 Task: Find connections with filter location Wenceslau Braz with filter topic #inspirationwith filter profile language English with filter current company Tavant with filter school University of Jammu with filter industry Claims Adjusting, Actuarial Services with filter service category Market Strategy with filter keywords title Controller
Action: Mouse moved to (571, 115)
Screenshot: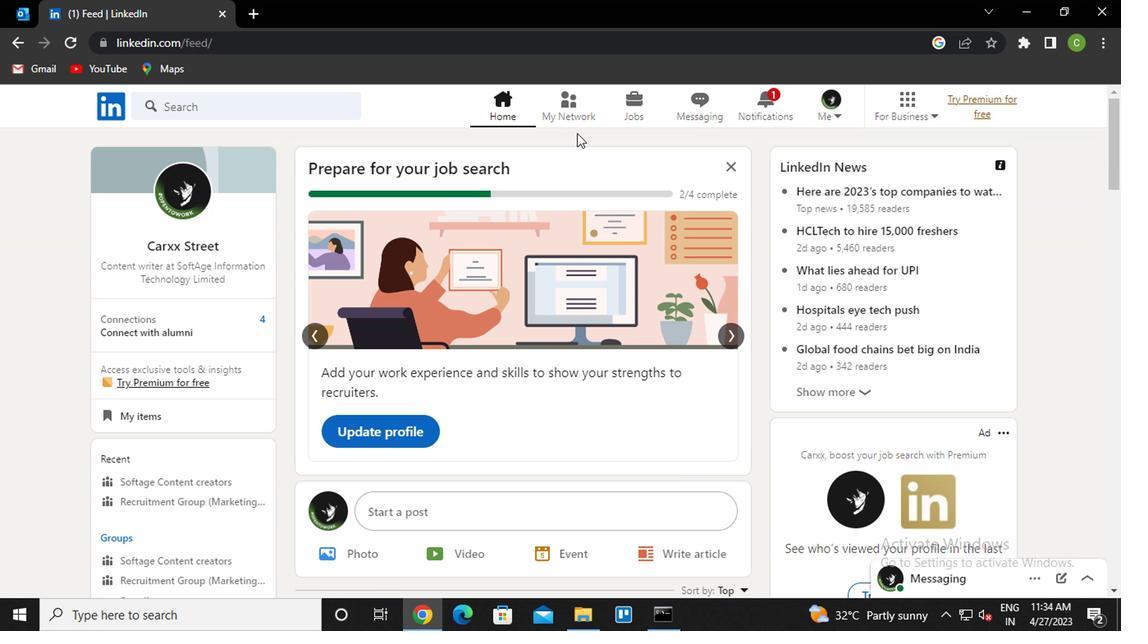 
Action: Mouse pressed left at (571, 115)
Screenshot: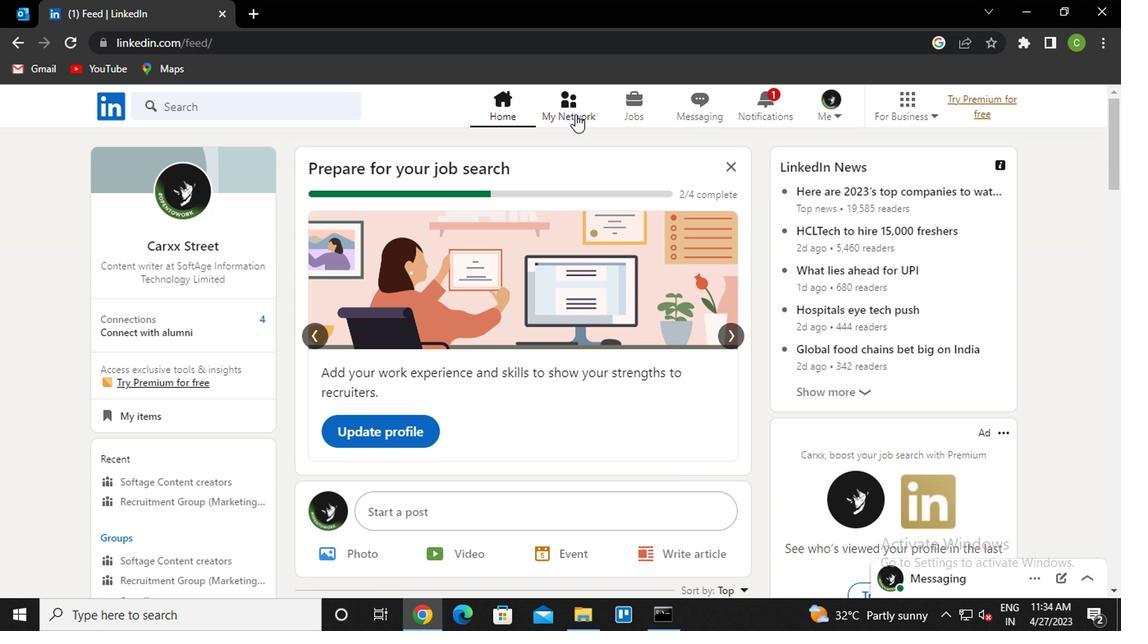 
Action: Mouse moved to (270, 185)
Screenshot: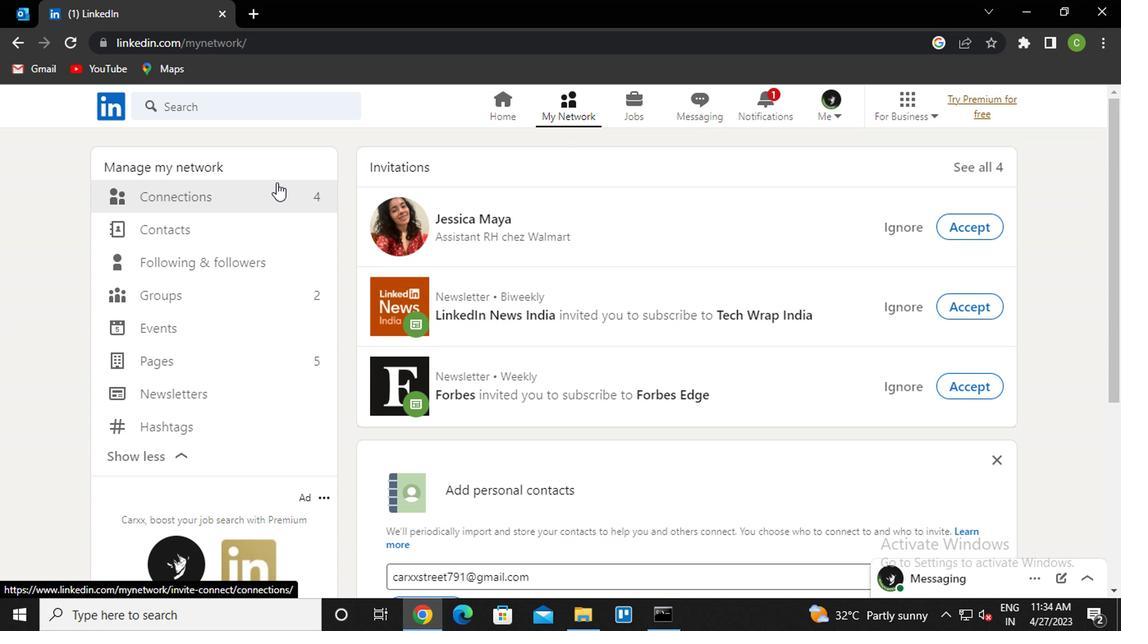 
Action: Mouse pressed left at (270, 185)
Screenshot: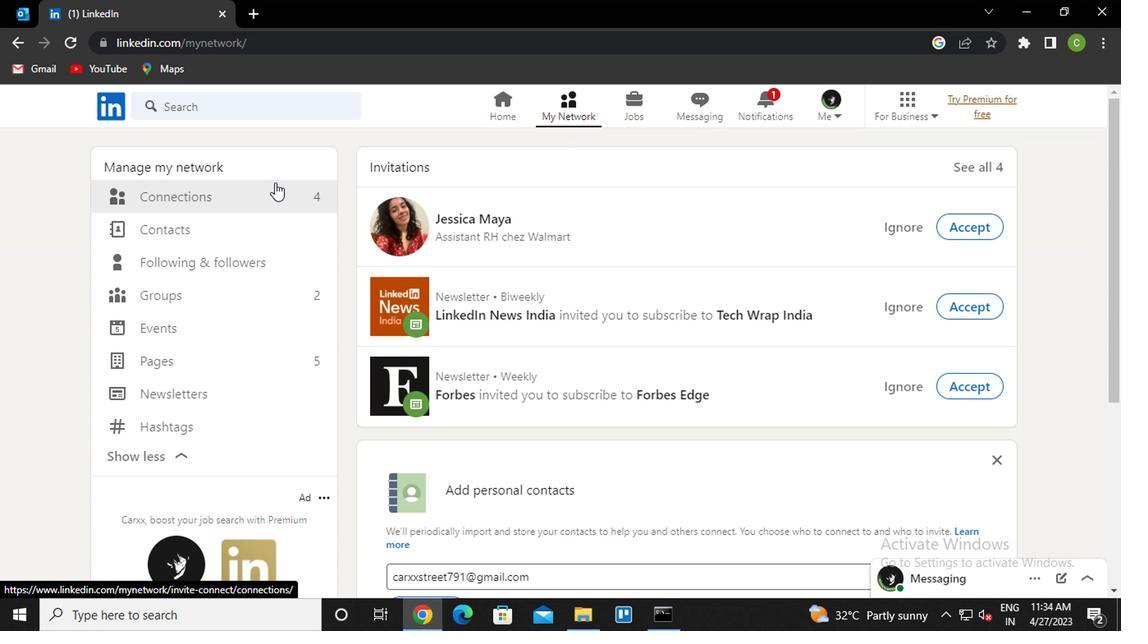 
Action: Mouse moved to (266, 201)
Screenshot: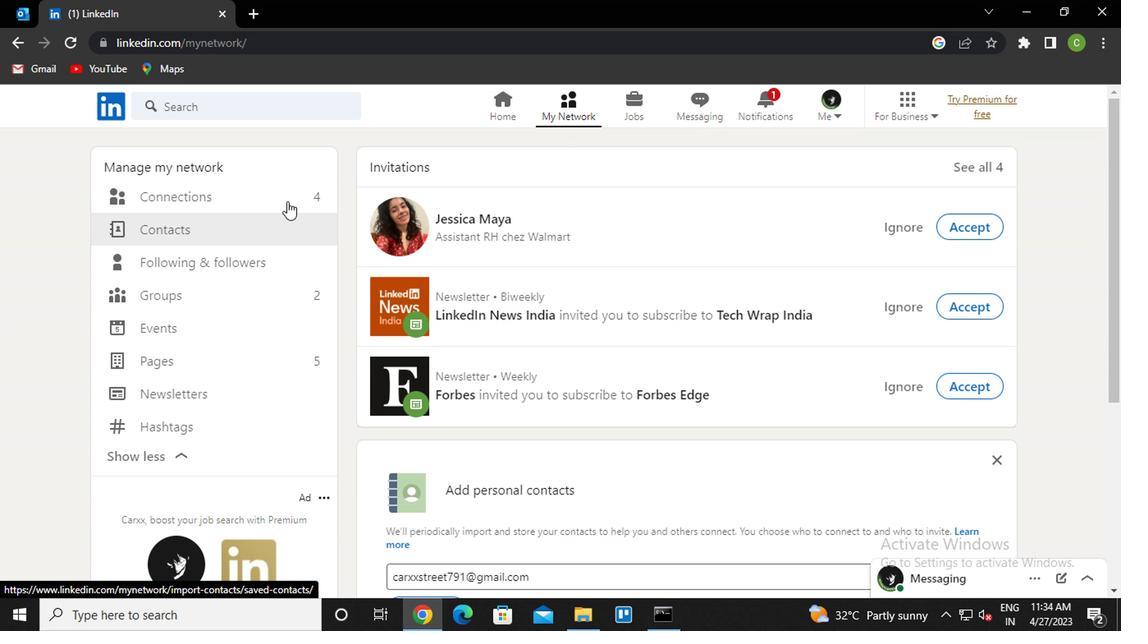 
Action: Mouse pressed left at (266, 201)
Screenshot: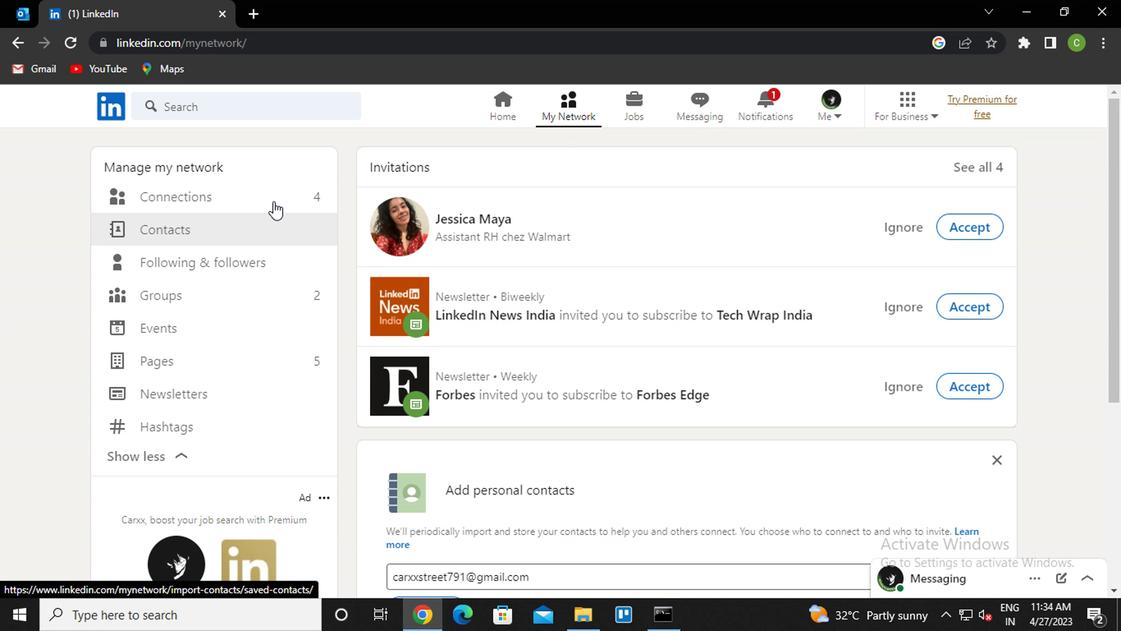 
Action: Mouse moved to (266, 199)
Screenshot: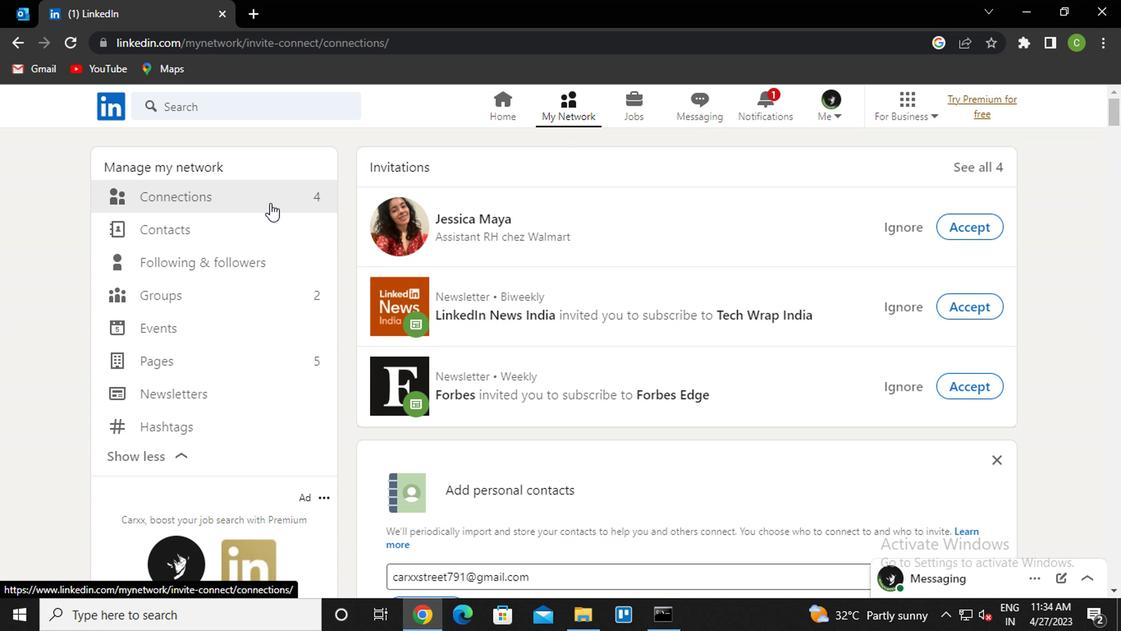 
Action: Mouse pressed left at (266, 199)
Screenshot: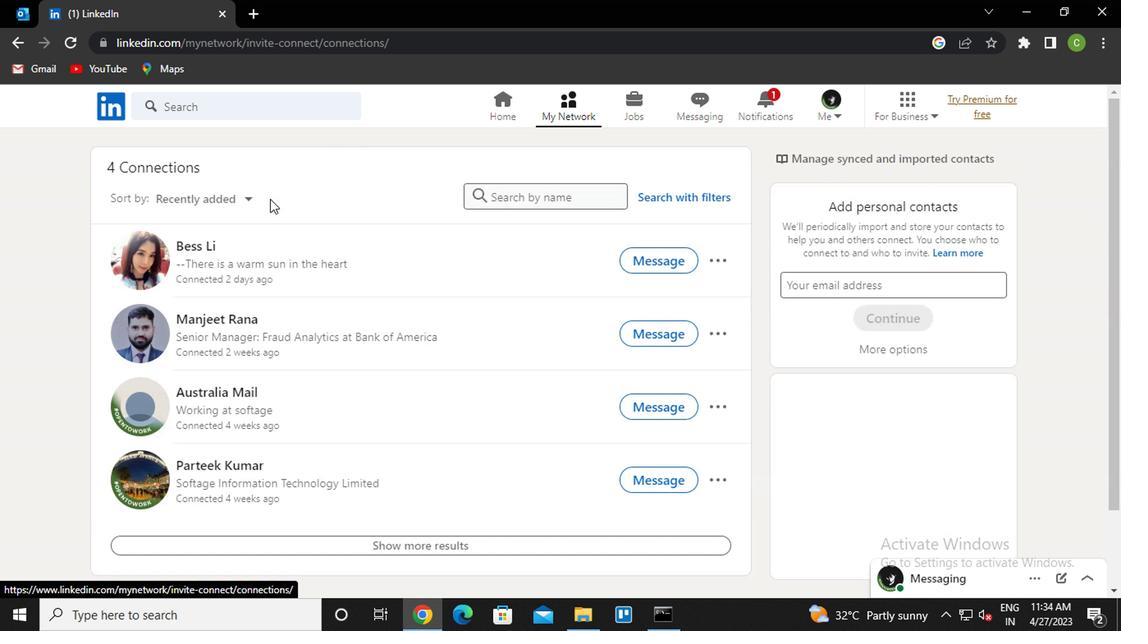 
Action: Mouse moved to (656, 192)
Screenshot: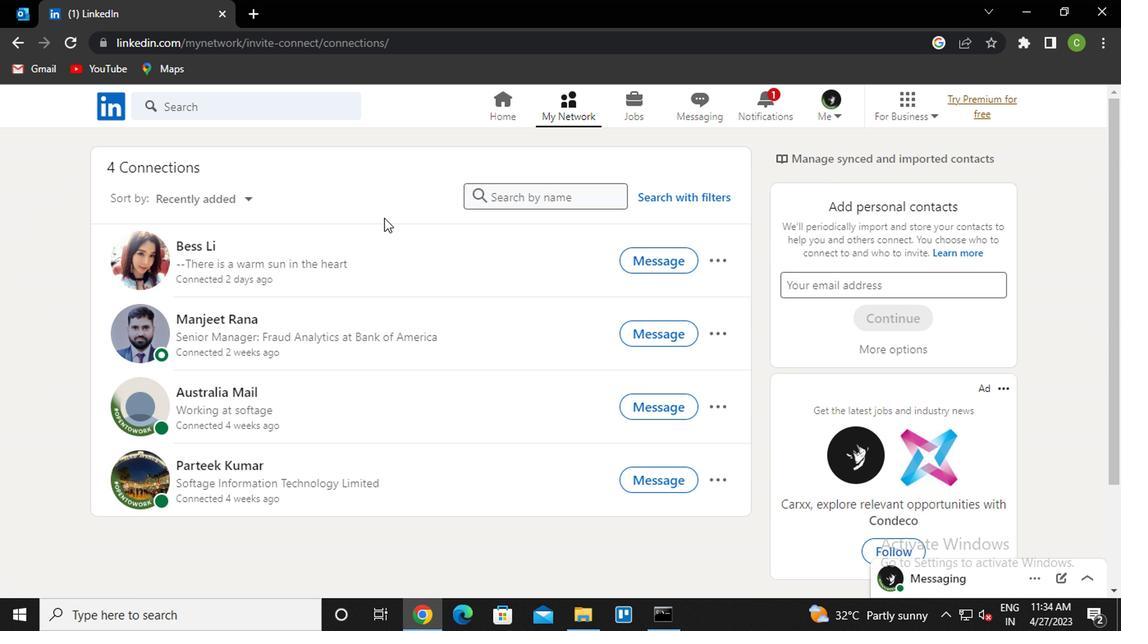 
Action: Mouse pressed left at (656, 192)
Screenshot: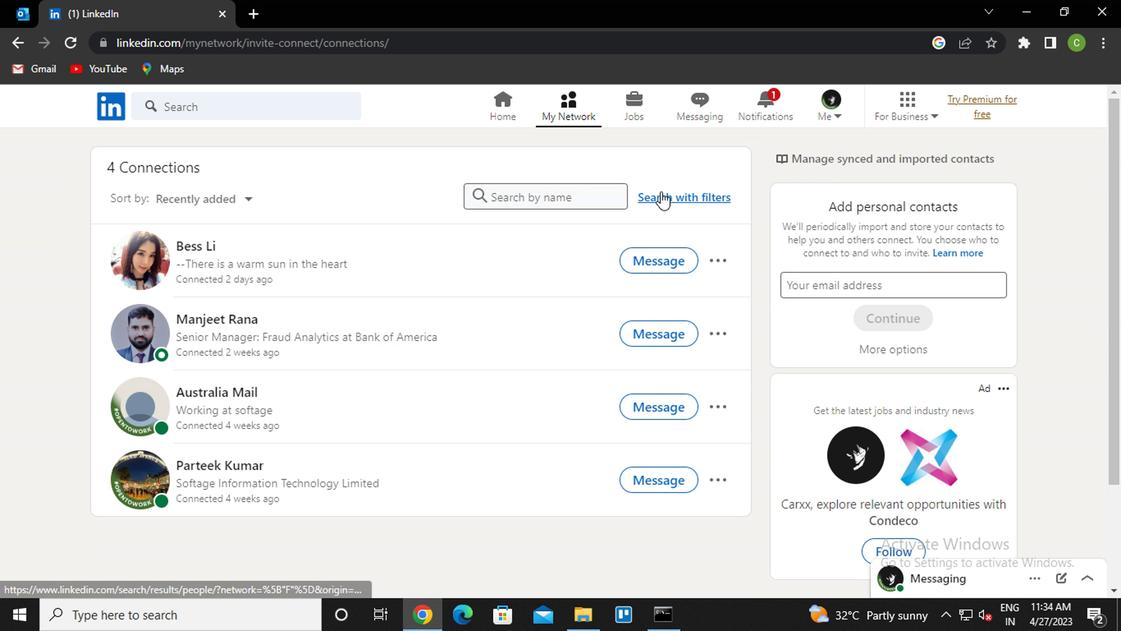 
Action: Mouse moved to (601, 154)
Screenshot: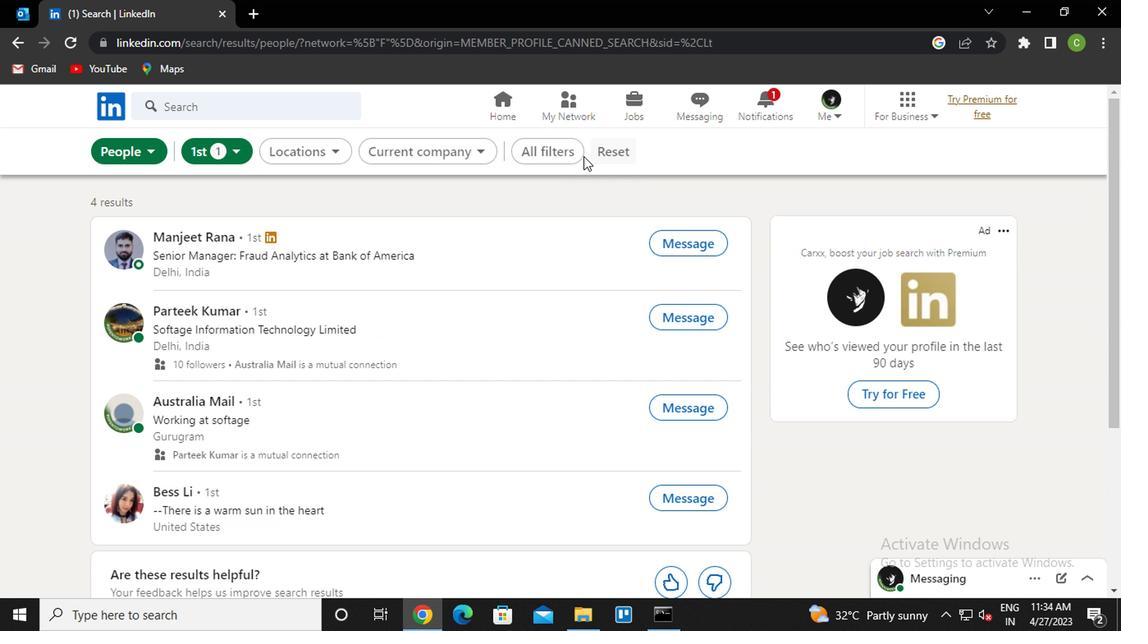 
Action: Mouse pressed left at (601, 154)
Screenshot: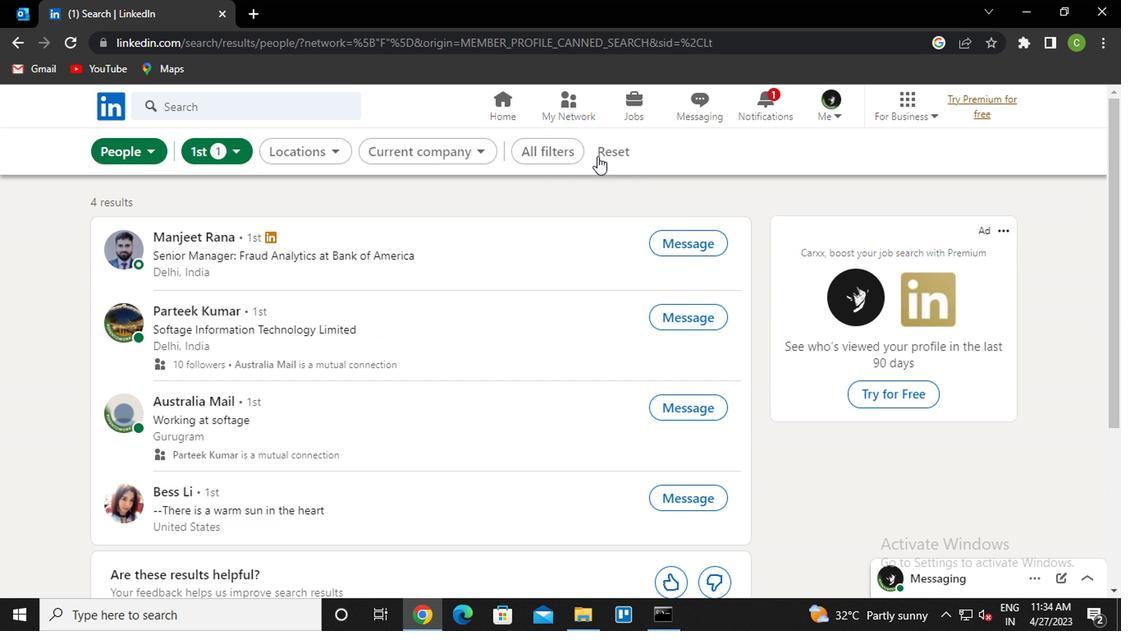 
Action: Mouse moved to (583, 156)
Screenshot: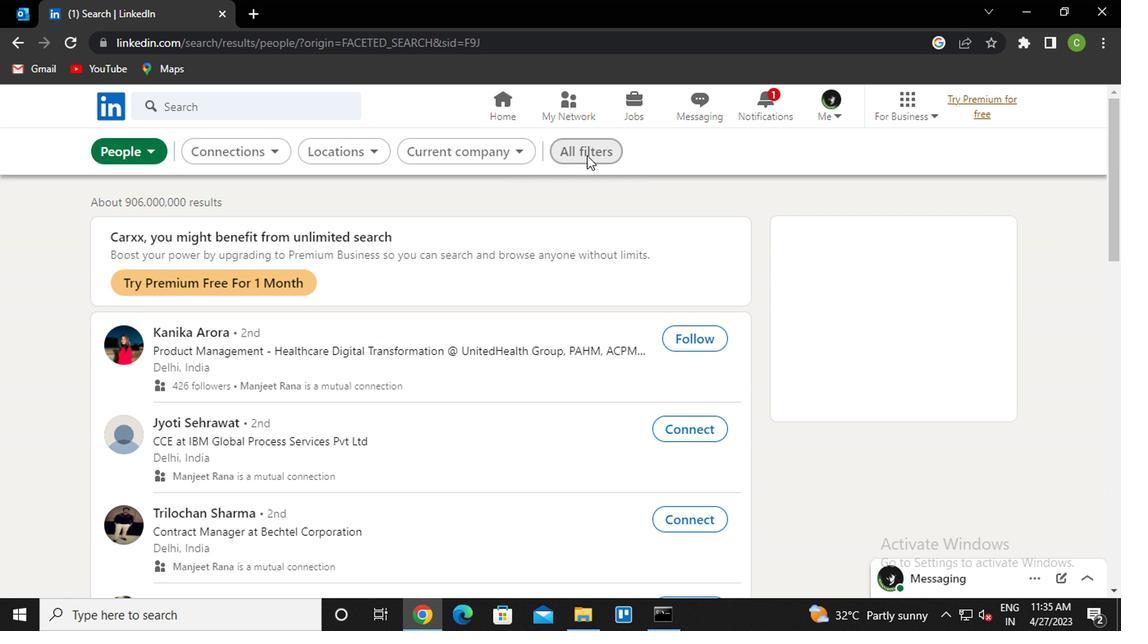 
Action: Mouse pressed left at (583, 156)
Screenshot: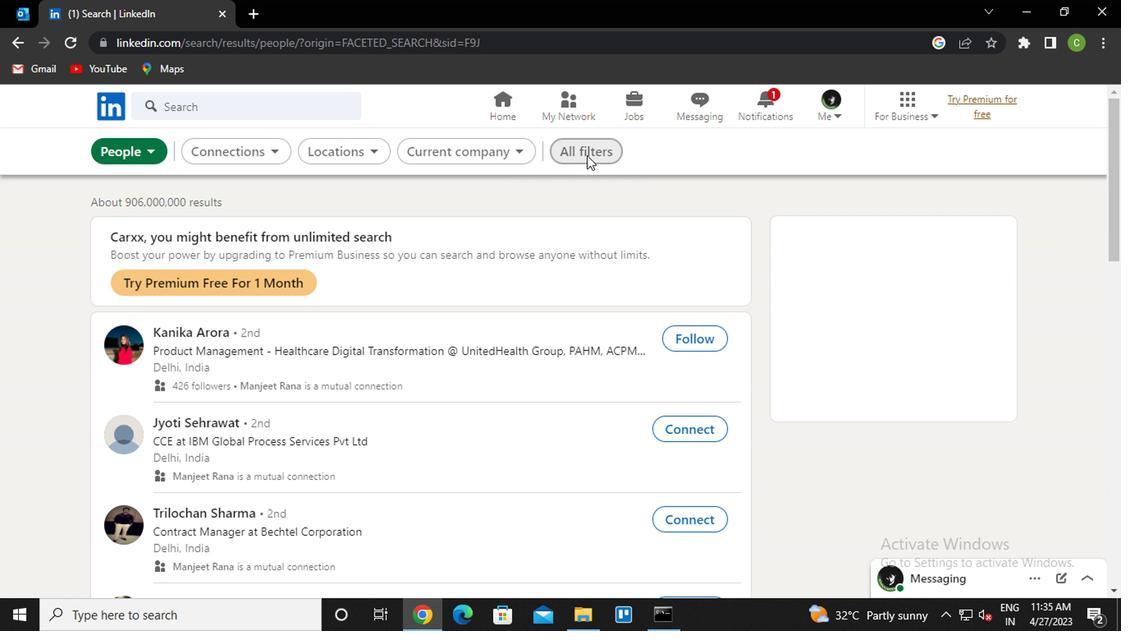 
Action: Mouse moved to (874, 292)
Screenshot: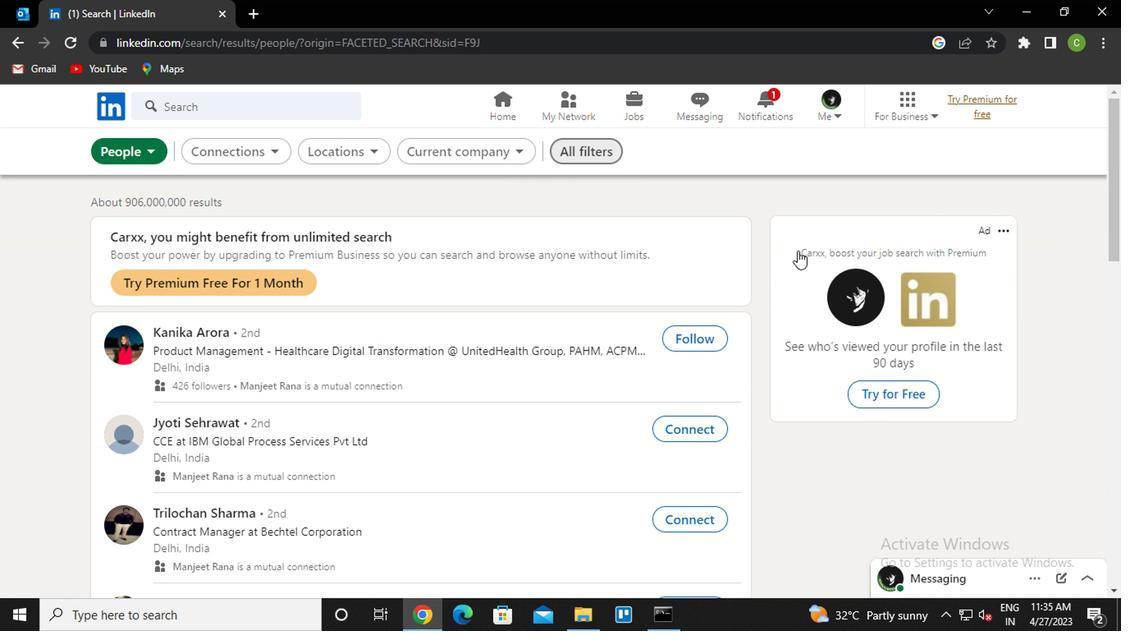 
Action: Mouse scrolled (874, 292) with delta (0, 0)
Screenshot: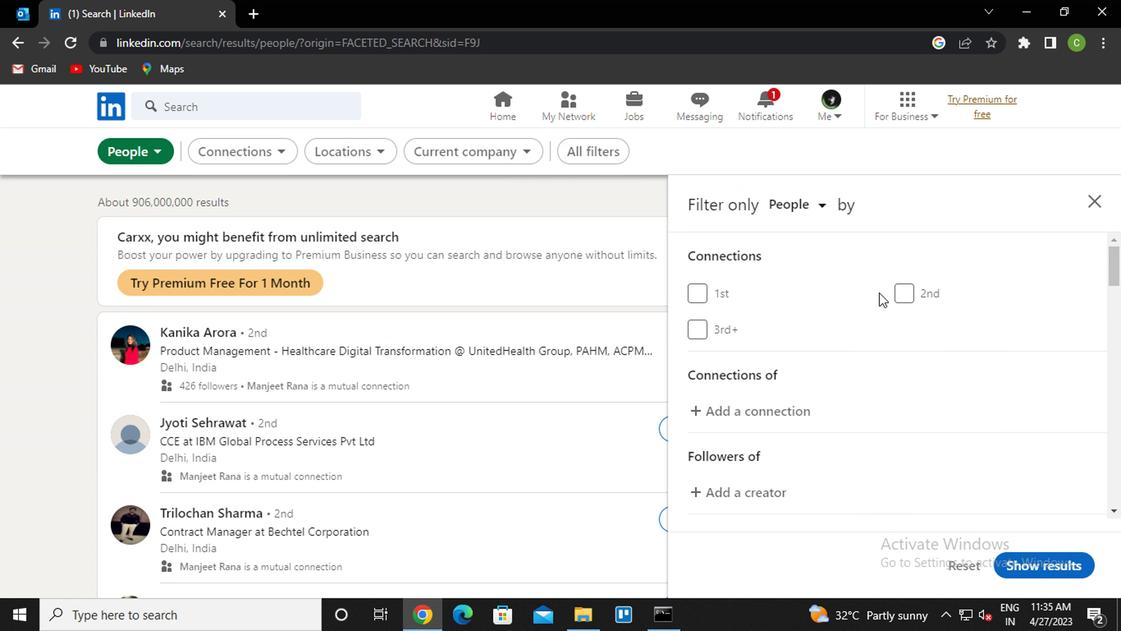 
Action: Mouse scrolled (874, 292) with delta (0, 0)
Screenshot: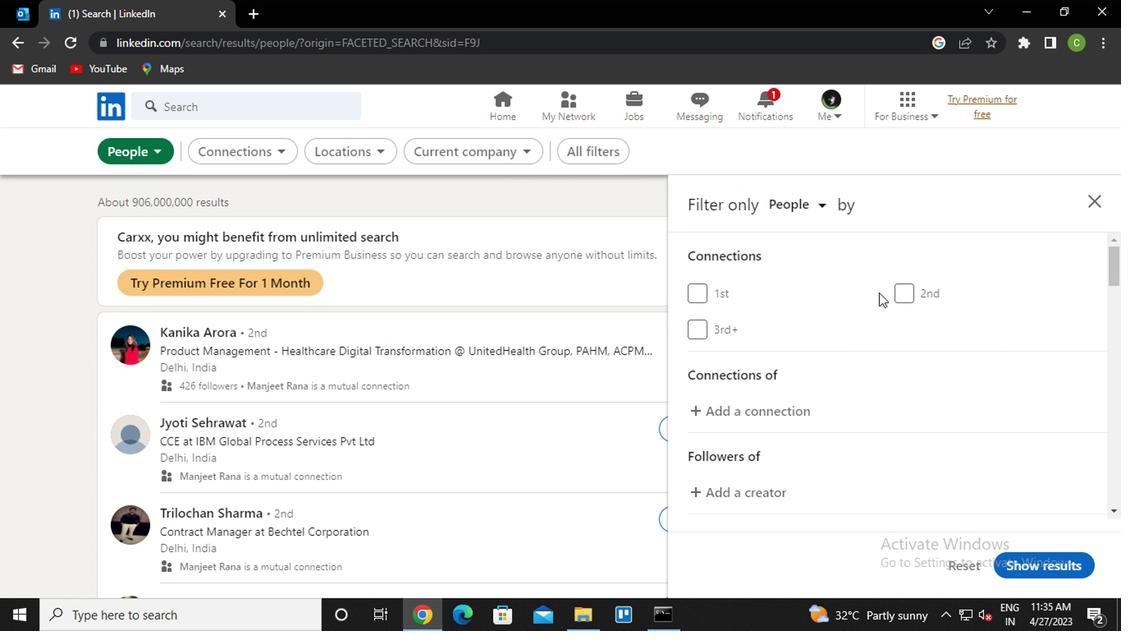 
Action: Mouse scrolled (874, 292) with delta (0, 0)
Screenshot: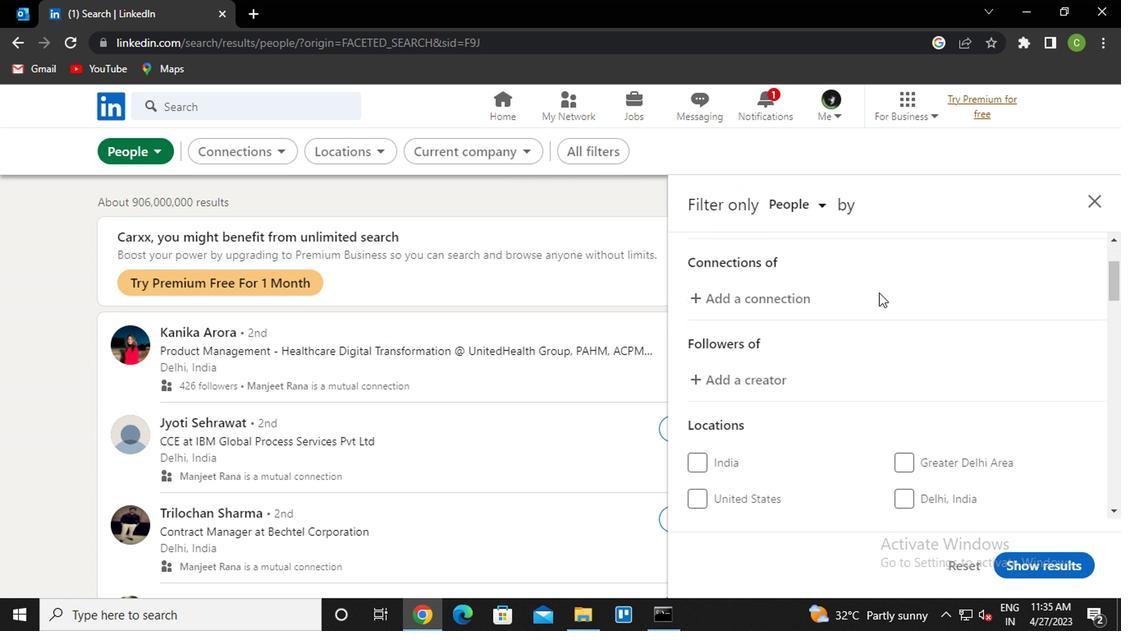 
Action: Mouse scrolled (874, 292) with delta (0, 0)
Screenshot: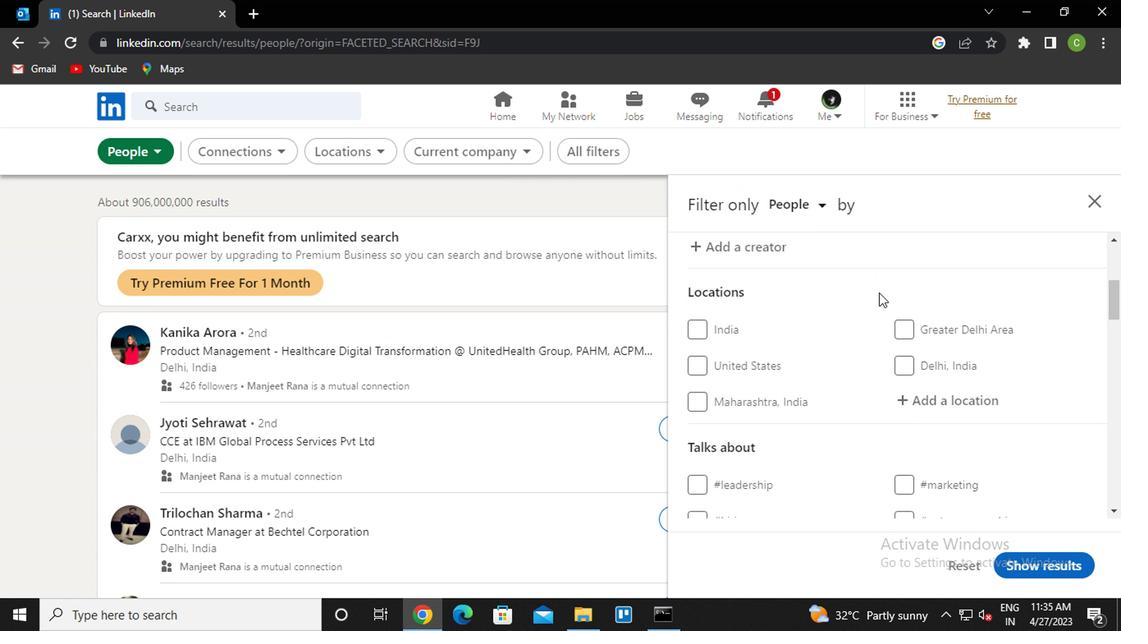 
Action: Mouse moved to (938, 320)
Screenshot: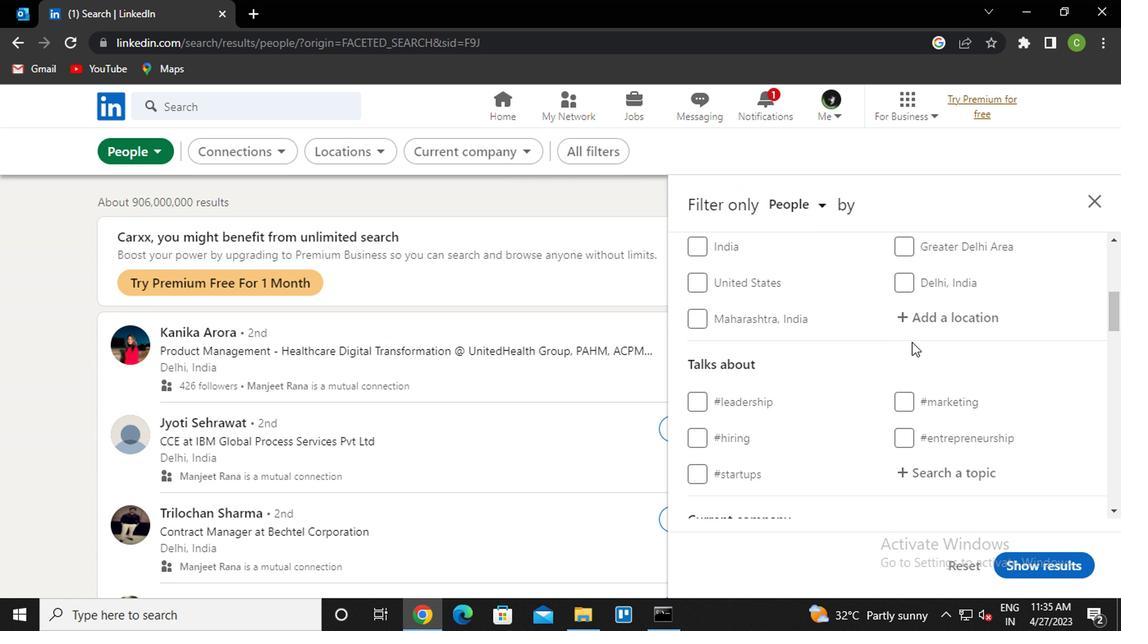 
Action: Mouse pressed left at (938, 320)
Screenshot: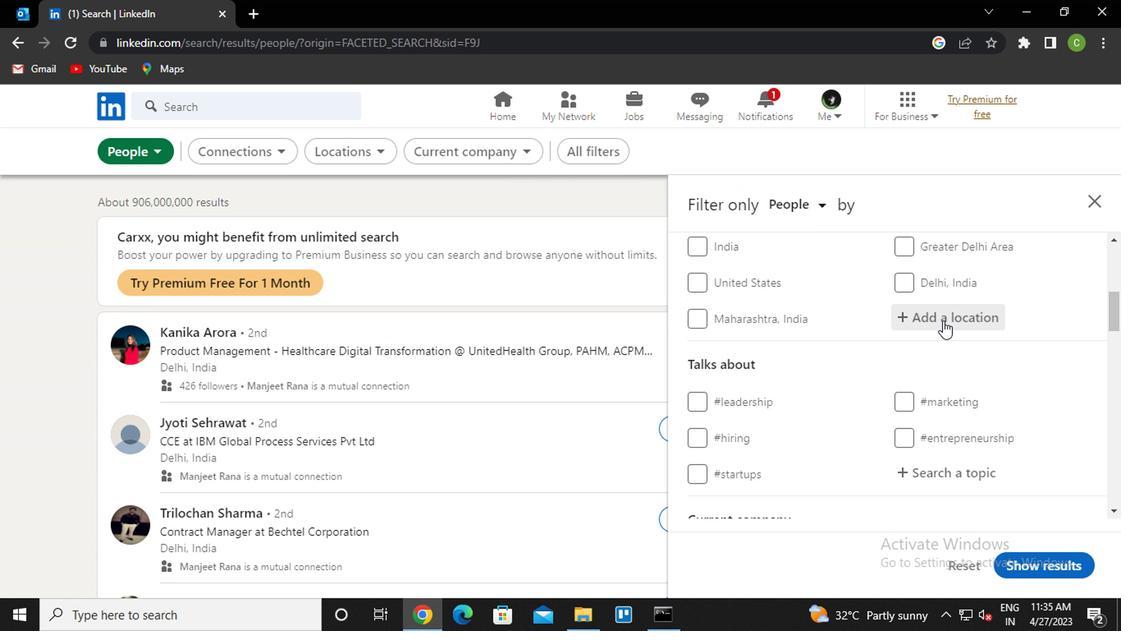 
Action: Mouse moved to (938, 320)
Screenshot: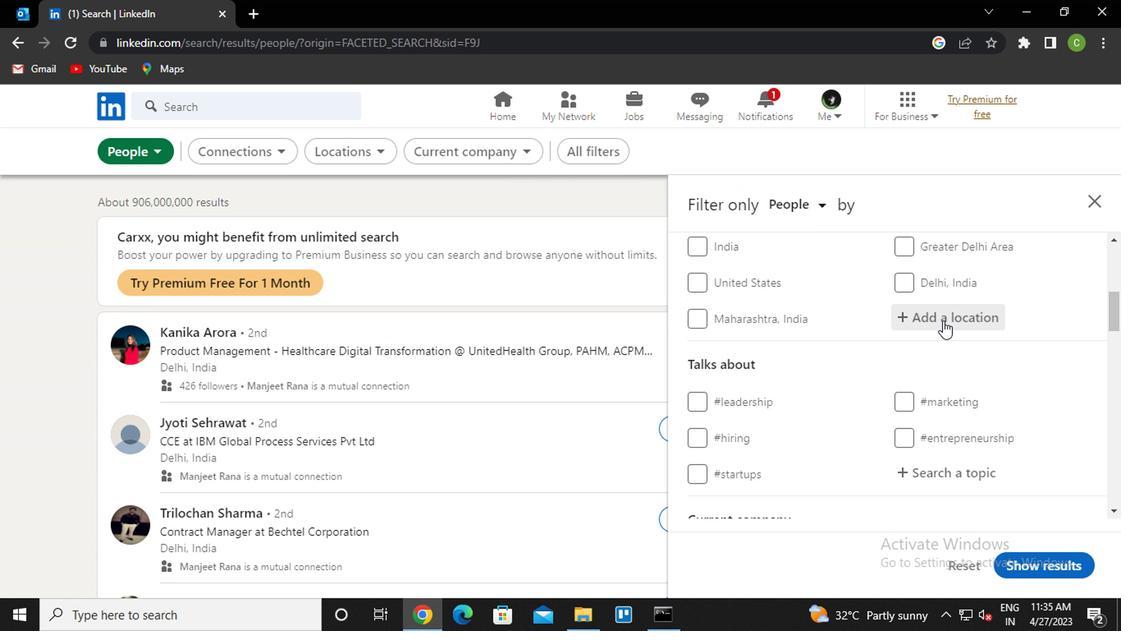 
Action: Key pressed <Key.caps_lock>w<Key.caps_lock>Ences<Key.down><Key.enter>
Screenshot: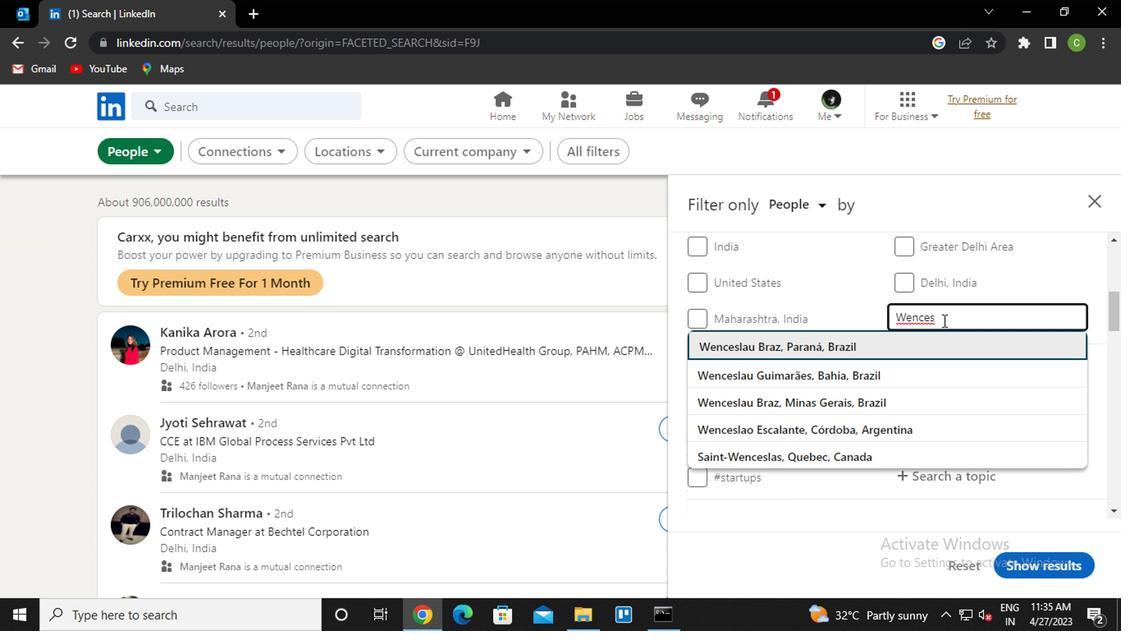 
Action: Mouse scrolled (938, 320) with delta (0, 0)
Screenshot: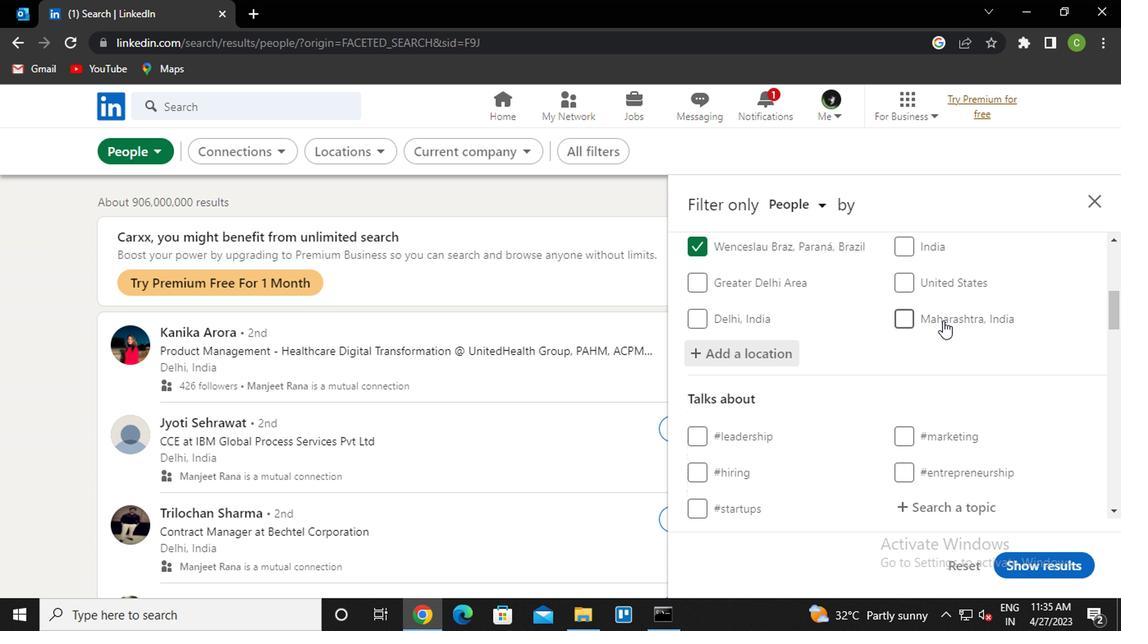 
Action: Mouse scrolled (938, 320) with delta (0, 0)
Screenshot: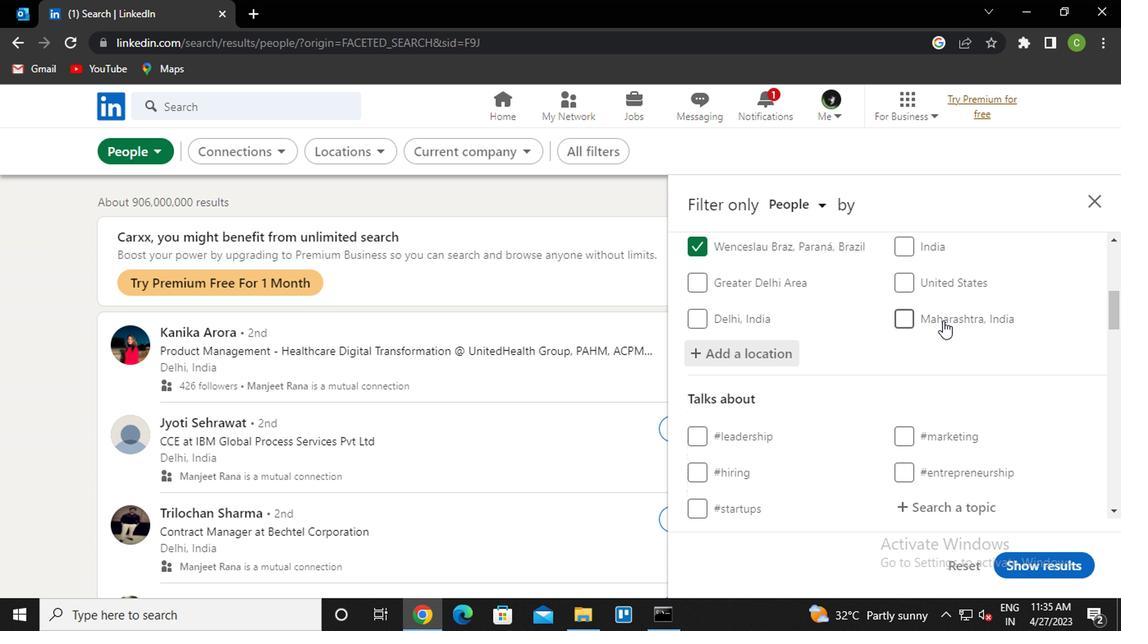 
Action: Mouse scrolled (938, 320) with delta (0, 0)
Screenshot: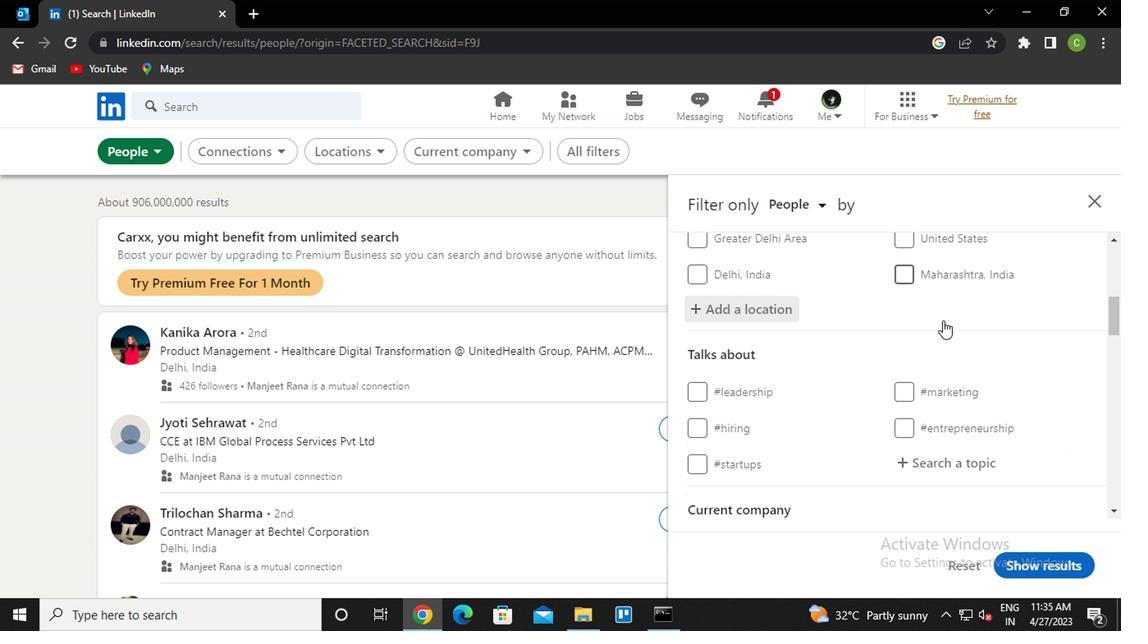 
Action: Mouse moved to (972, 304)
Screenshot: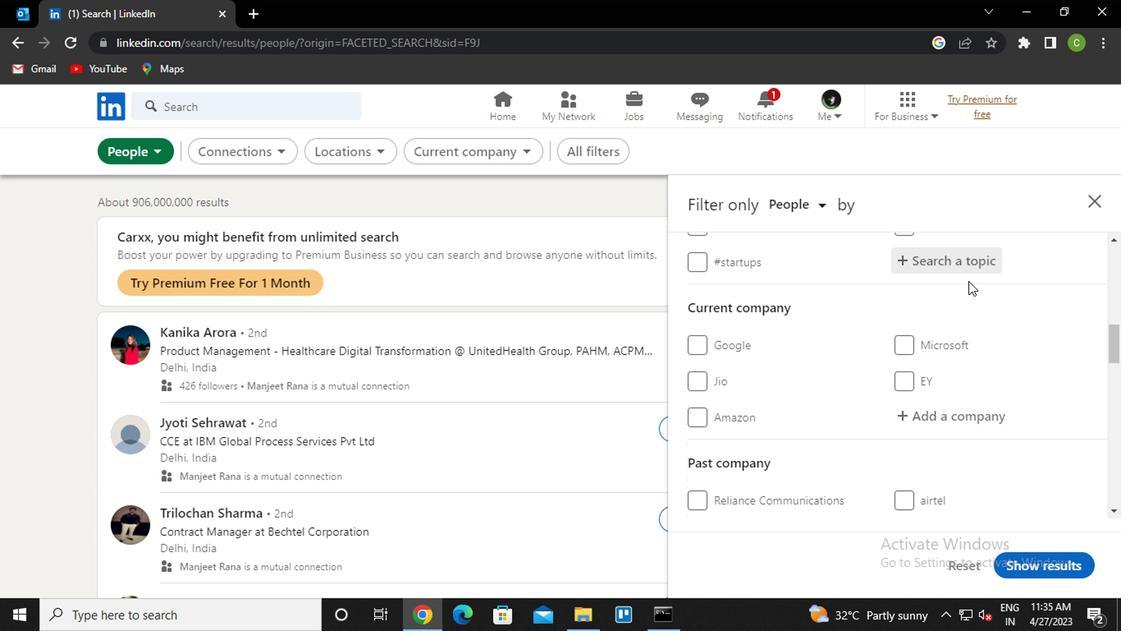 
Action: Mouse scrolled (972, 306) with delta (0, 1)
Screenshot: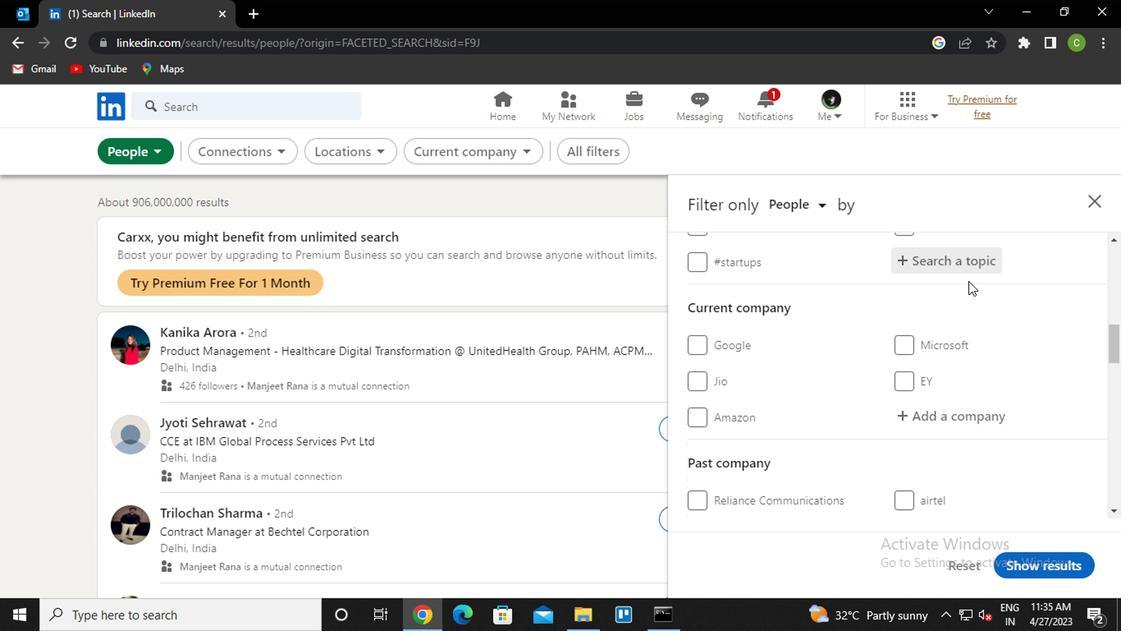 
Action: Mouse moved to (969, 341)
Screenshot: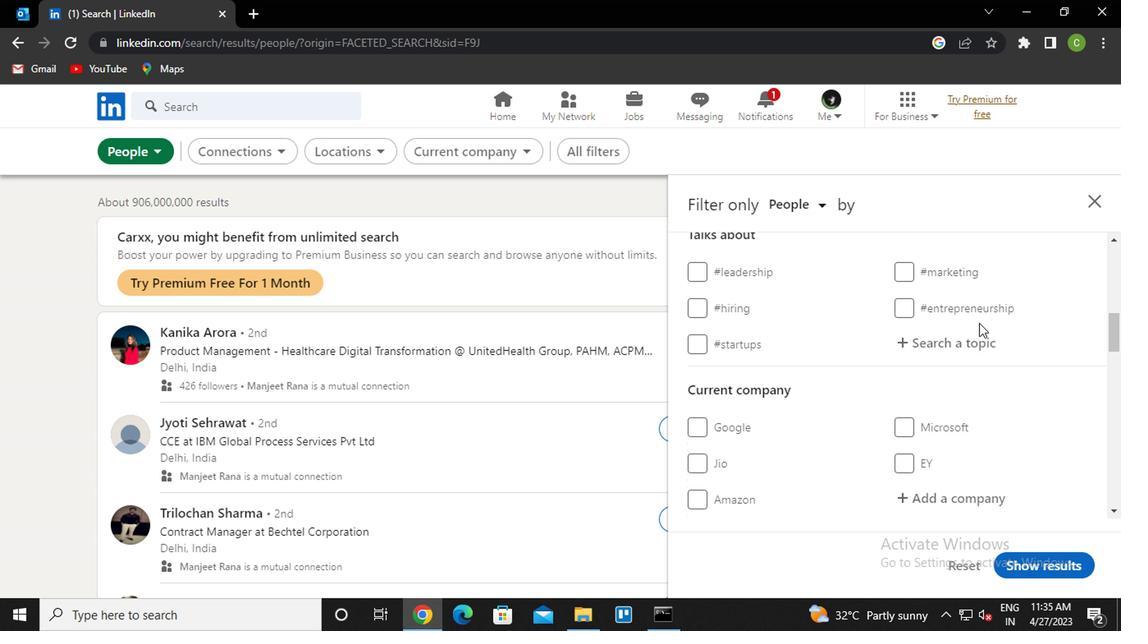 
Action: Mouse pressed left at (969, 341)
Screenshot: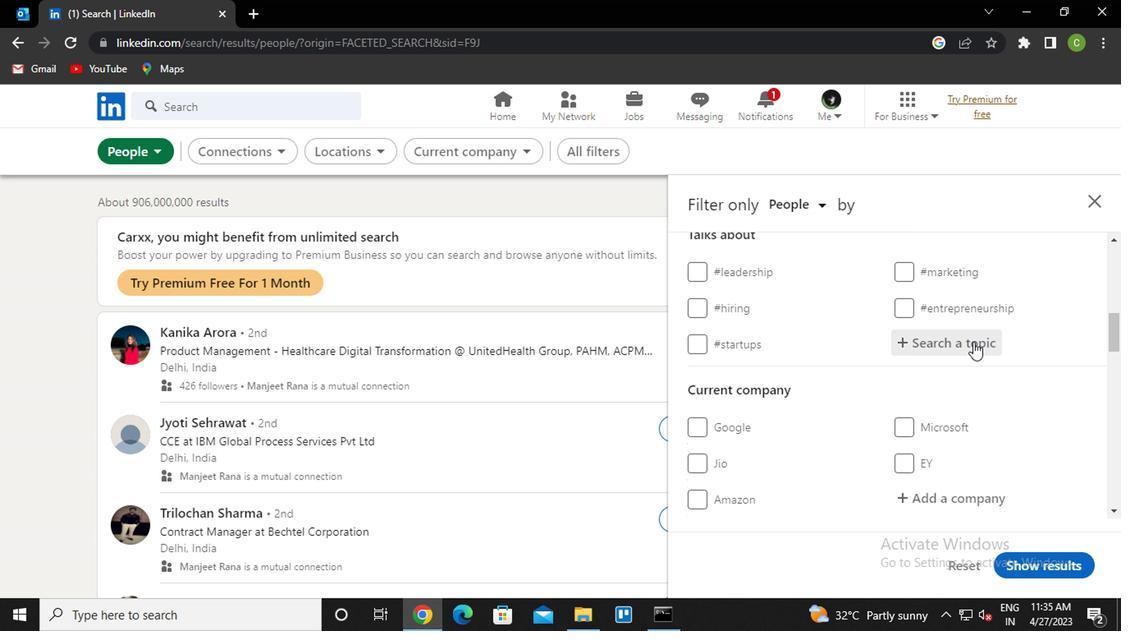 
Action: Key pressed <Key.caps_lock><Key.caps_lock>inspi
Screenshot: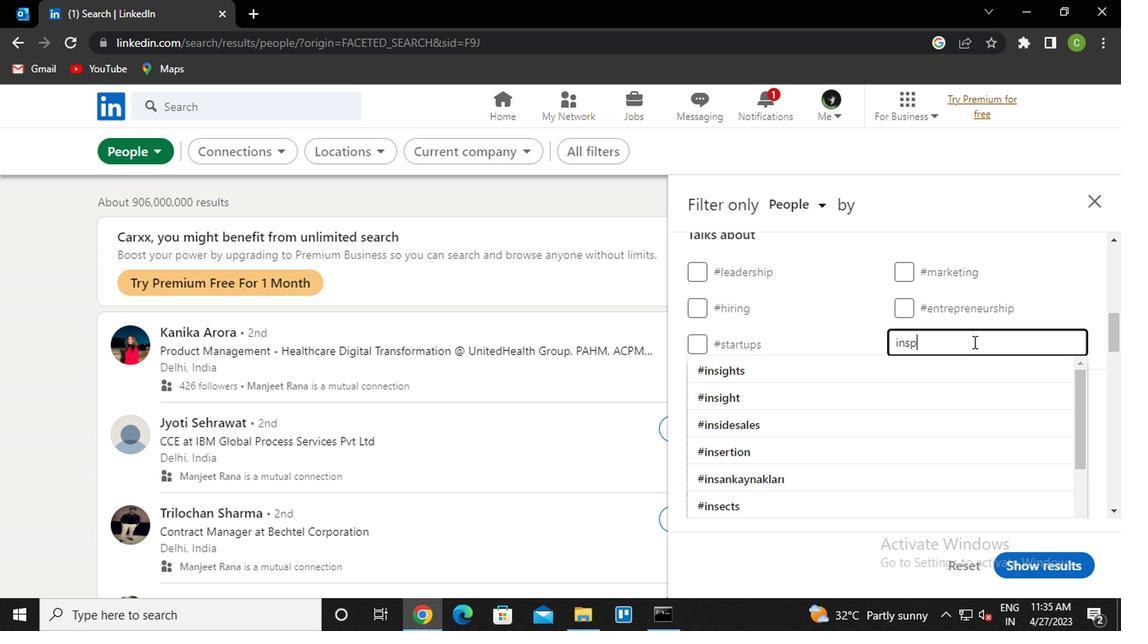 
Action: Mouse moved to (969, 341)
Screenshot: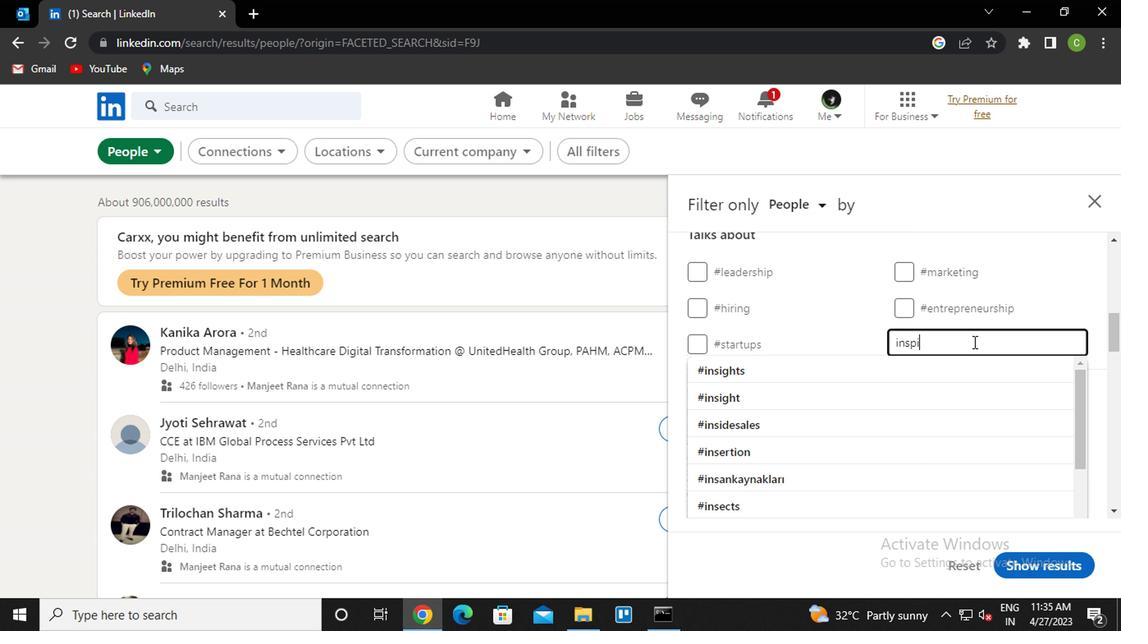 
Action: Key pressed rat<Key.down><Key.enter>
Screenshot: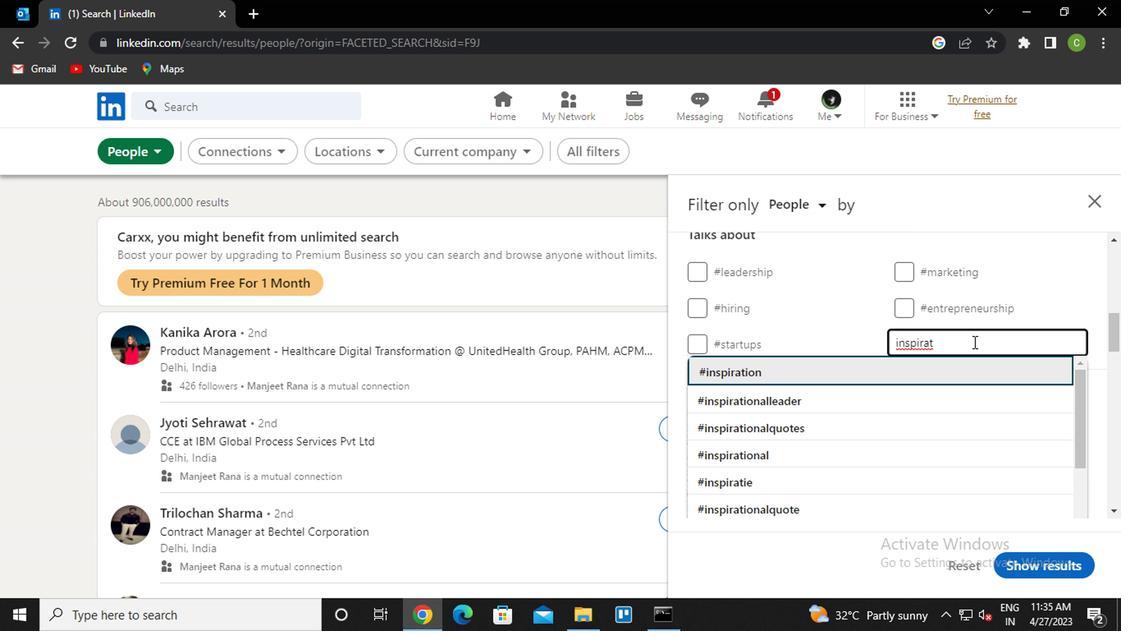 
Action: Mouse scrolled (969, 341) with delta (0, 0)
Screenshot: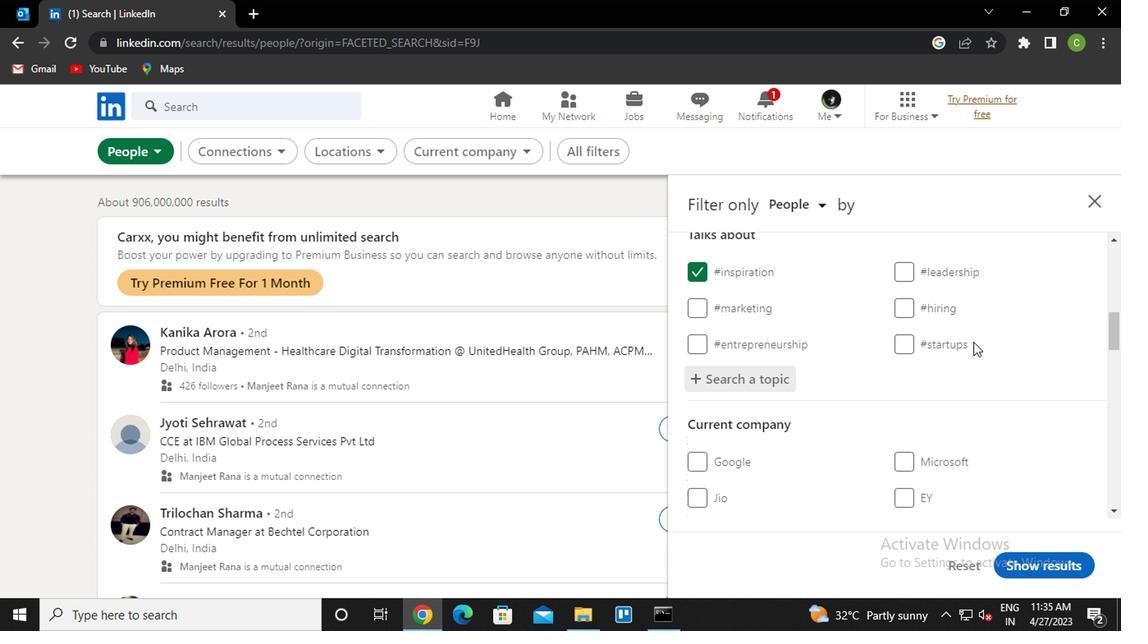 
Action: Mouse scrolled (969, 341) with delta (0, 0)
Screenshot: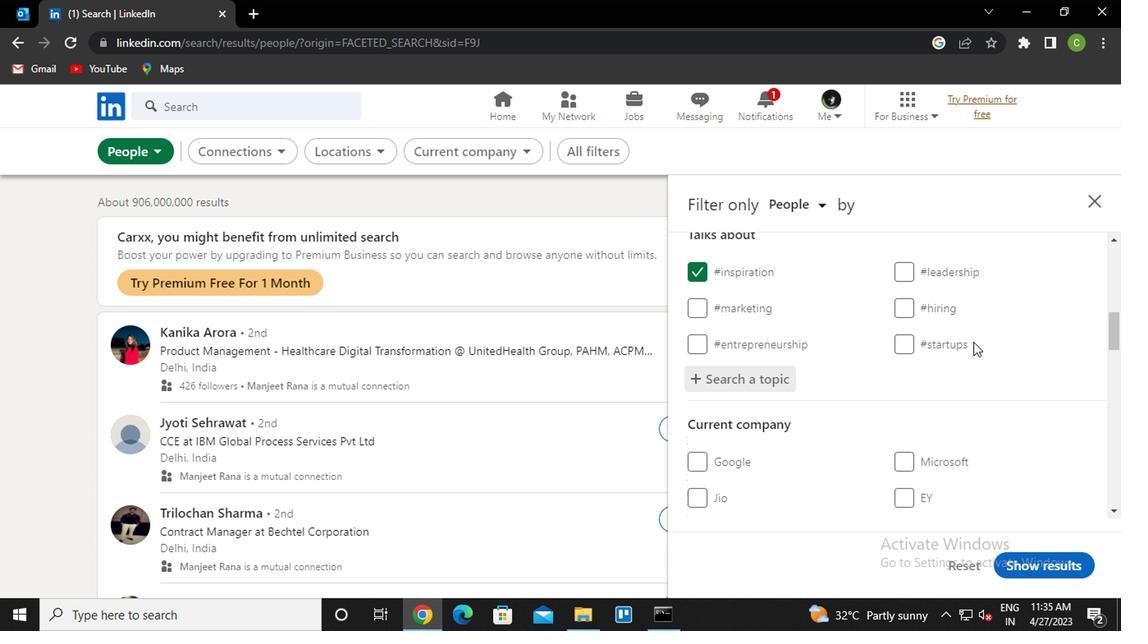 
Action: Mouse scrolled (969, 341) with delta (0, 0)
Screenshot: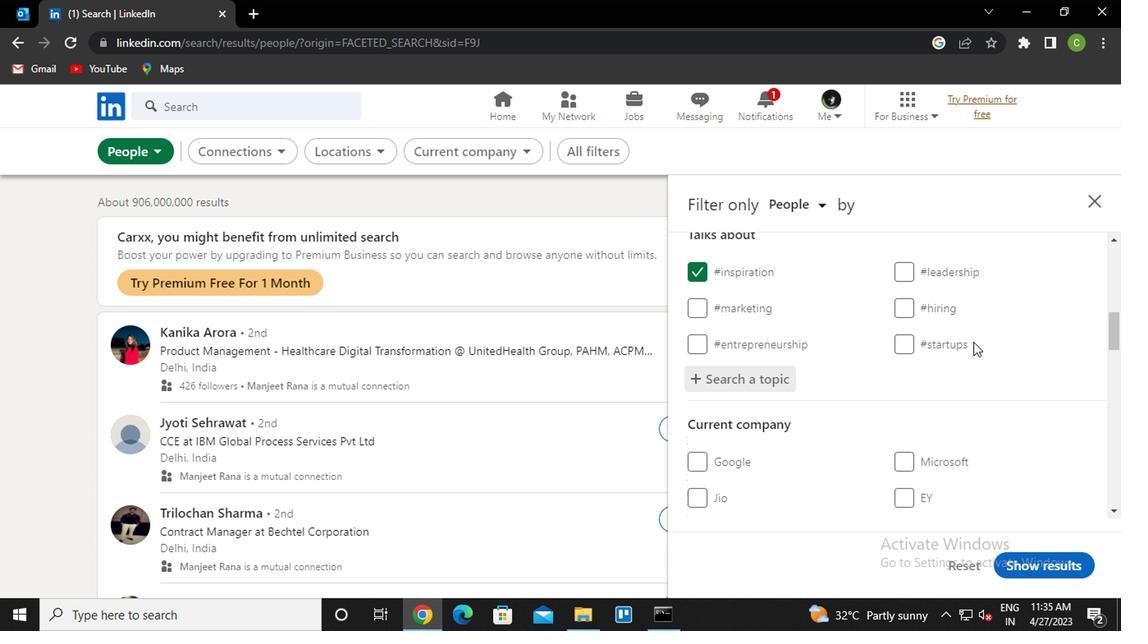 
Action: Mouse scrolled (969, 341) with delta (0, 0)
Screenshot: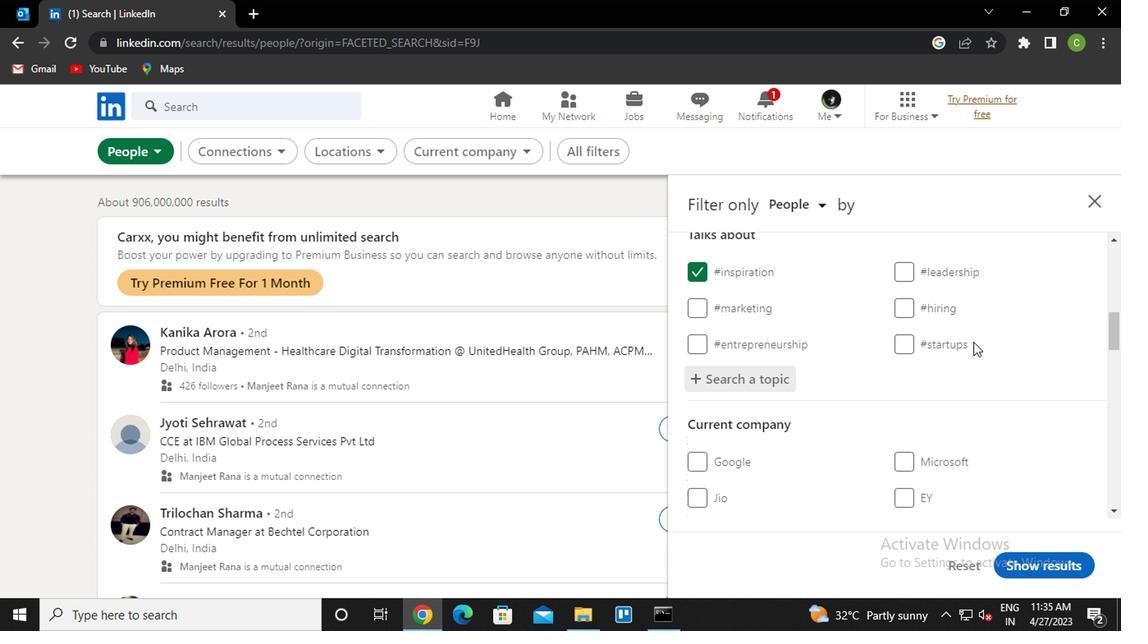 
Action: Mouse scrolled (969, 341) with delta (0, 0)
Screenshot: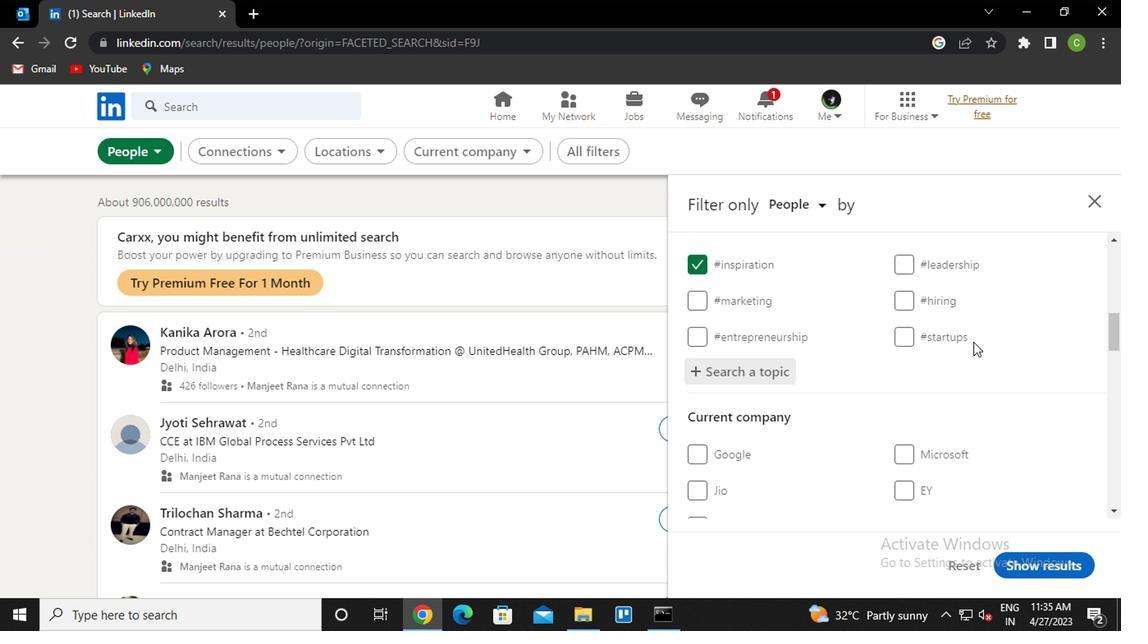 
Action: Mouse scrolled (969, 341) with delta (0, 0)
Screenshot: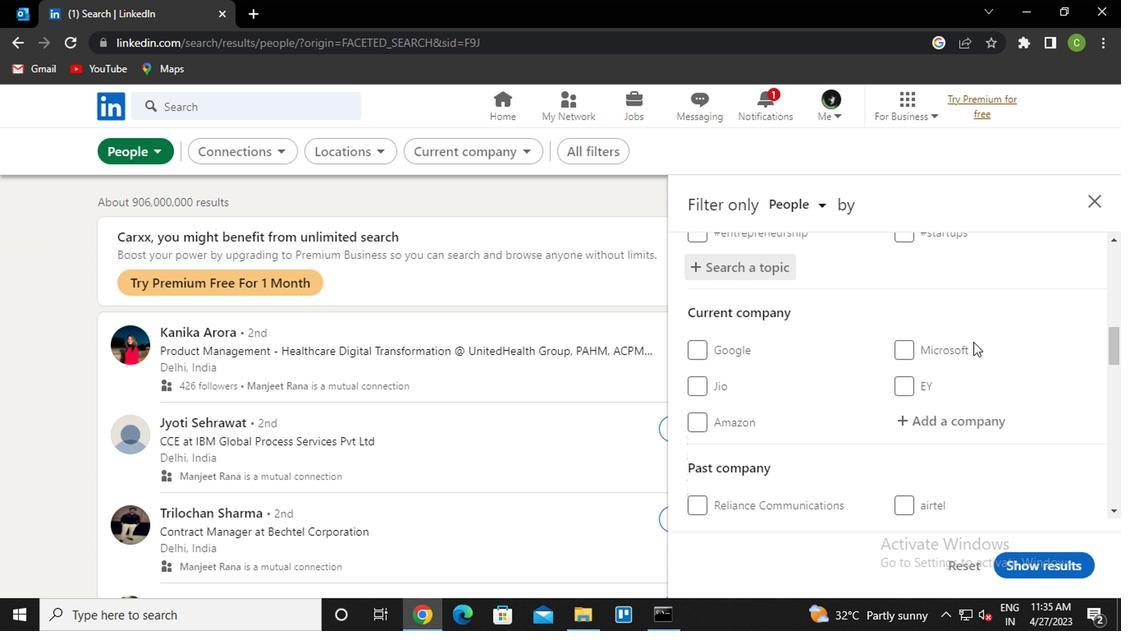 
Action: Mouse moved to (778, 412)
Screenshot: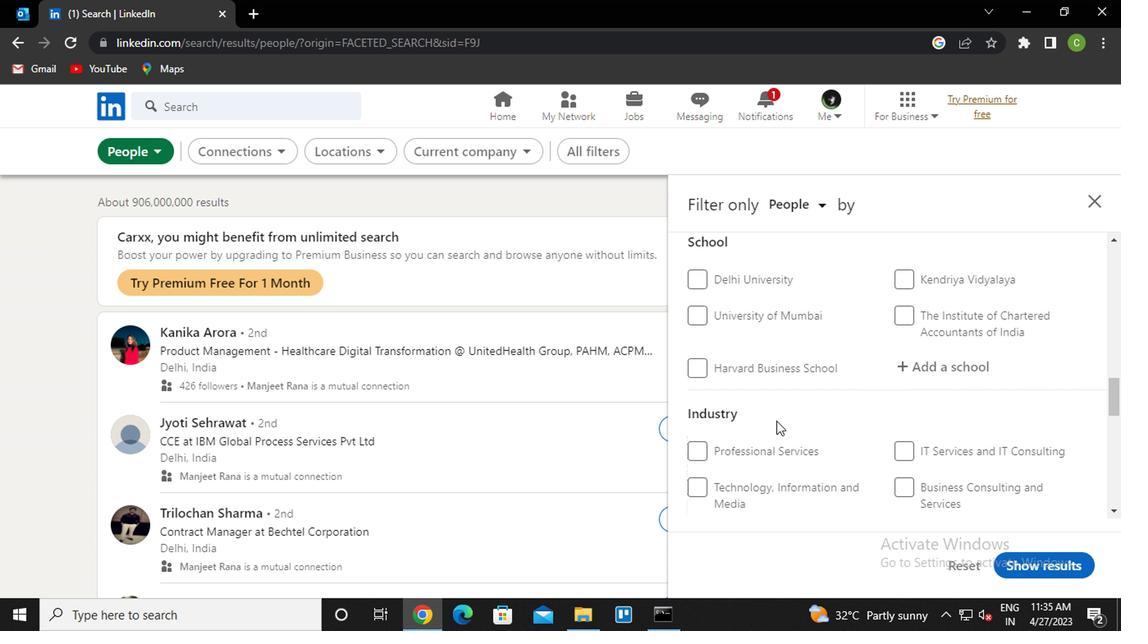 
Action: Mouse scrolled (778, 413) with delta (0, 0)
Screenshot: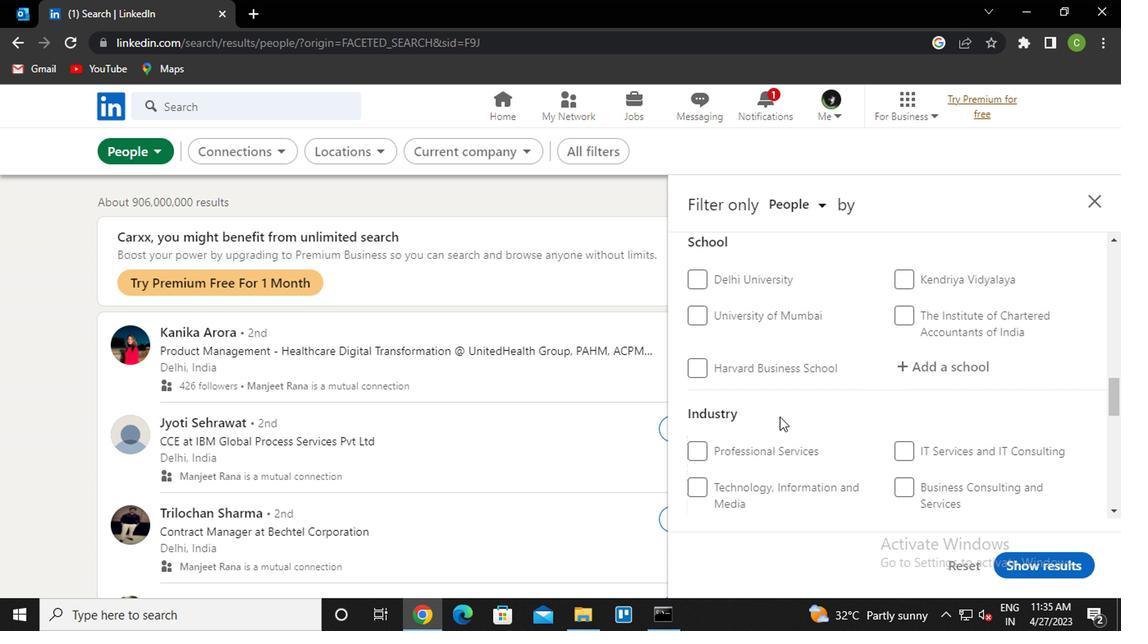
Action: Mouse scrolled (778, 413) with delta (0, 0)
Screenshot: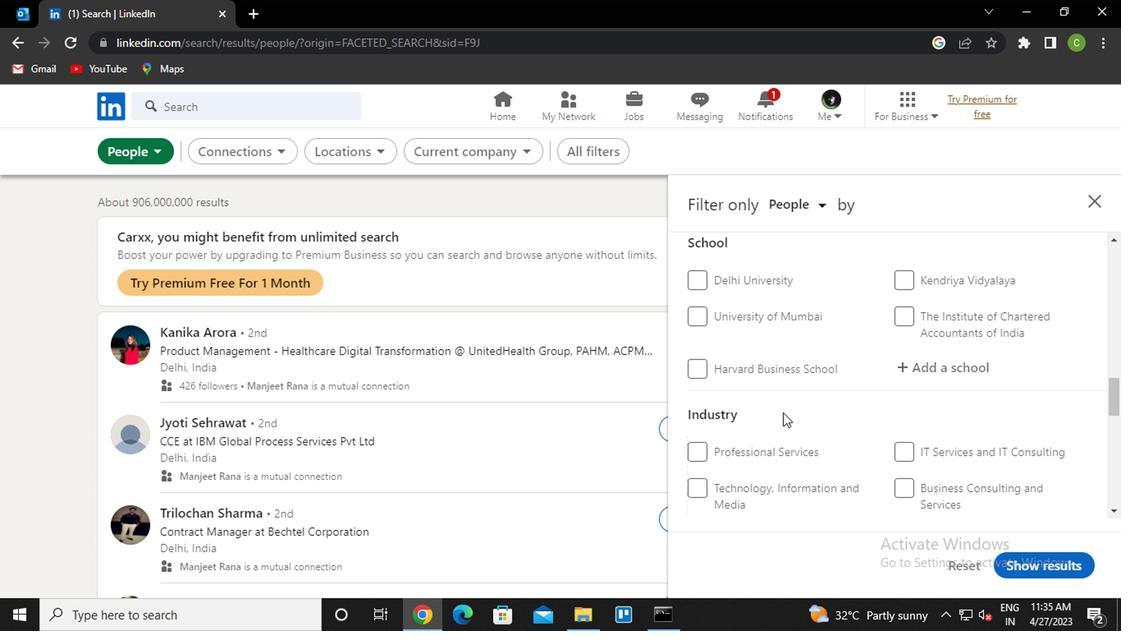 
Action: Mouse scrolled (778, 413) with delta (0, 0)
Screenshot: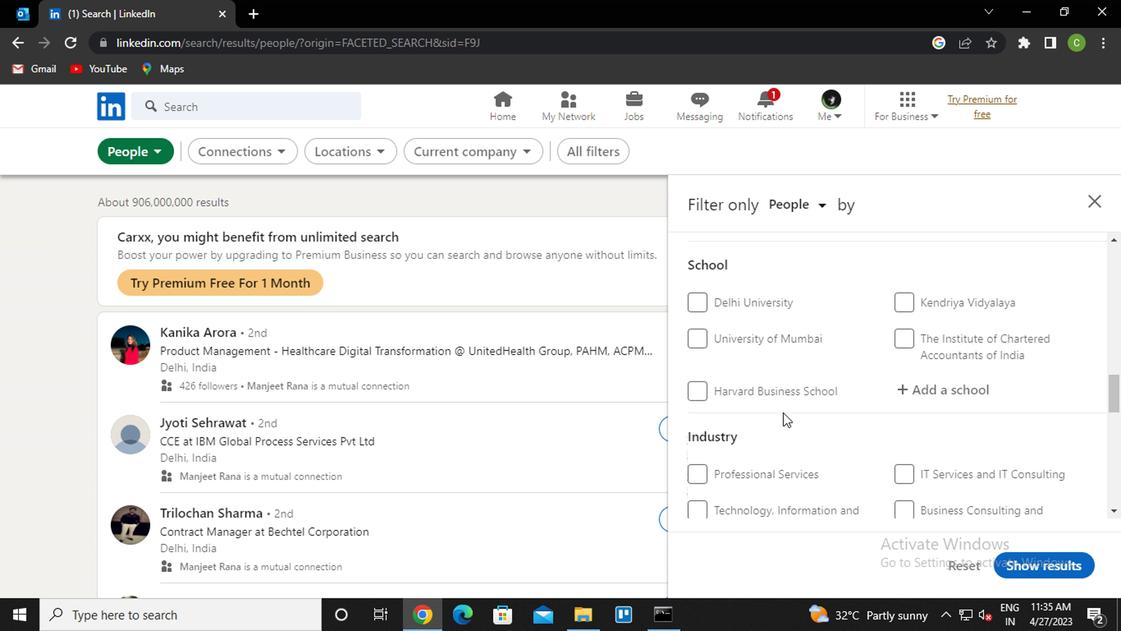 
Action: Mouse scrolled (778, 411) with delta (0, -1)
Screenshot: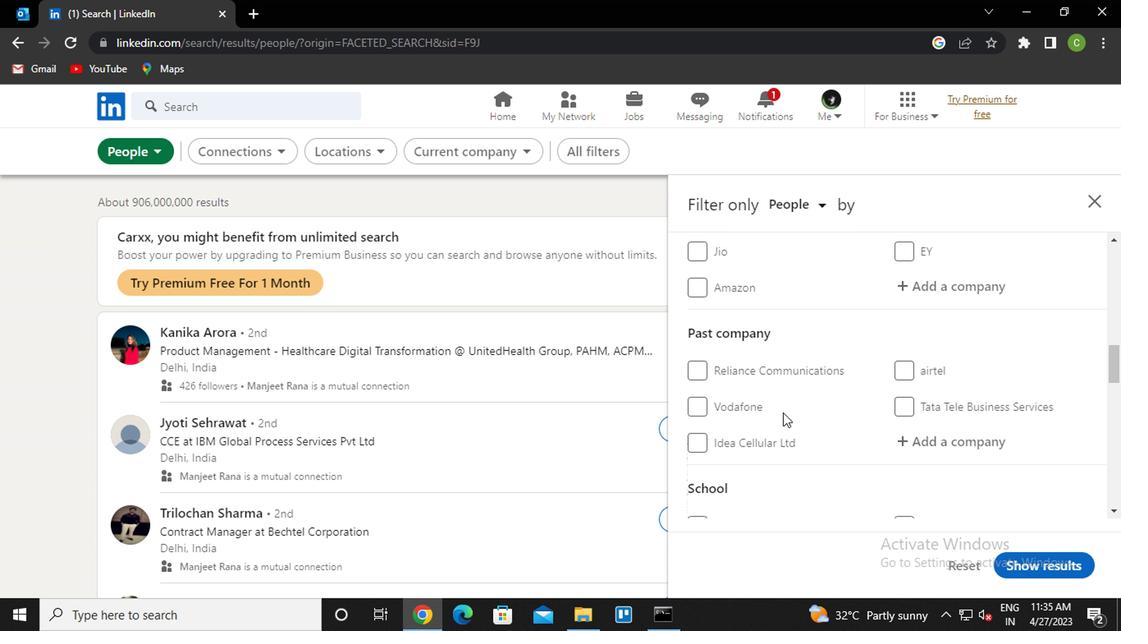 
Action: Mouse scrolled (778, 411) with delta (0, -1)
Screenshot: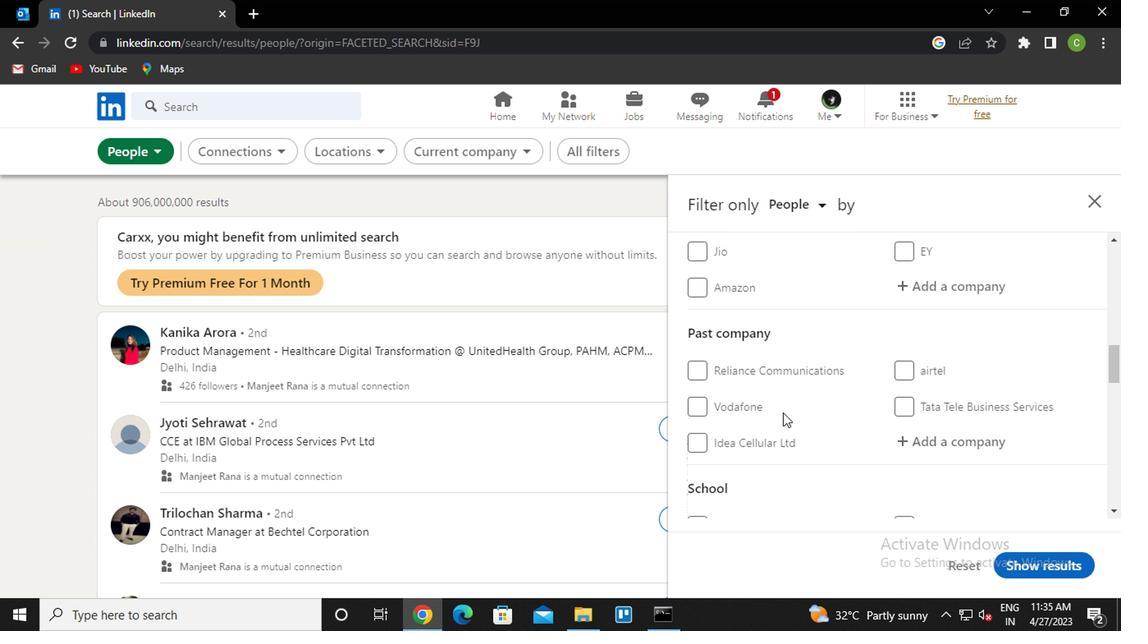 
Action: Mouse scrolled (778, 411) with delta (0, -1)
Screenshot: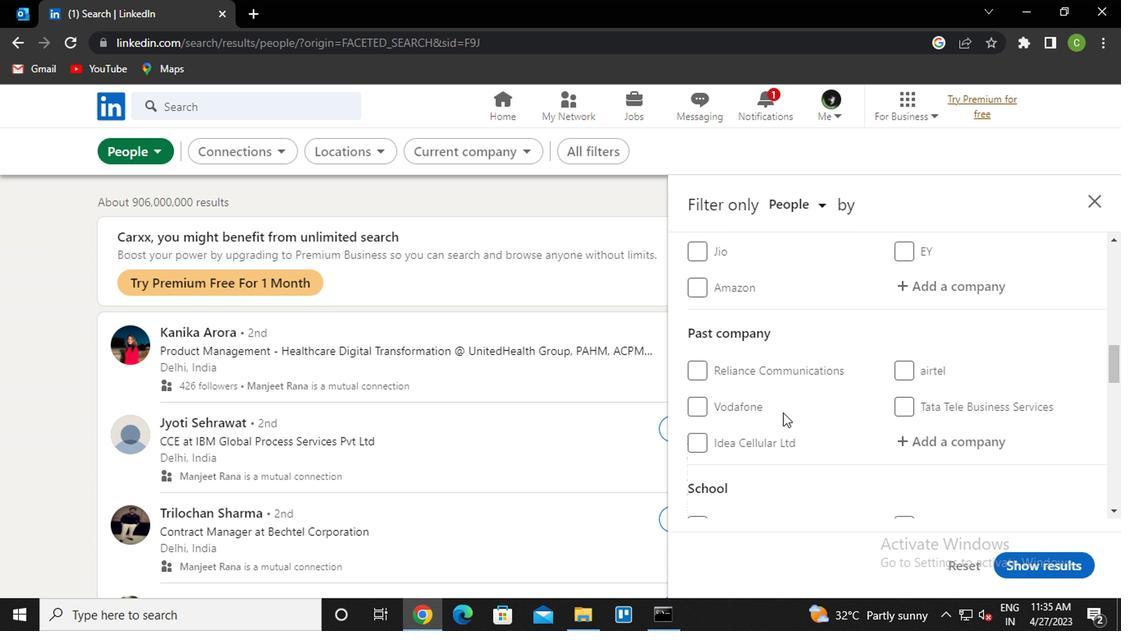 
Action: Mouse scrolled (778, 411) with delta (0, -1)
Screenshot: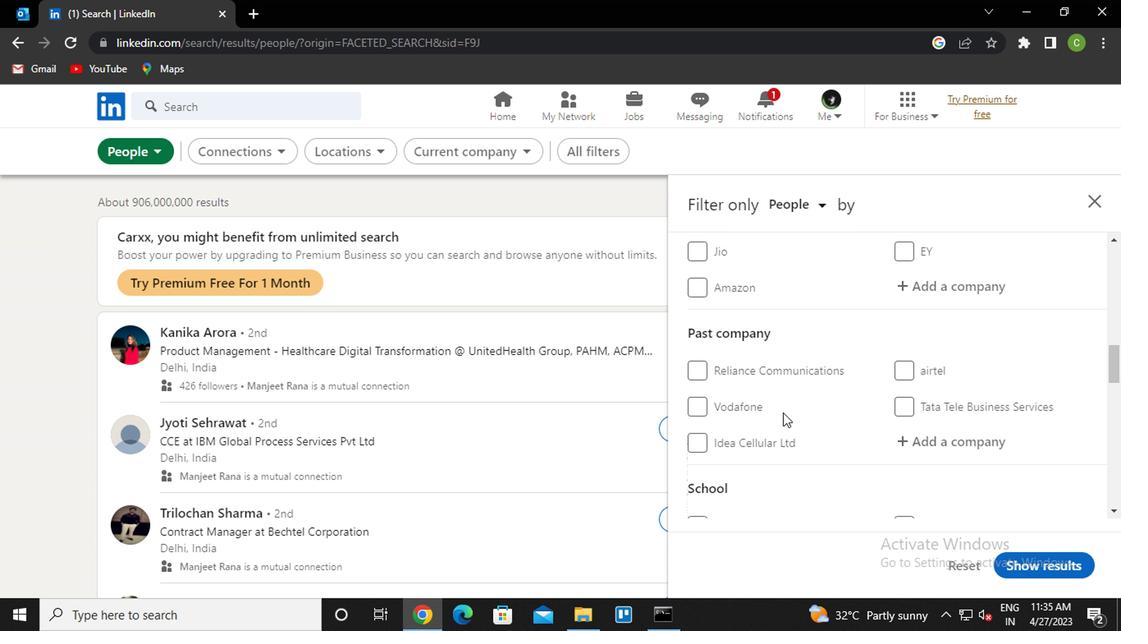 
Action: Mouse scrolled (778, 411) with delta (0, -1)
Screenshot: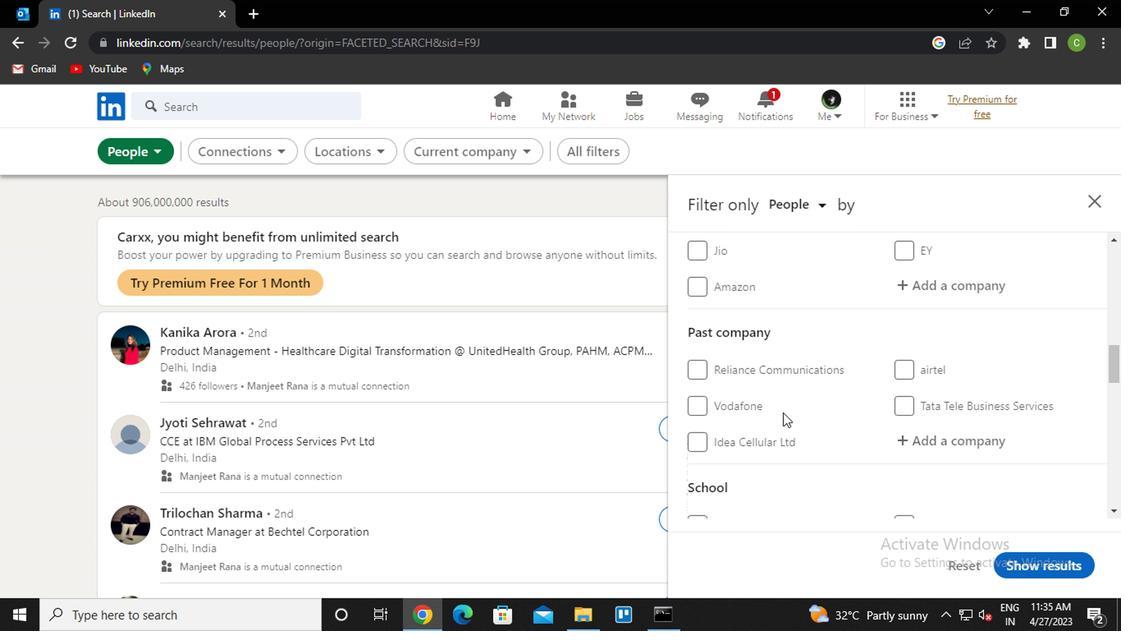 
Action: Mouse scrolled (778, 411) with delta (0, -1)
Screenshot: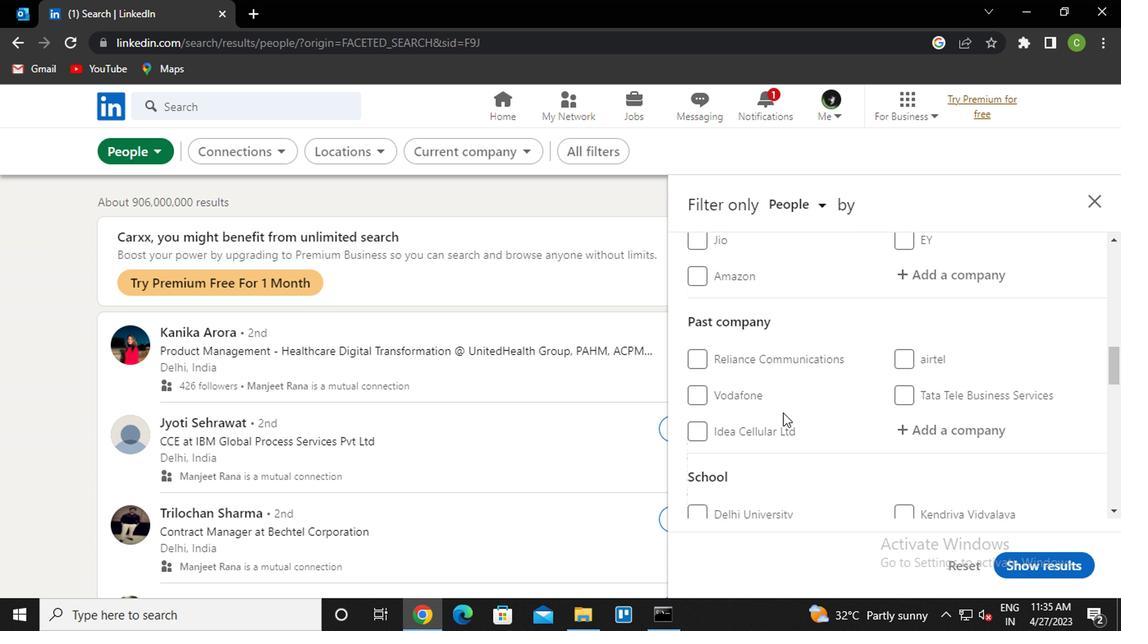 
Action: Mouse moved to (699, 373)
Screenshot: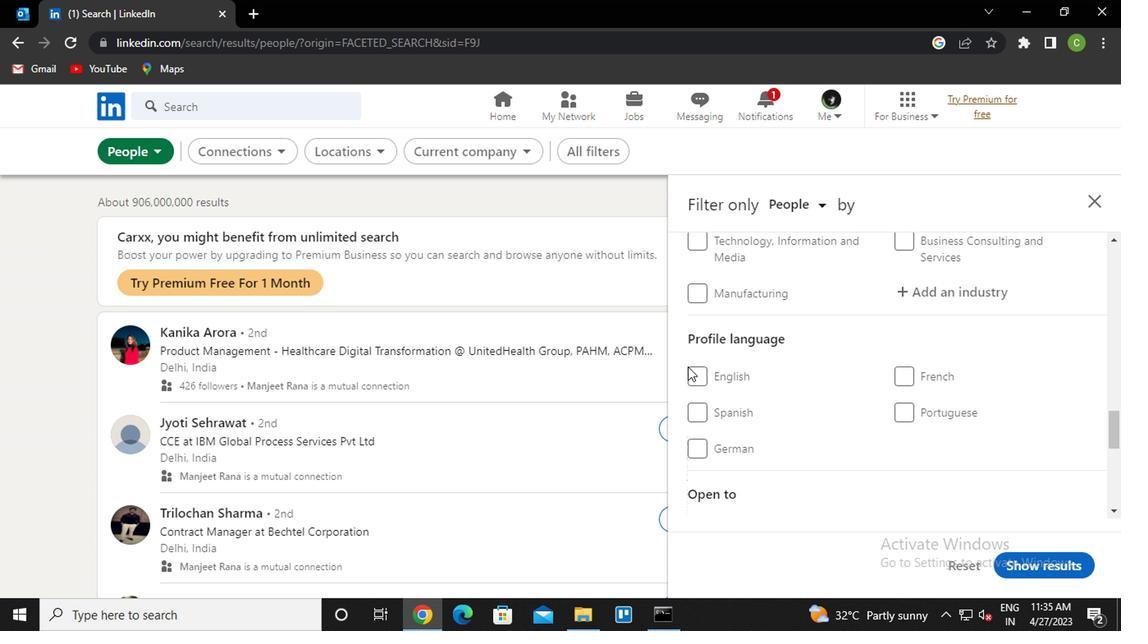 
Action: Mouse pressed left at (699, 373)
Screenshot: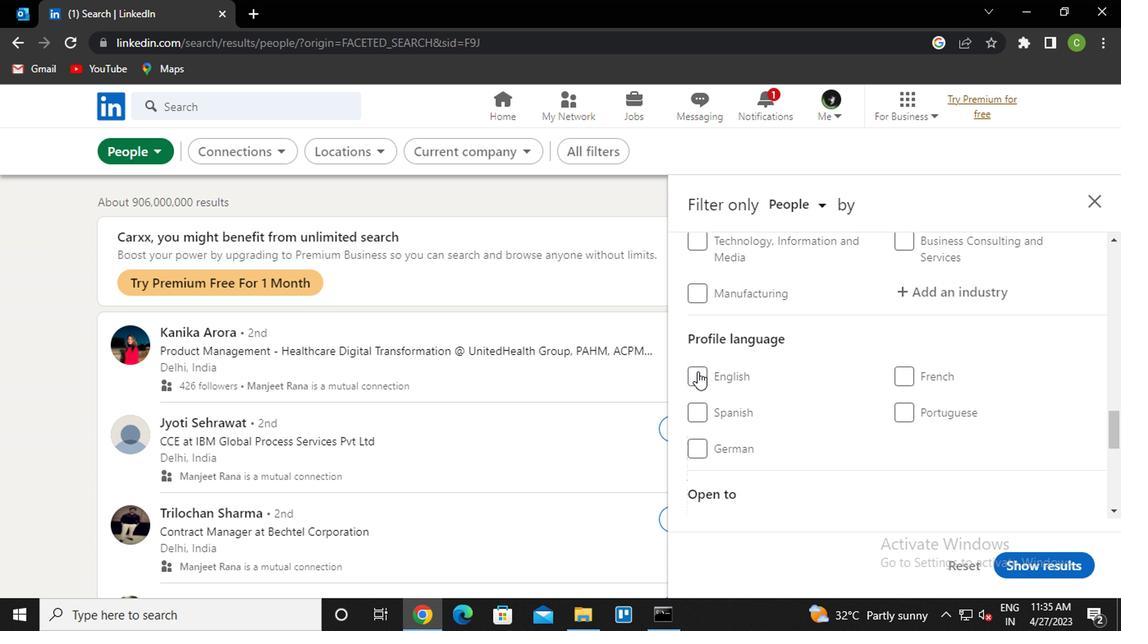 
Action: Mouse moved to (1114, 385)
Screenshot: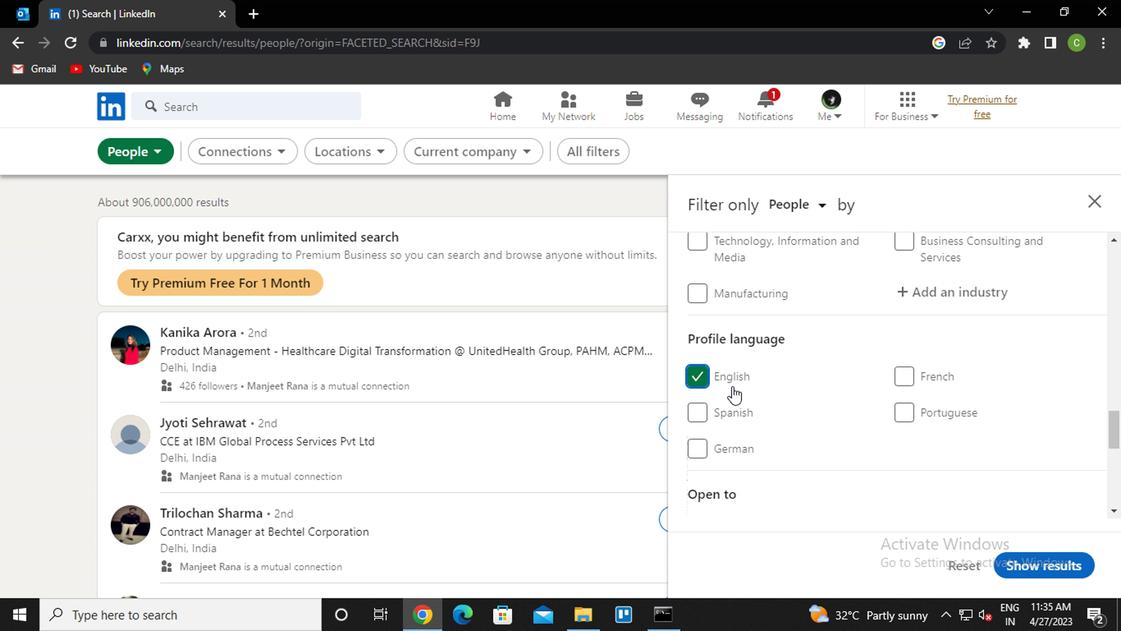 
Action: Mouse scrolled (1114, 386) with delta (0, 0)
Screenshot: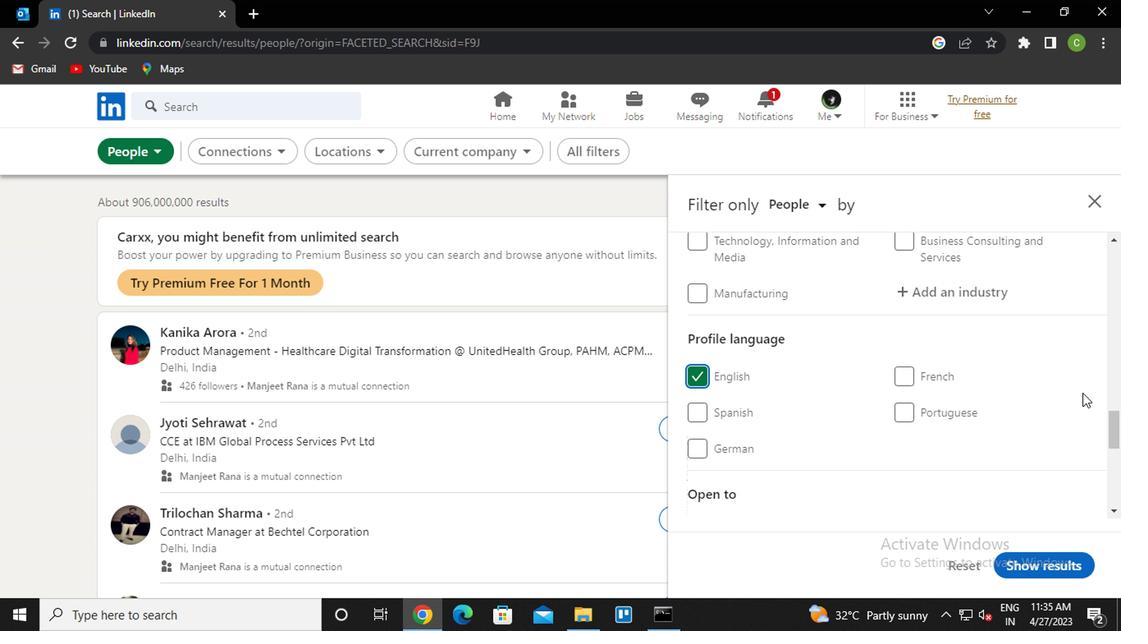 
Action: Mouse scrolled (1114, 386) with delta (0, 0)
Screenshot: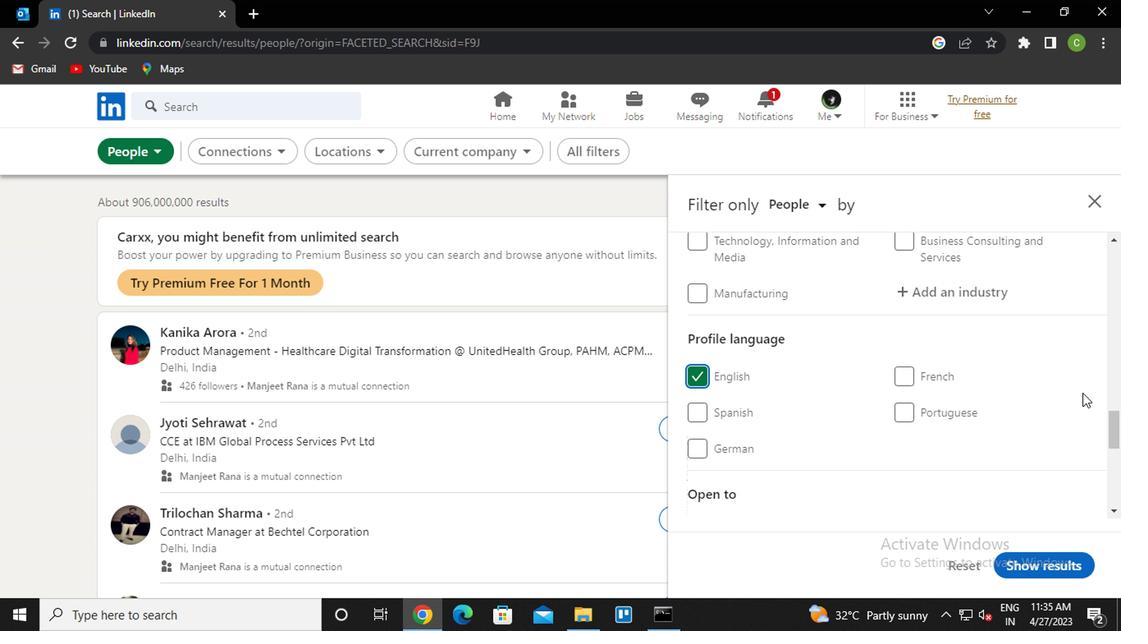 
Action: Mouse scrolled (1114, 386) with delta (0, 0)
Screenshot: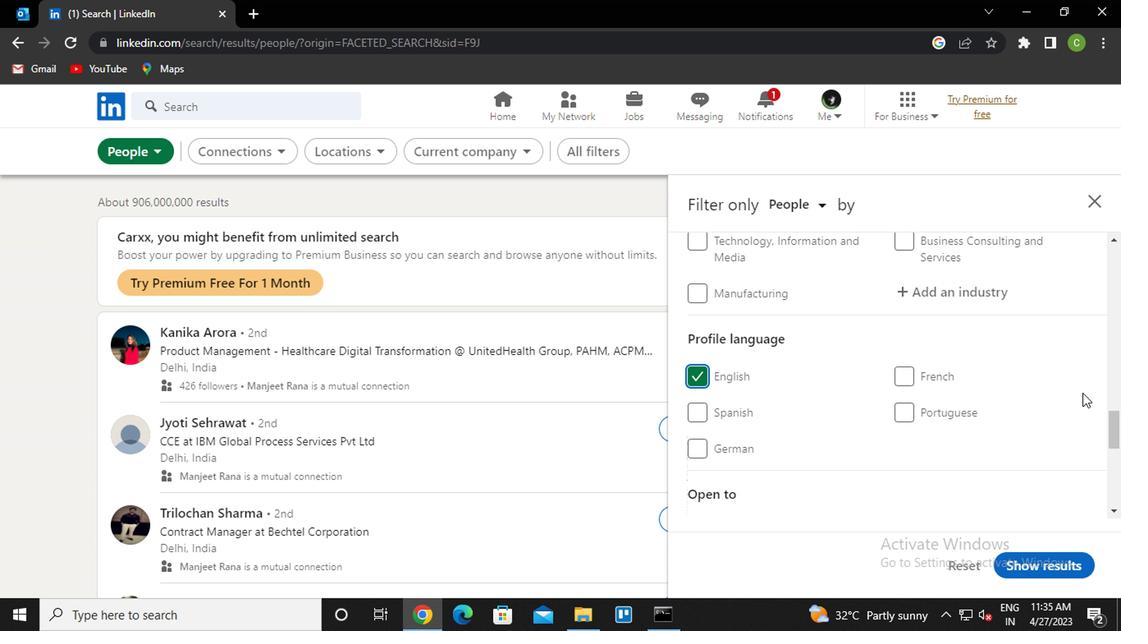 
Action: Mouse scrolled (1114, 386) with delta (0, 0)
Screenshot: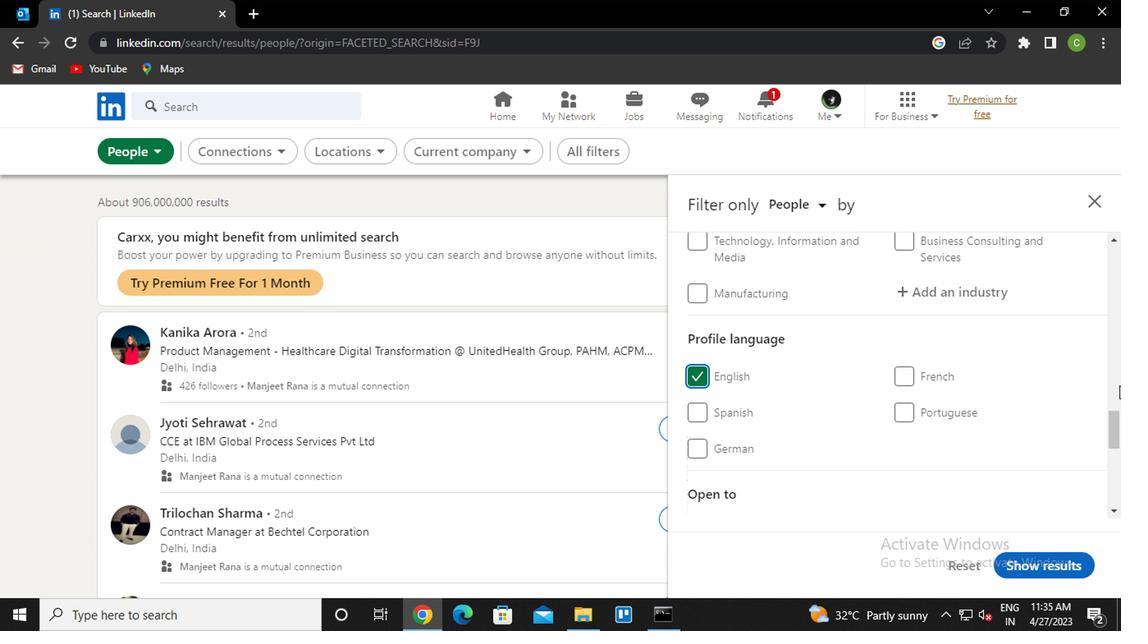 
Action: Mouse scrolled (1114, 386) with delta (0, 0)
Screenshot: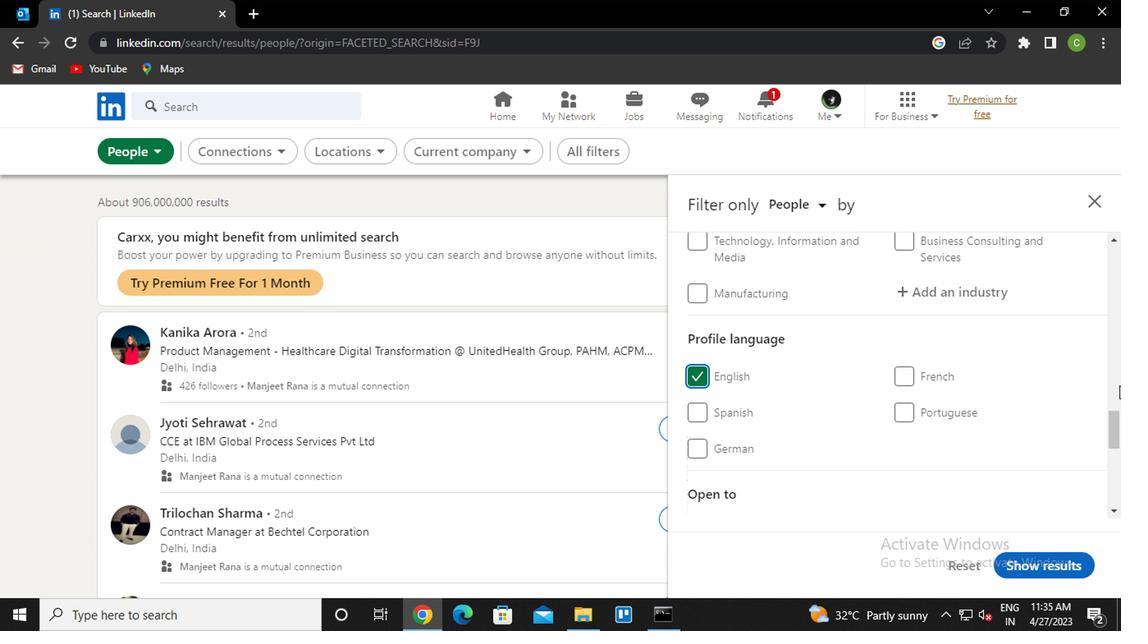 
Action: Mouse scrolled (1114, 386) with delta (0, 0)
Screenshot: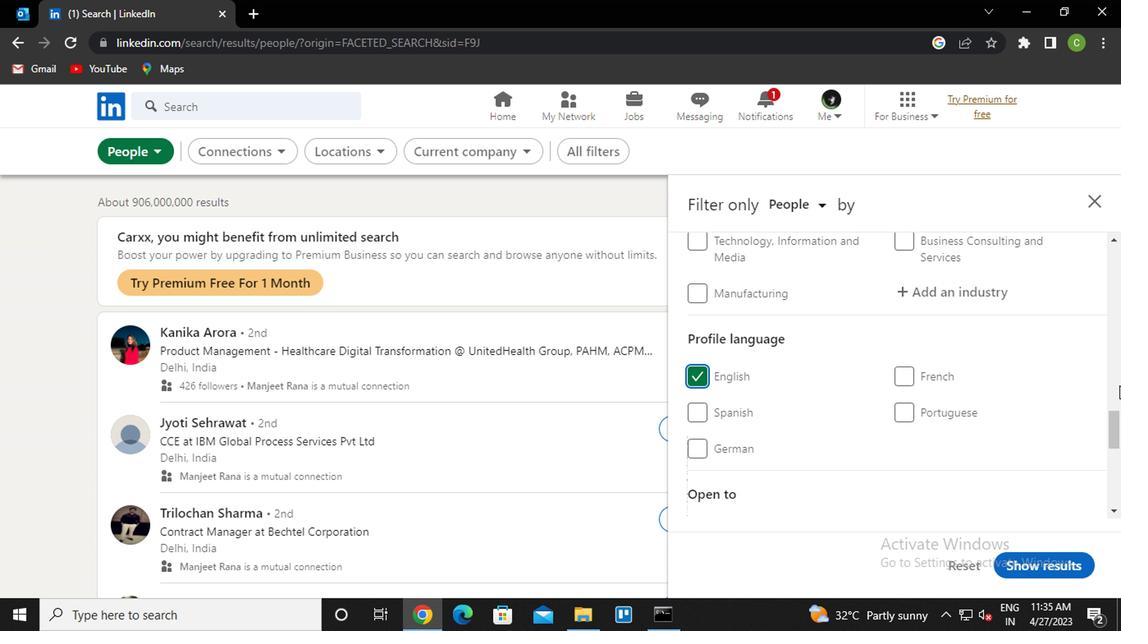 
Action: Mouse moved to (943, 423)
Screenshot: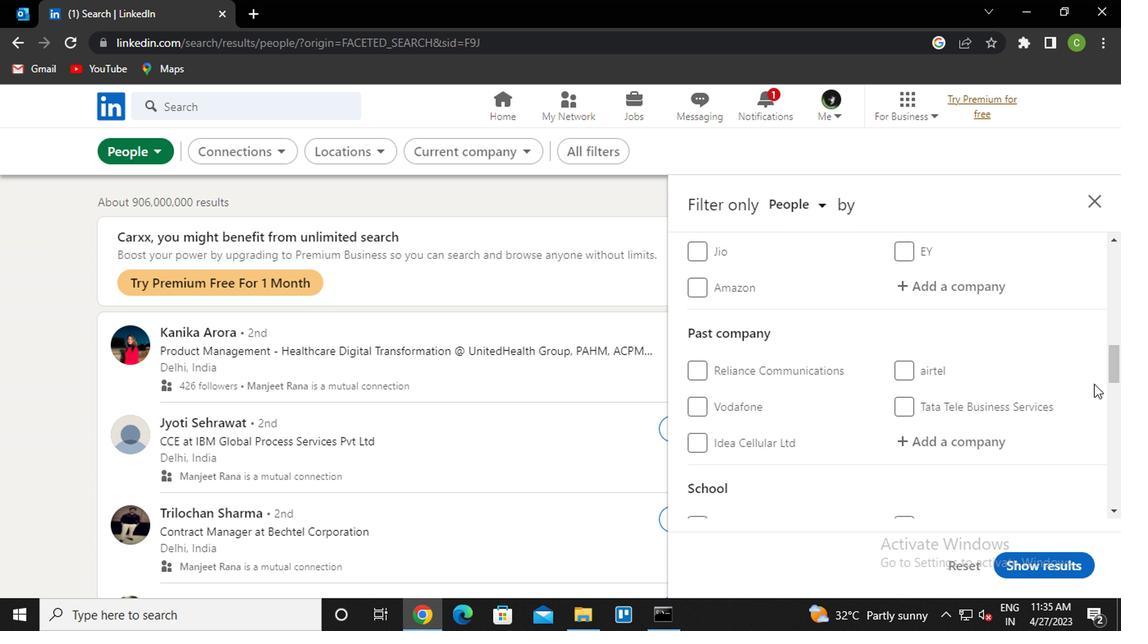 
Action: Mouse scrolled (943, 424) with delta (0, 1)
Screenshot: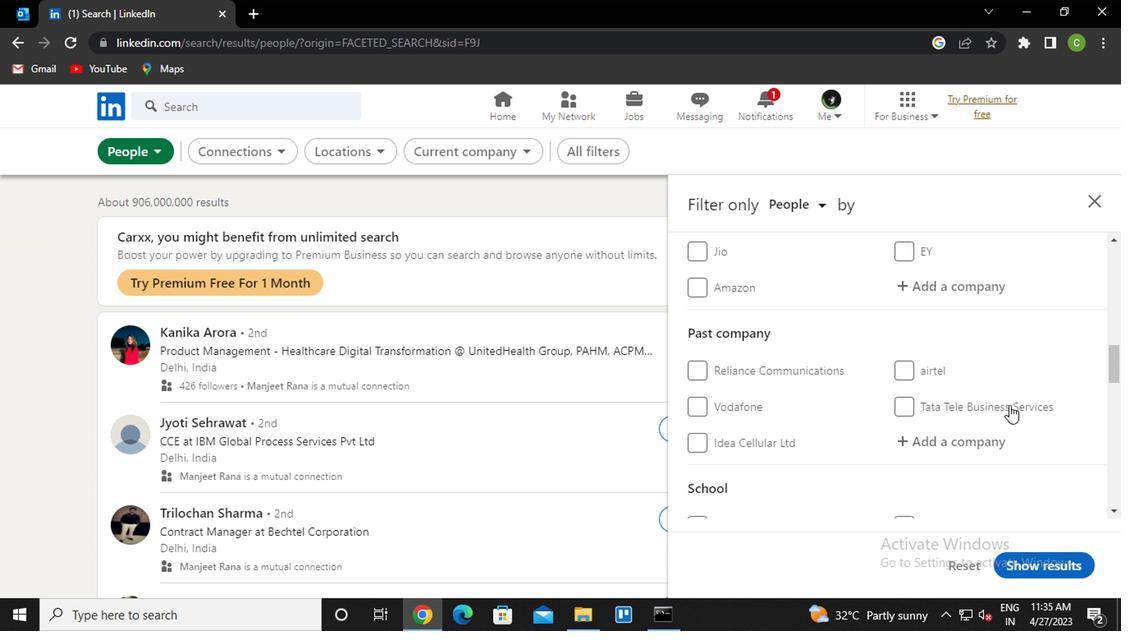 
Action: Mouse scrolled (943, 424) with delta (0, 1)
Screenshot: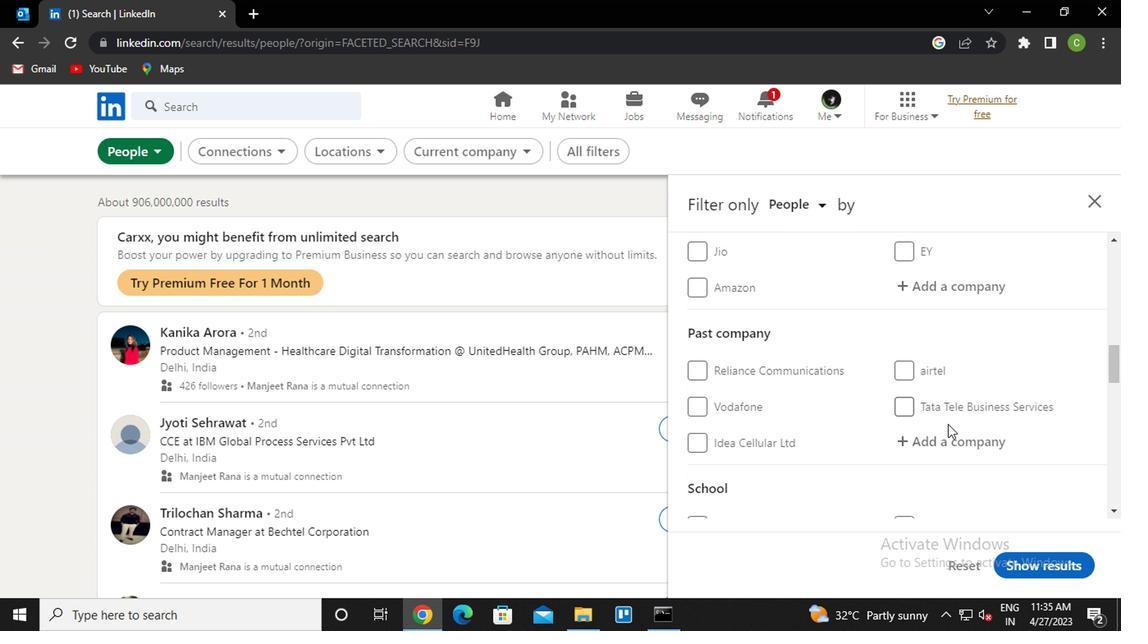 
Action: Mouse moved to (941, 446)
Screenshot: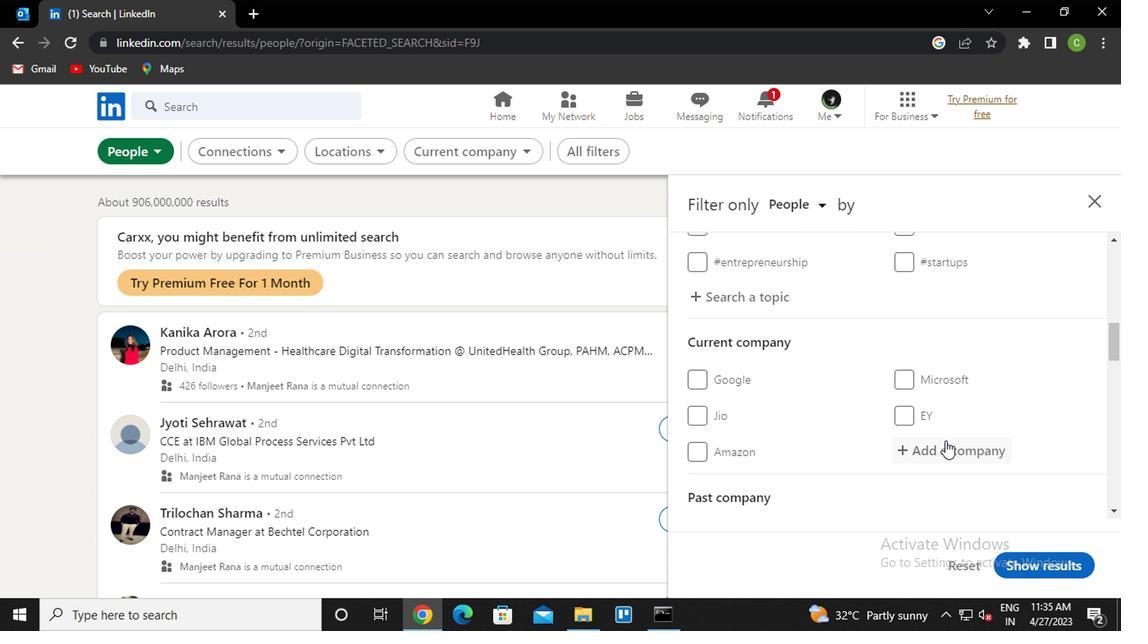 
Action: Mouse pressed left at (941, 446)
Screenshot: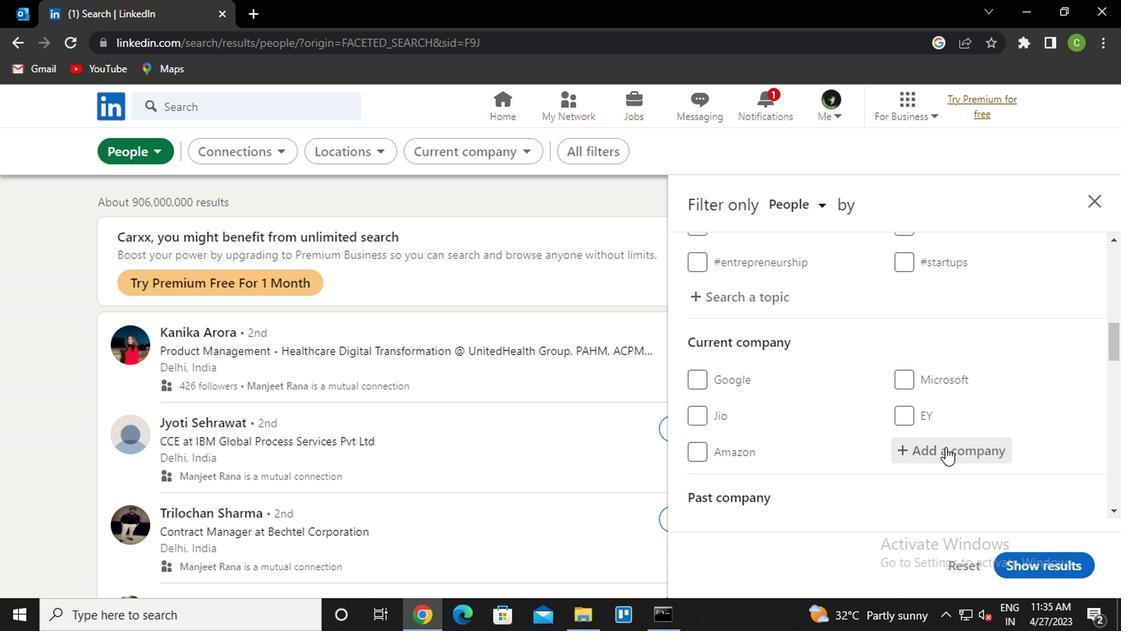 
Action: Key pressed <Key.caps_lock>t<Key.caps_lock>avant<Key.down><Key.enter>
Screenshot: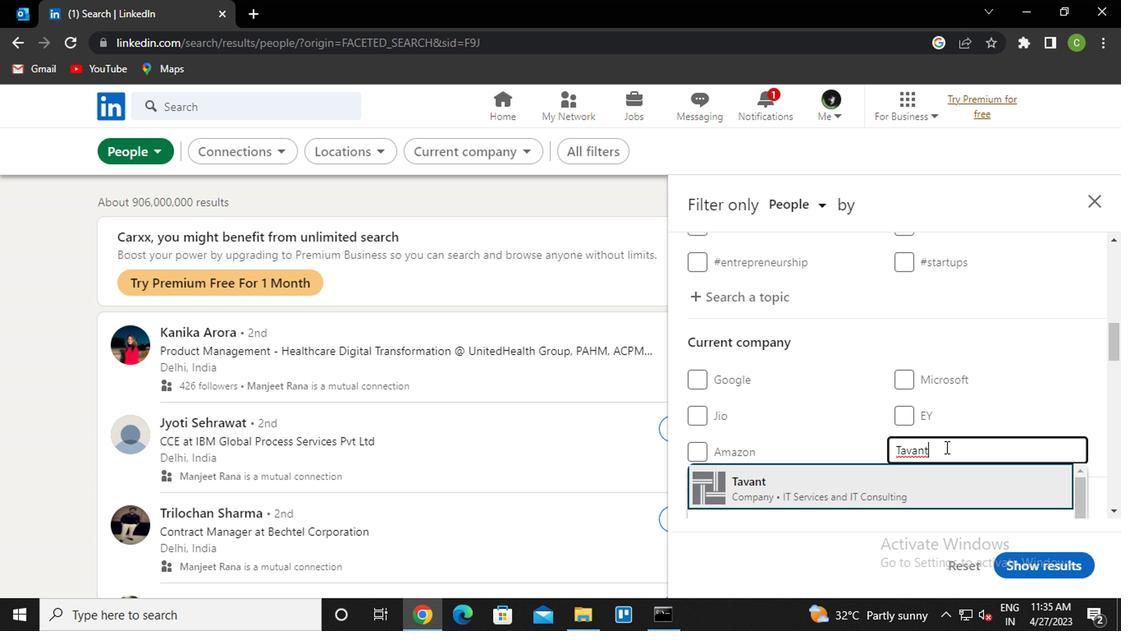 
Action: Mouse scrolled (941, 445) with delta (0, 0)
Screenshot: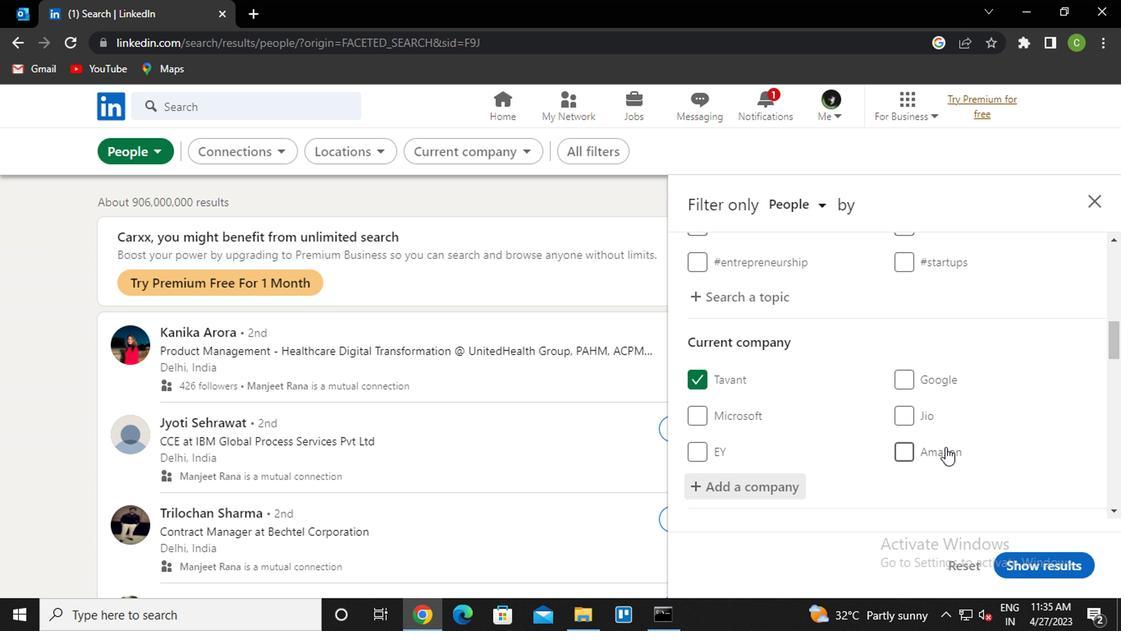 
Action: Mouse scrolled (941, 445) with delta (0, 0)
Screenshot: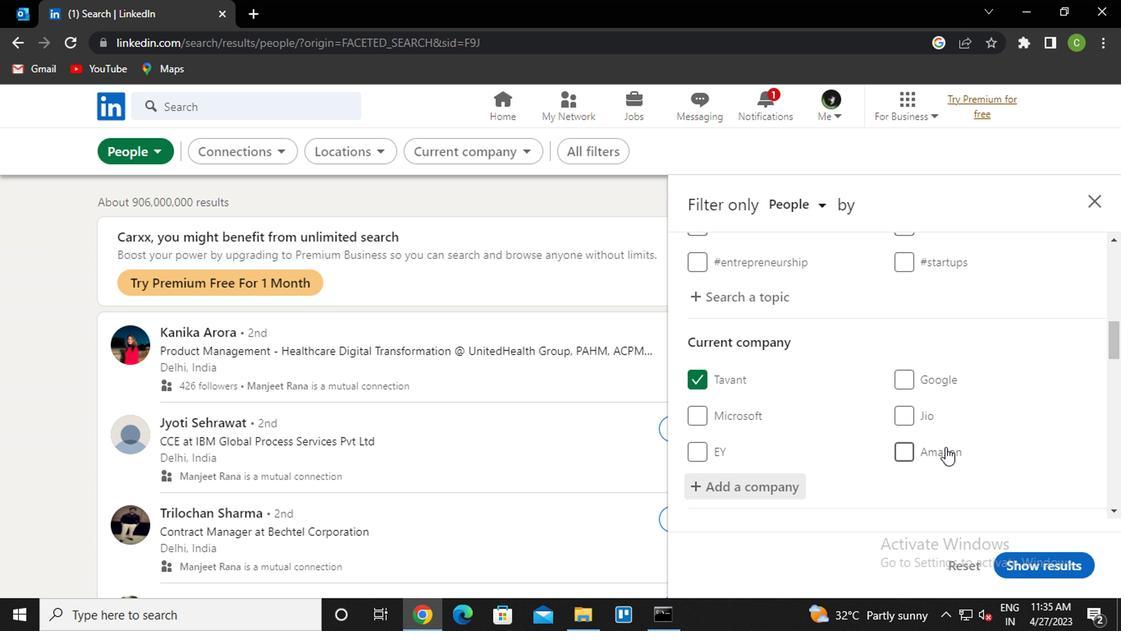 
Action: Mouse scrolled (941, 445) with delta (0, 0)
Screenshot: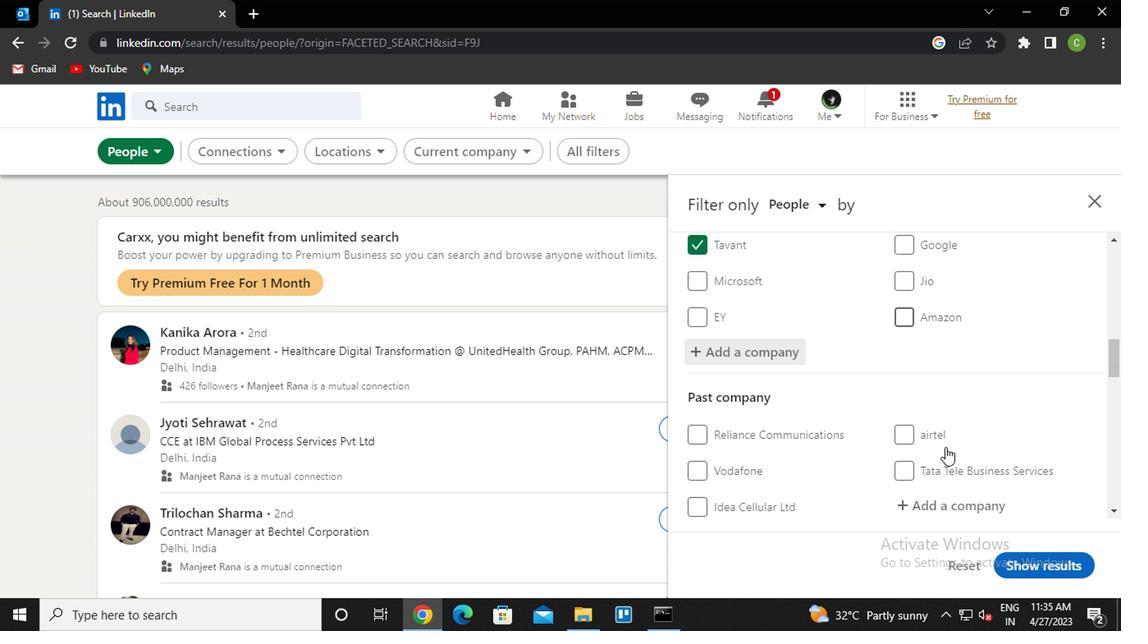 
Action: Mouse moved to (936, 439)
Screenshot: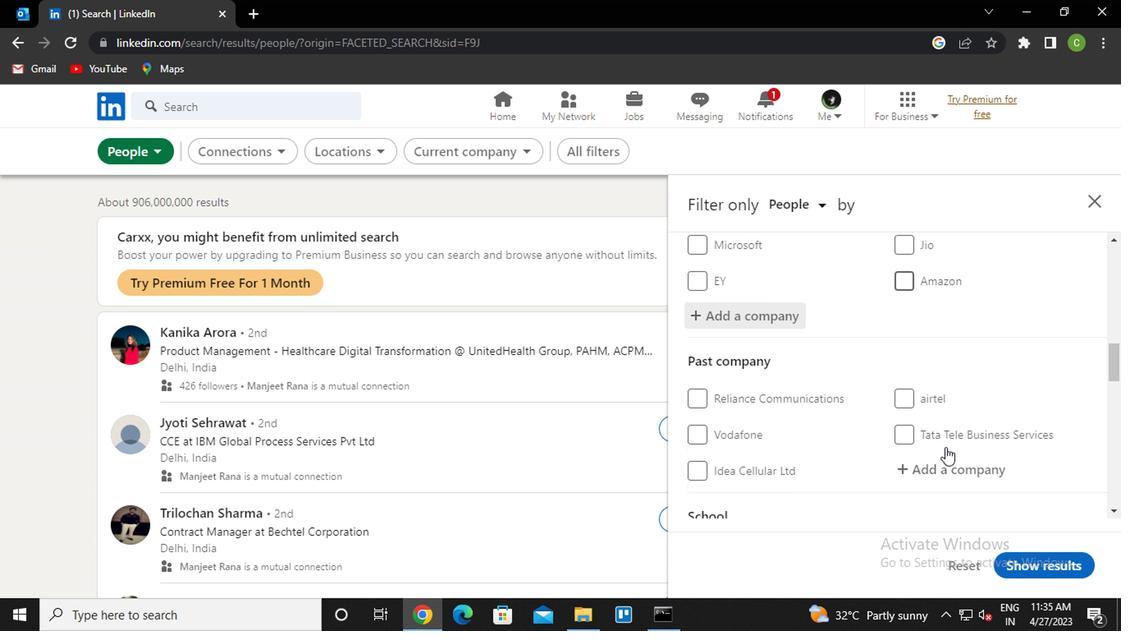 
Action: Mouse scrolled (936, 439) with delta (0, 0)
Screenshot: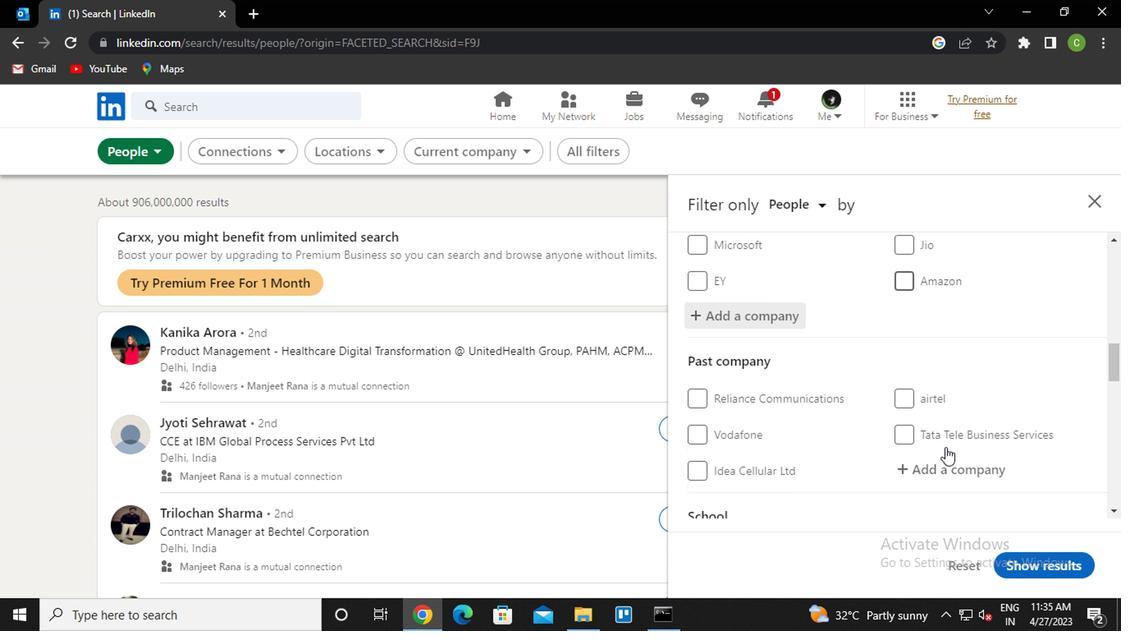 
Action: Mouse moved to (831, 448)
Screenshot: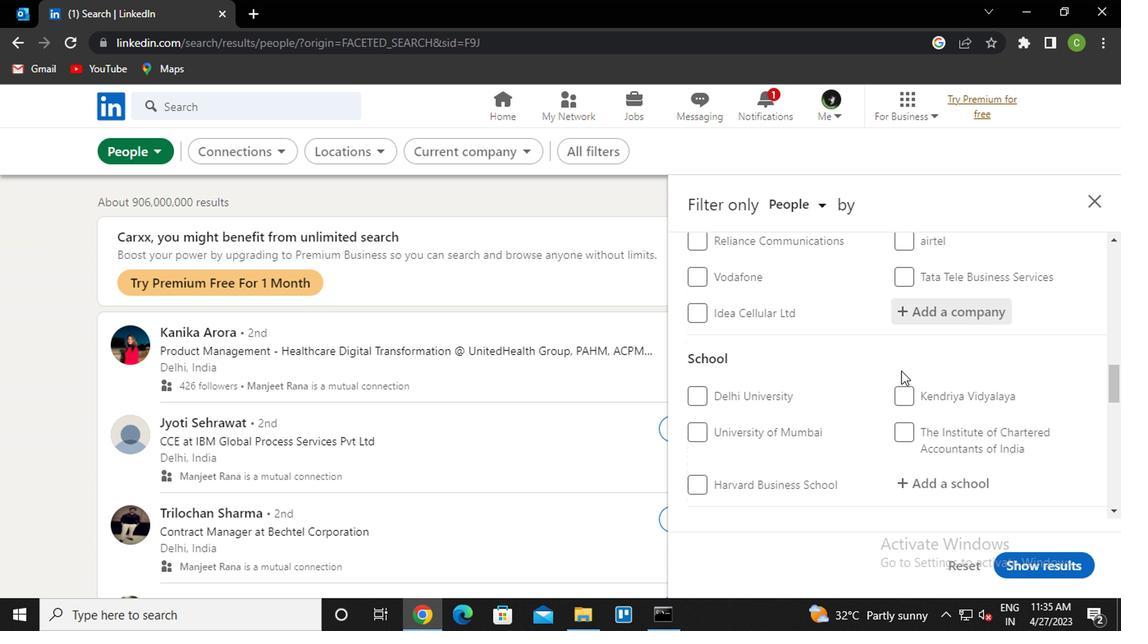 
Action: Mouse scrolled (831, 449) with delta (0, 1)
Screenshot: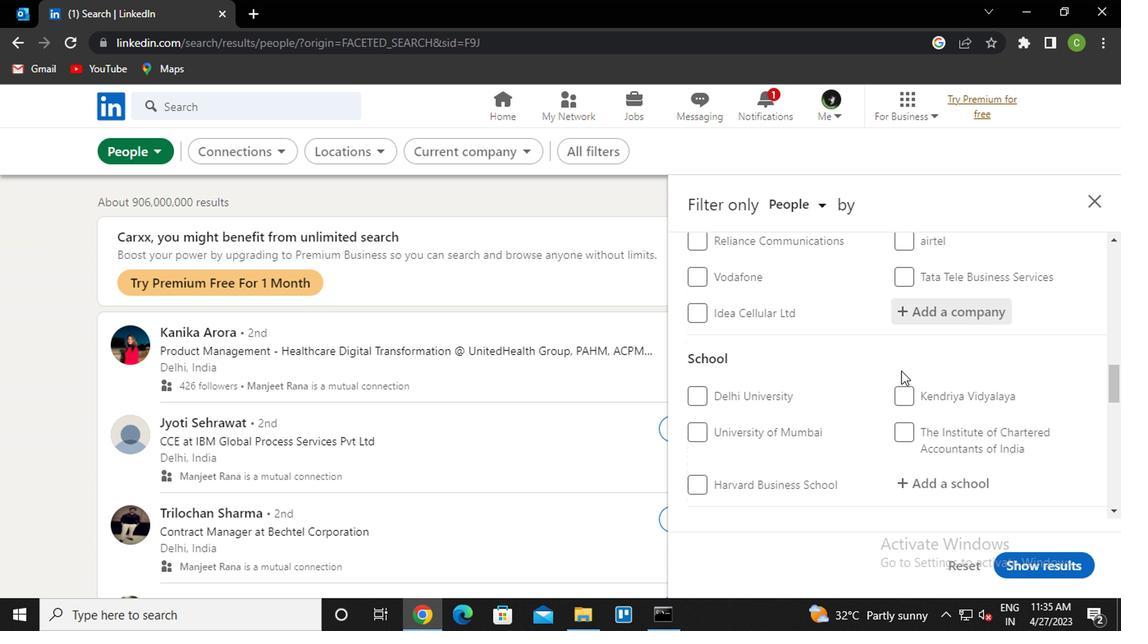 
Action: Mouse moved to (833, 449)
Screenshot: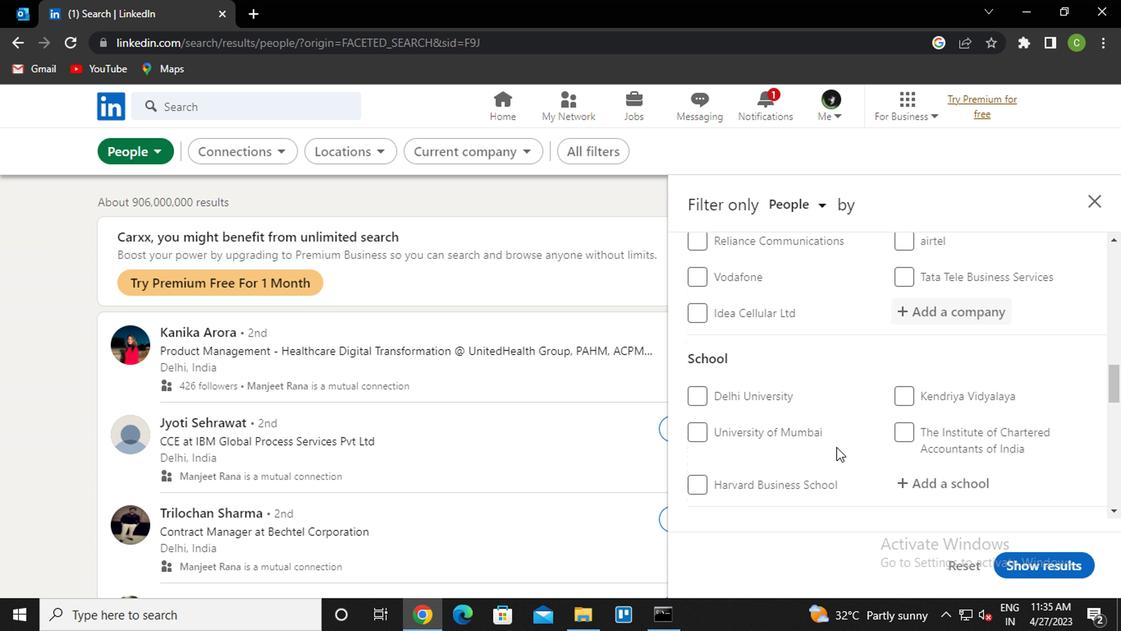 
Action: Mouse scrolled (833, 448) with delta (0, -1)
Screenshot: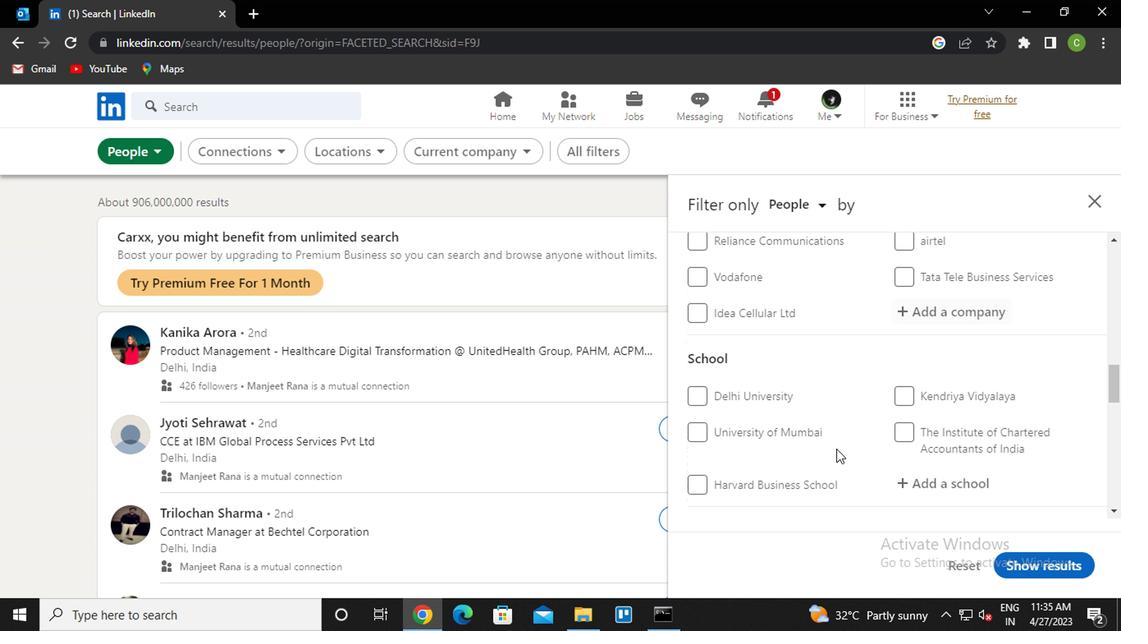 
Action: Mouse scrolled (833, 448) with delta (0, -1)
Screenshot: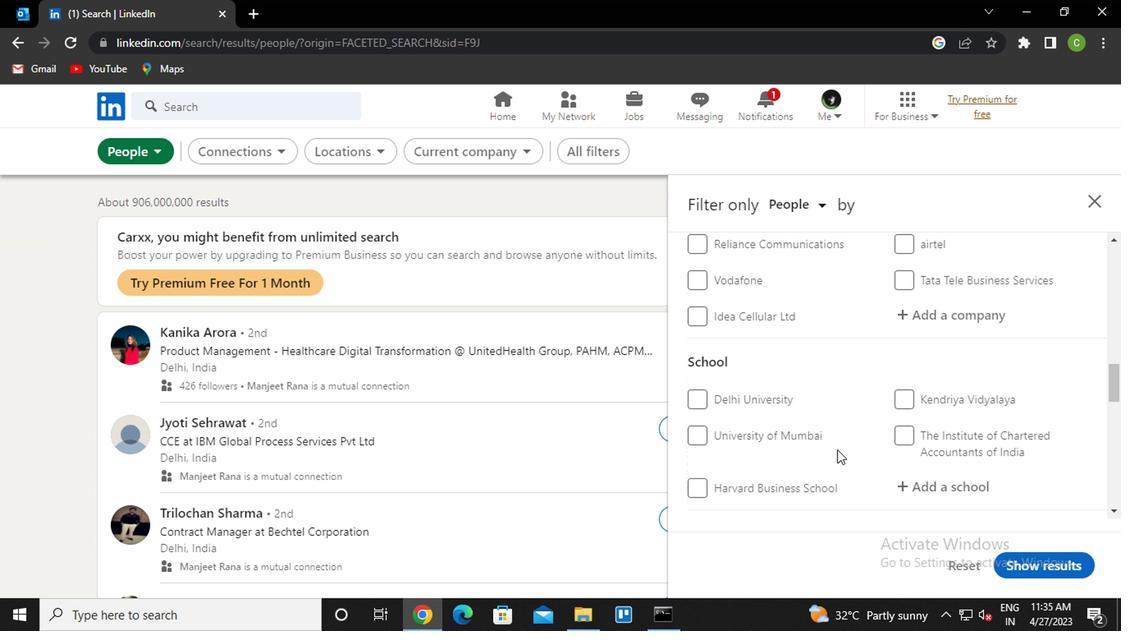 
Action: Mouse moved to (954, 397)
Screenshot: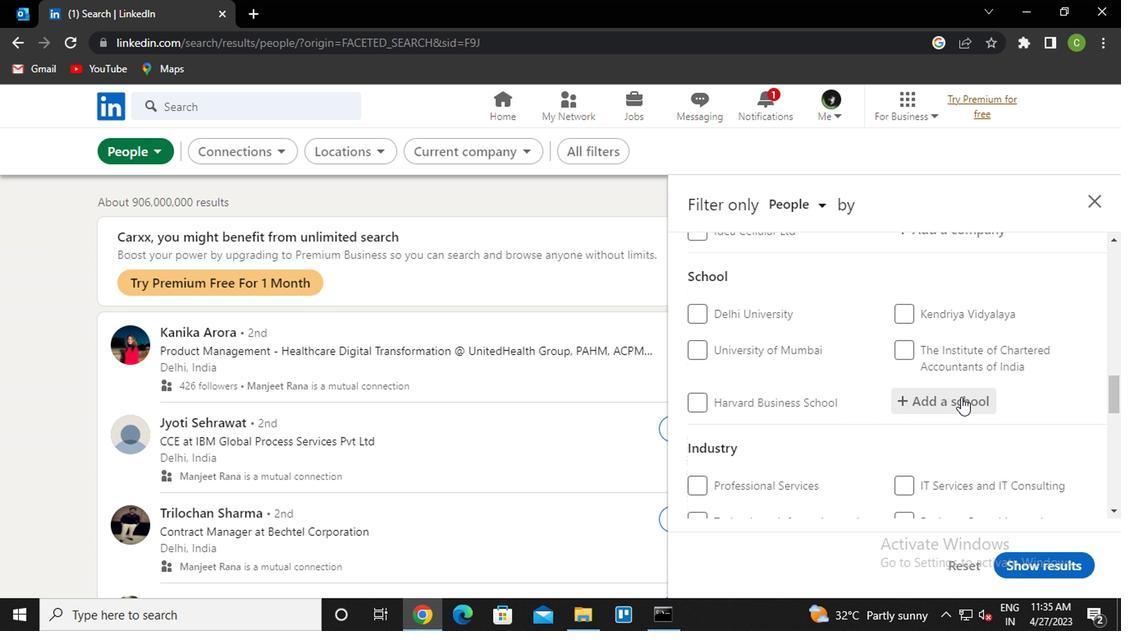 
Action: Mouse scrolled (954, 396) with delta (0, -1)
Screenshot: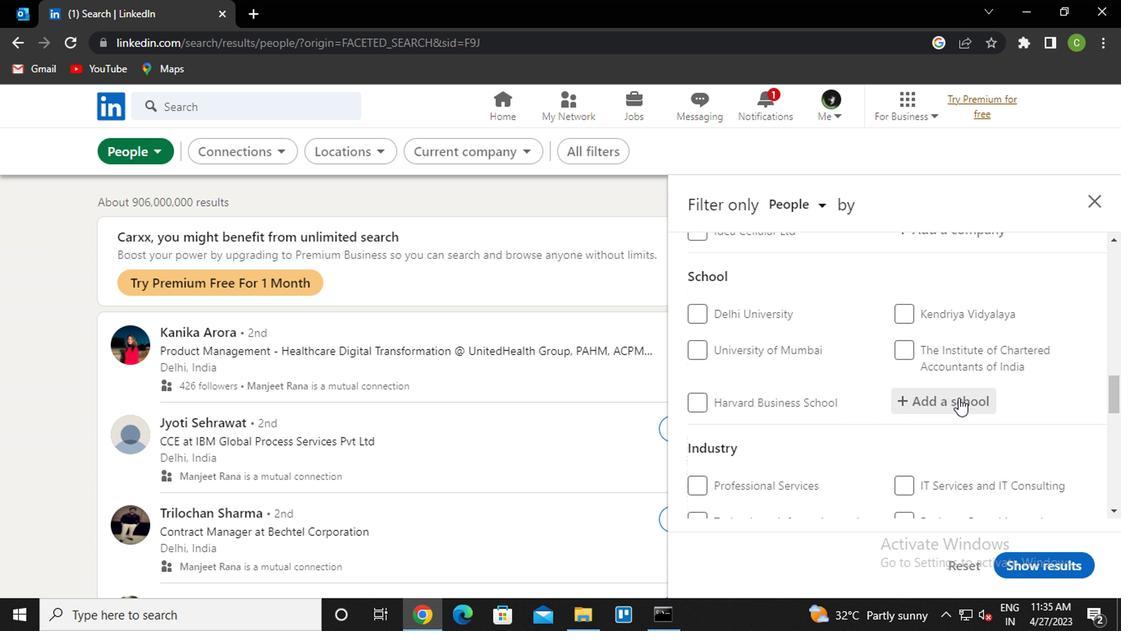 
Action: Mouse moved to (955, 324)
Screenshot: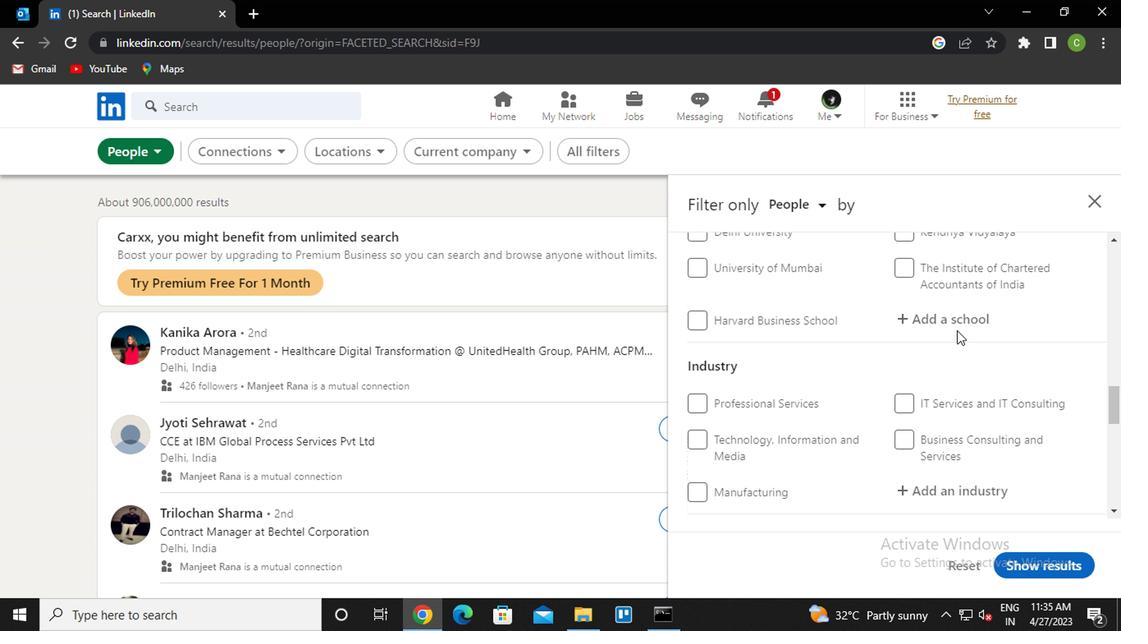 
Action: Mouse pressed left at (955, 324)
Screenshot: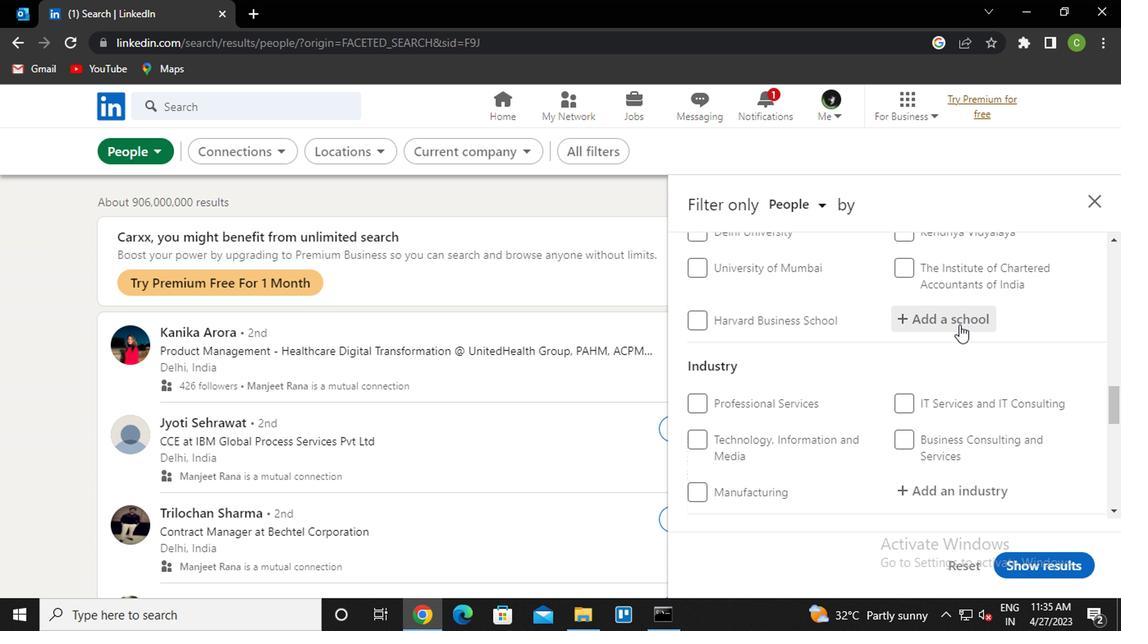 
Action: Key pressed <Key.caps_lock>u<Key.caps_lock>niversity<Key.space>of<Key.space><Key.caps_lock>j<Key.caps_lock>ammu<Key.down><Key.enter>
Screenshot: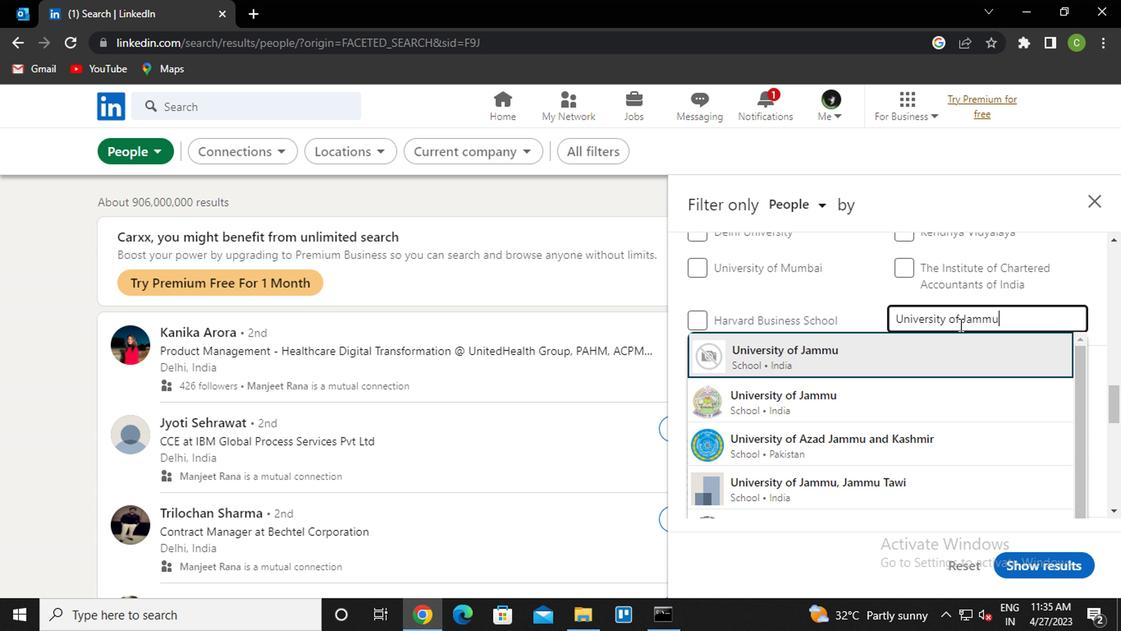 
Action: Mouse scrolled (955, 324) with delta (0, 0)
Screenshot: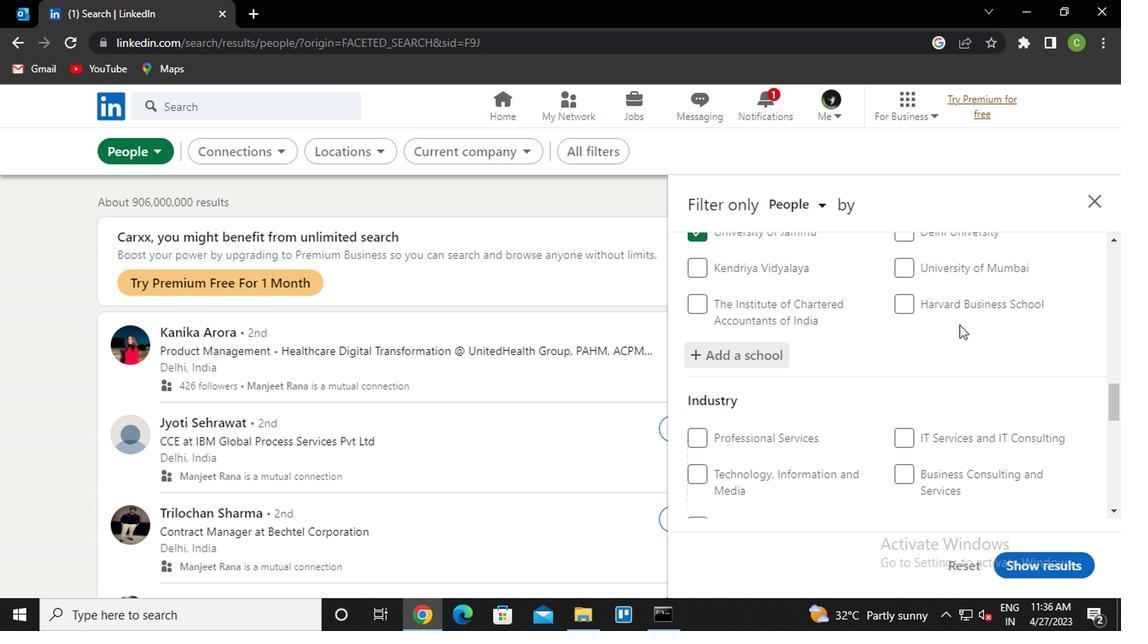 
Action: Mouse scrolled (955, 324) with delta (0, 0)
Screenshot: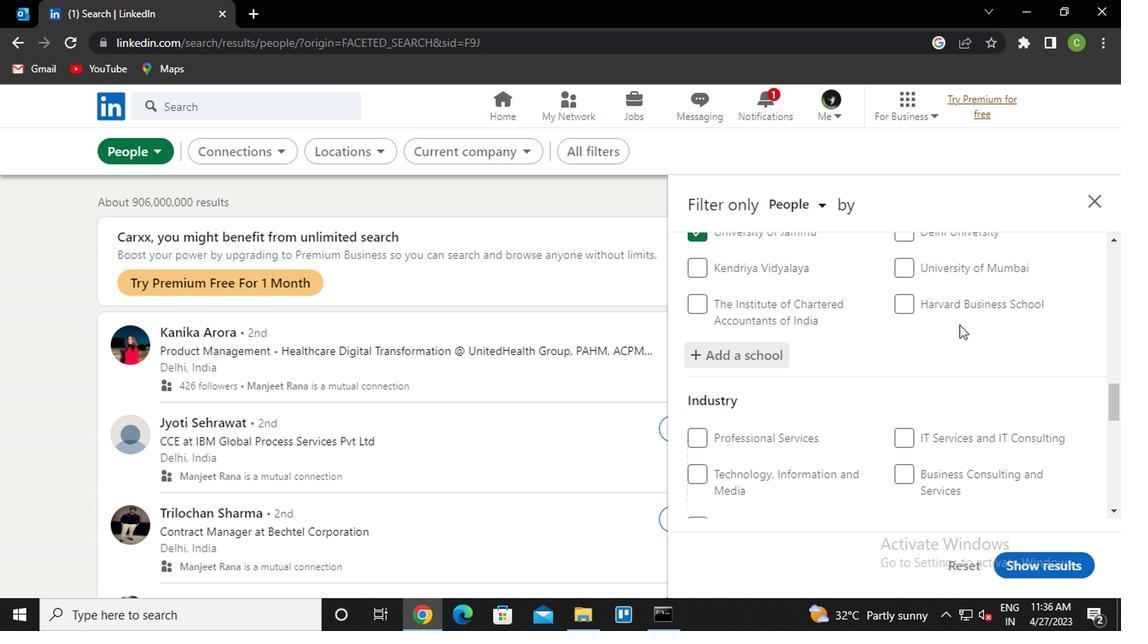
Action: Mouse moved to (965, 367)
Screenshot: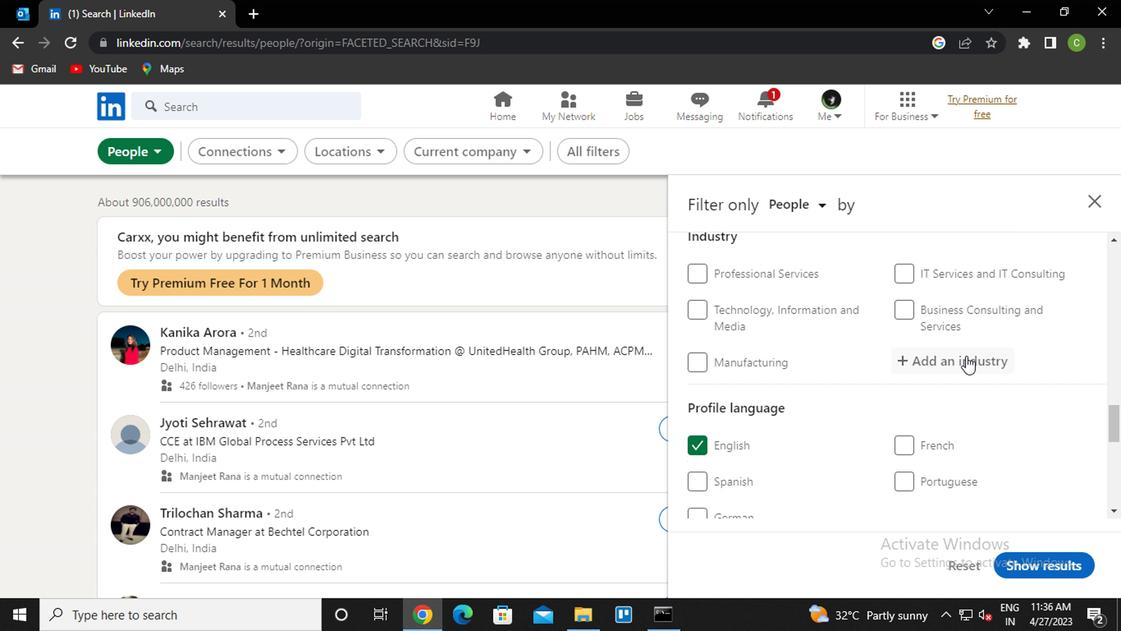 
Action: Mouse pressed left at (965, 367)
Screenshot: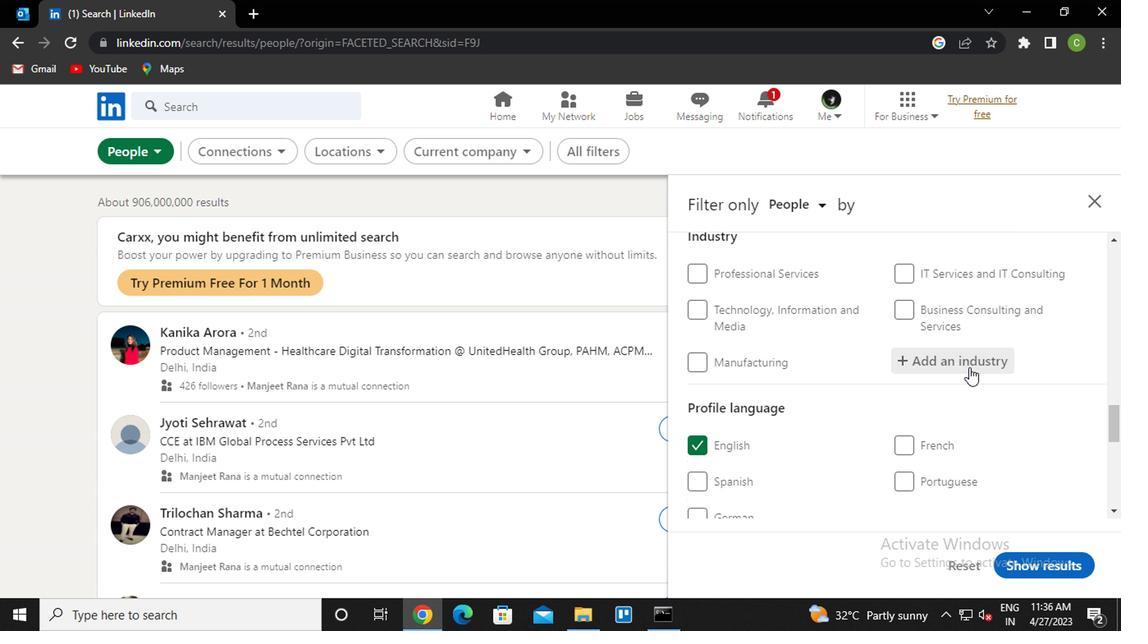 
Action: Key pressed <Key.caps_lock>c<Key.caps_lock>lais<Key.backspace>ms<Key.space><Key.down><Key.enter>
Screenshot: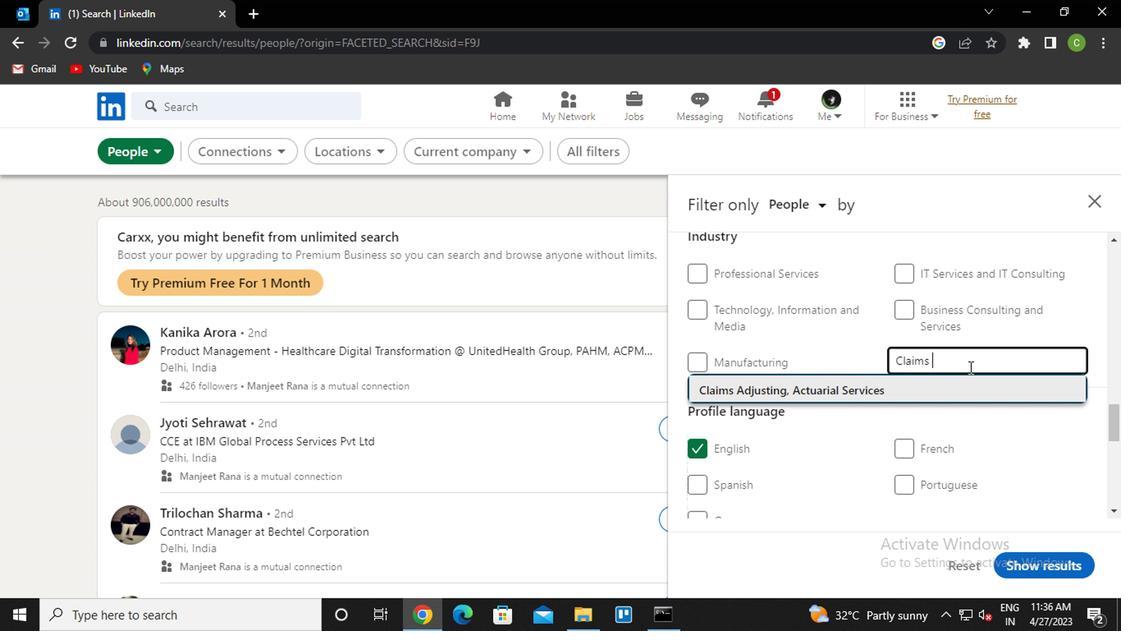 
Action: Mouse scrolled (965, 366) with delta (0, -1)
Screenshot: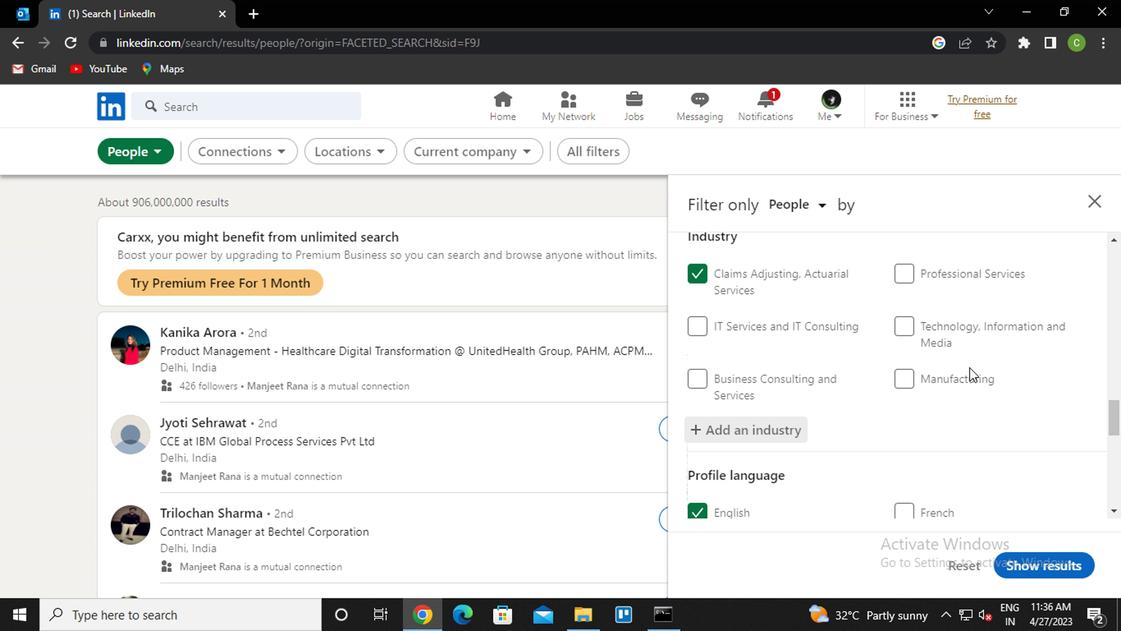 
Action: Mouse scrolled (965, 366) with delta (0, -1)
Screenshot: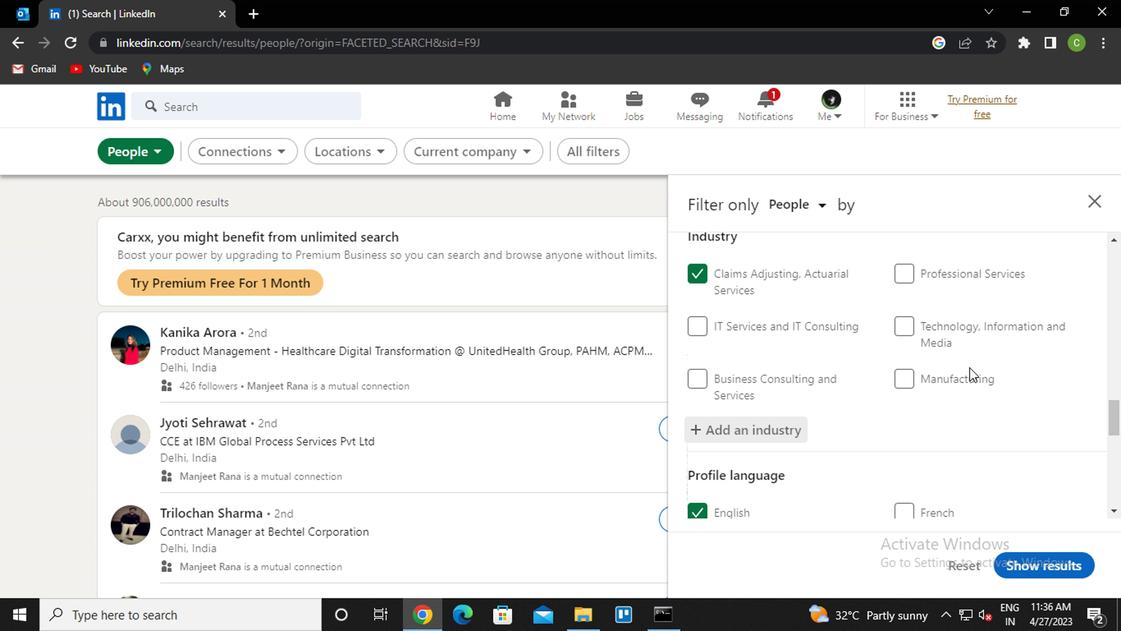 
Action: Mouse scrolled (965, 366) with delta (0, -1)
Screenshot: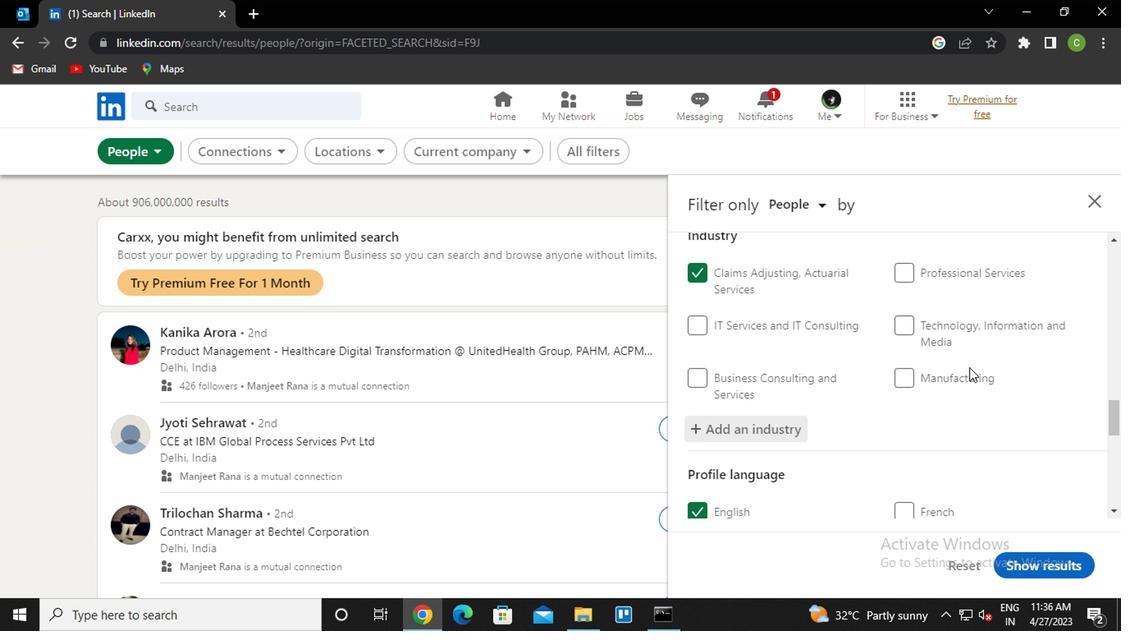 
Action: Mouse scrolled (965, 366) with delta (0, -1)
Screenshot: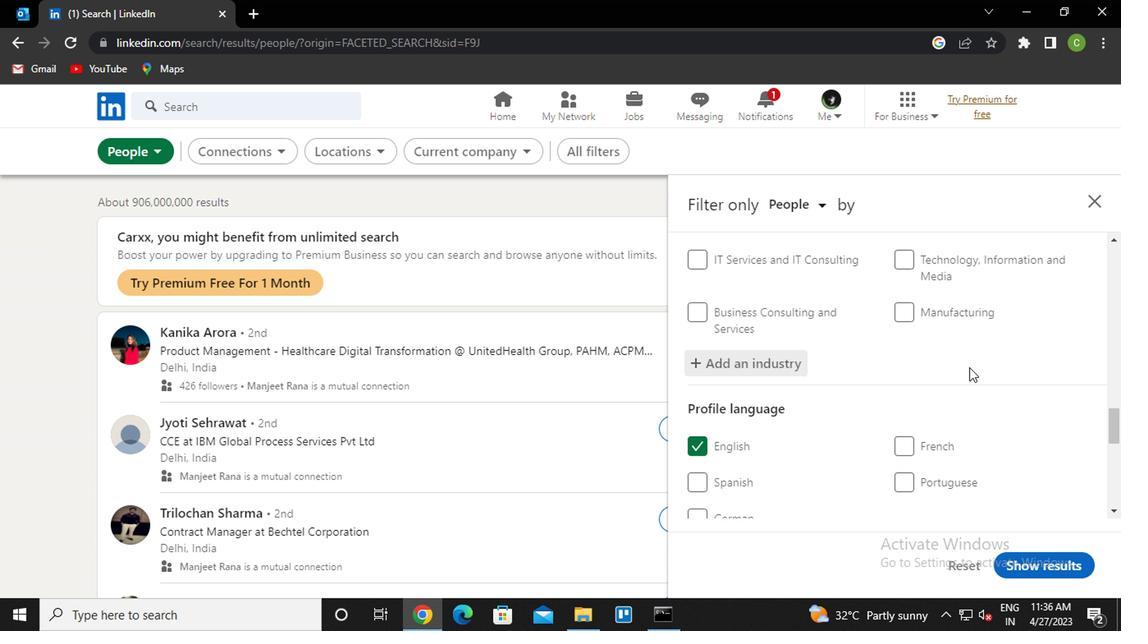 
Action: Mouse scrolled (965, 366) with delta (0, -1)
Screenshot: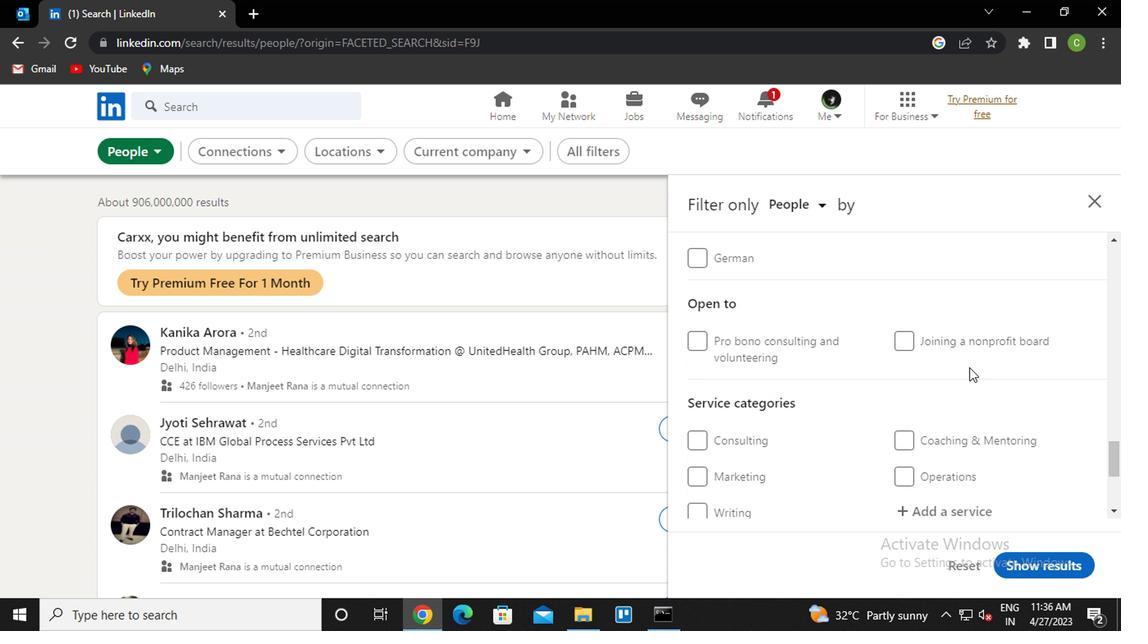 
Action: Mouse moved to (937, 431)
Screenshot: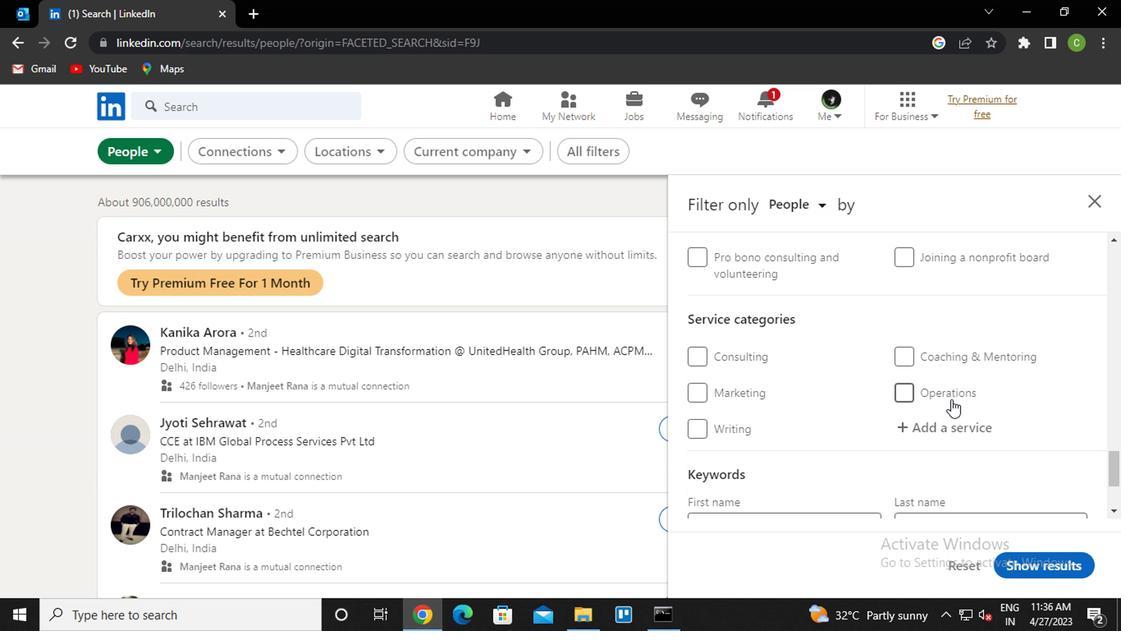
Action: Mouse pressed left at (937, 431)
Screenshot: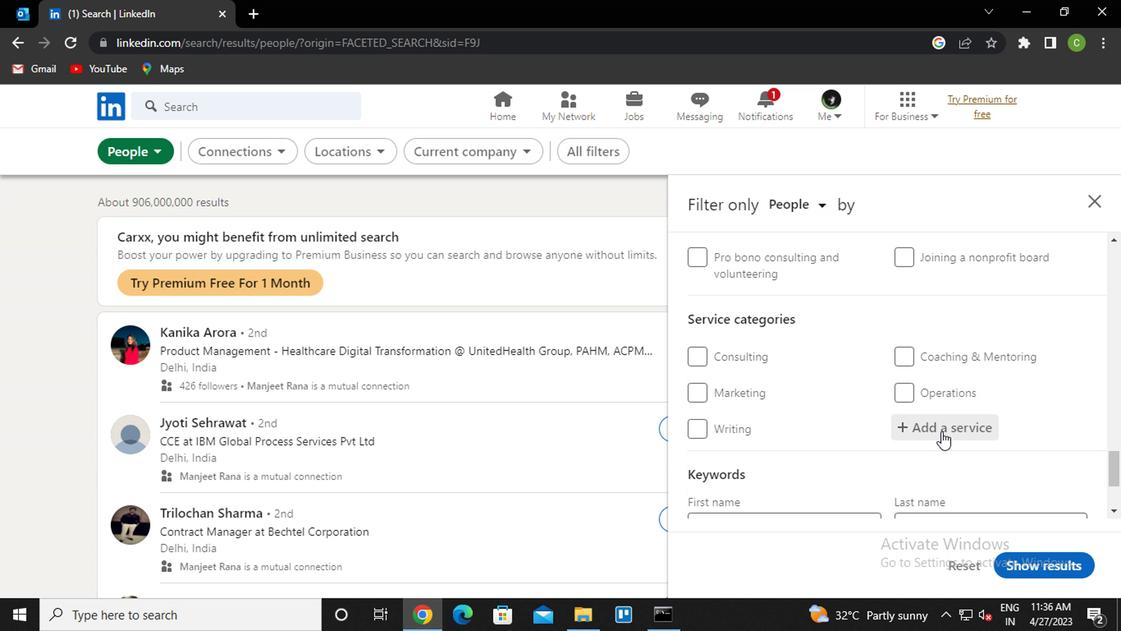 
Action: Key pressed <Key.caps_lock>m<Key.caps_lock>arket<Key.down><Key.enter>
Screenshot: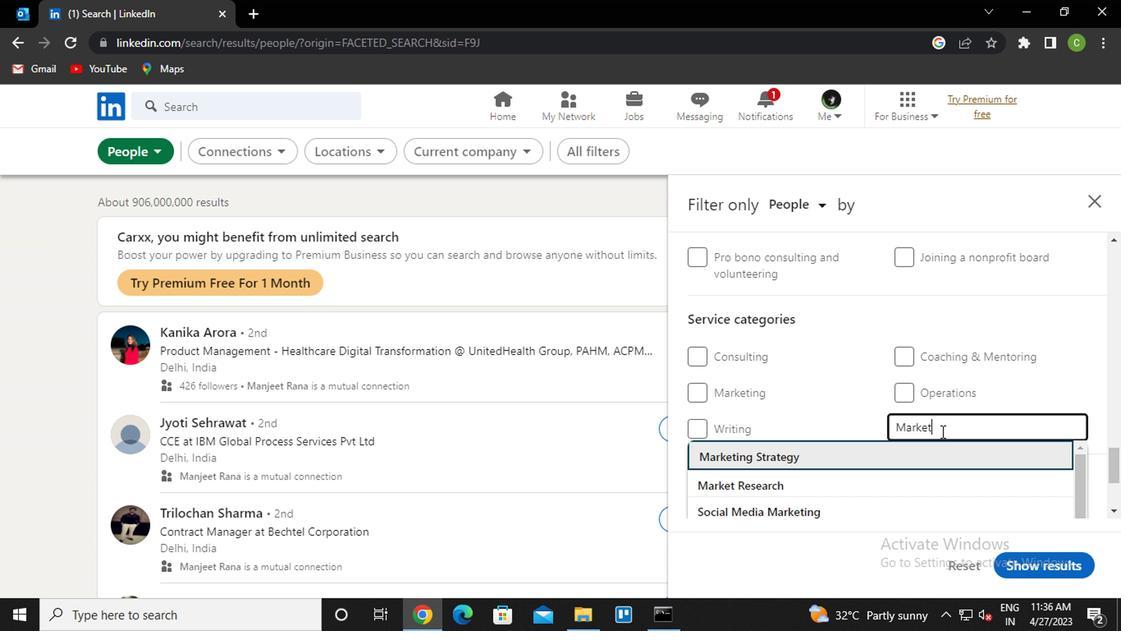 
Action: Mouse scrolled (937, 430) with delta (0, 0)
Screenshot: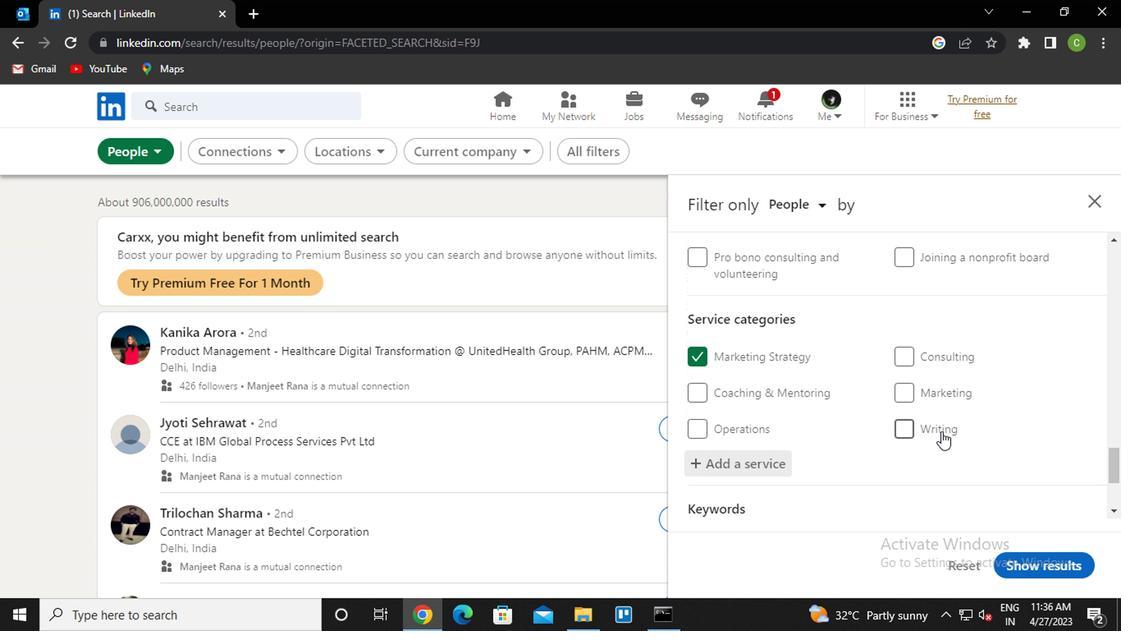 
Action: Mouse scrolled (937, 430) with delta (0, 0)
Screenshot: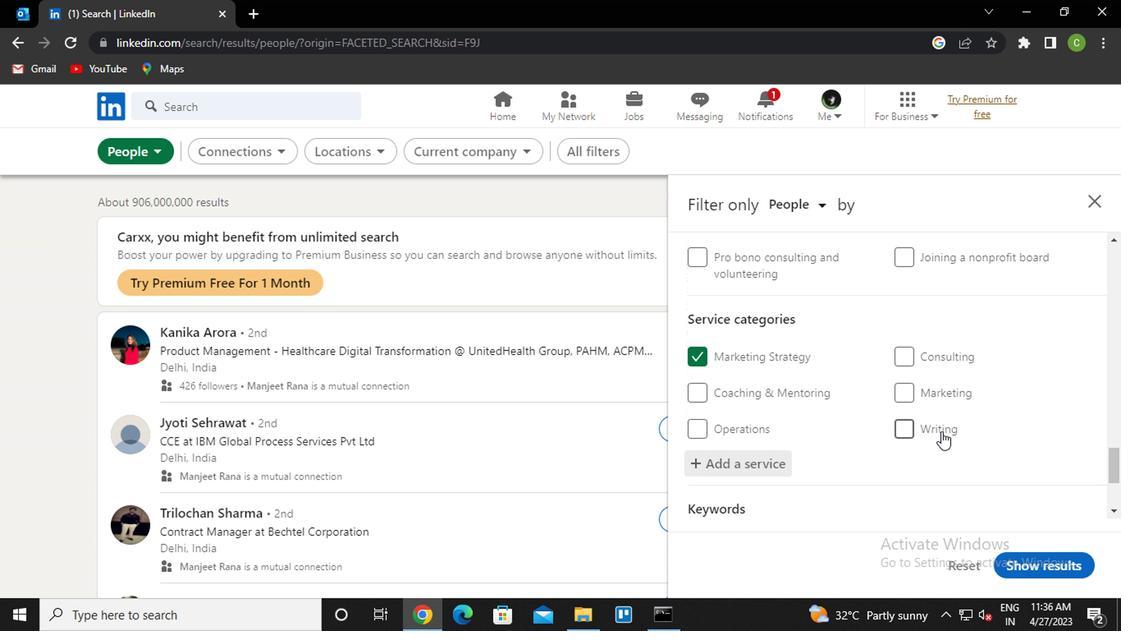 
Action: Mouse scrolled (937, 430) with delta (0, 0)
Screenshot: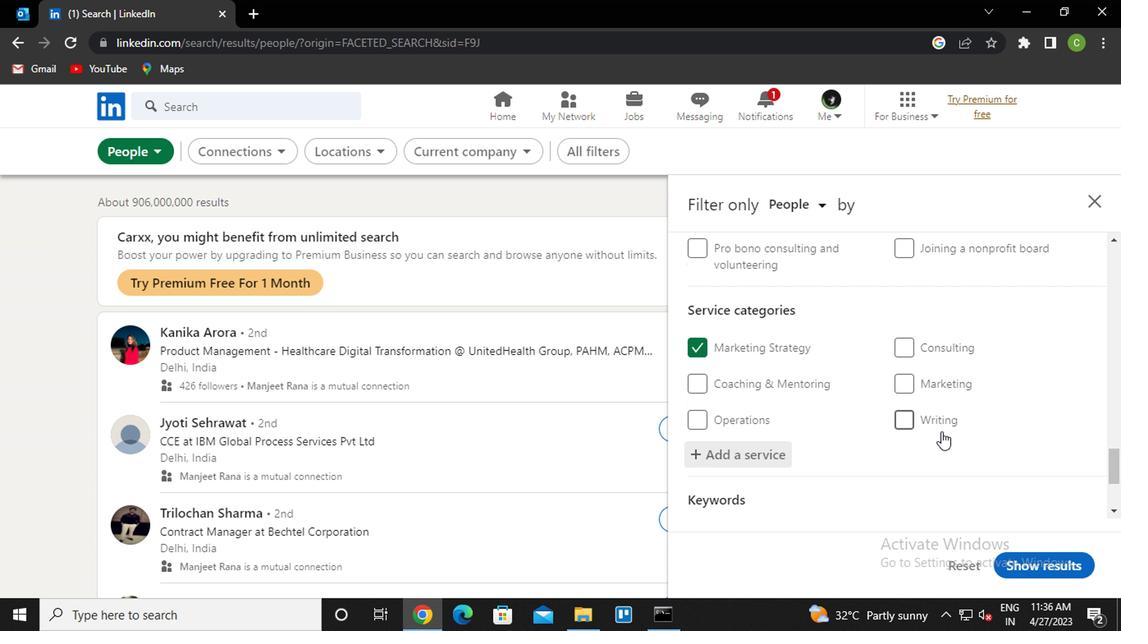 
Action: Mouse scrolled (937, 430) with delta (0, 0)
Screenshot: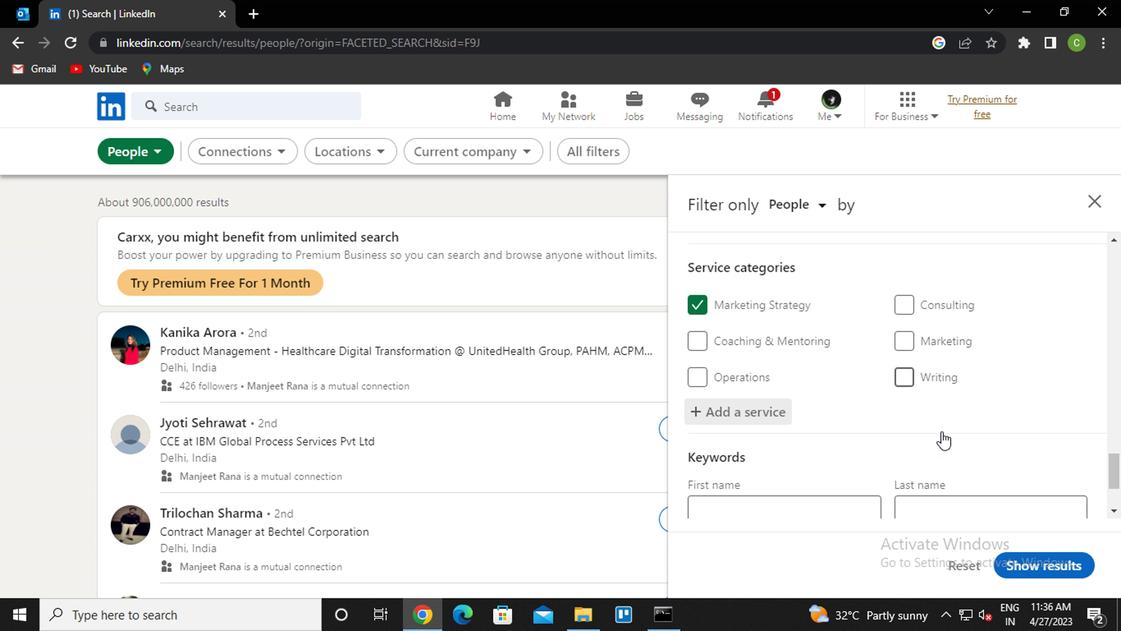 
Action: Mouse scrolled (937, 430) with delta (0, 0)
Screenshot: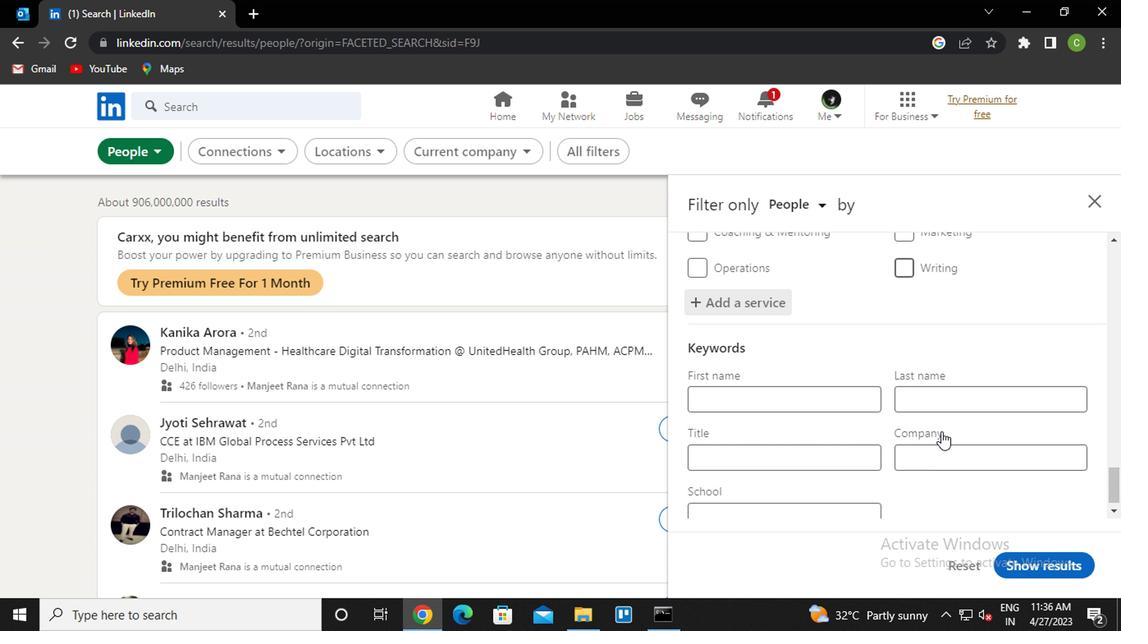 
Action: Mouse moved to (841, 451)
Screenshot: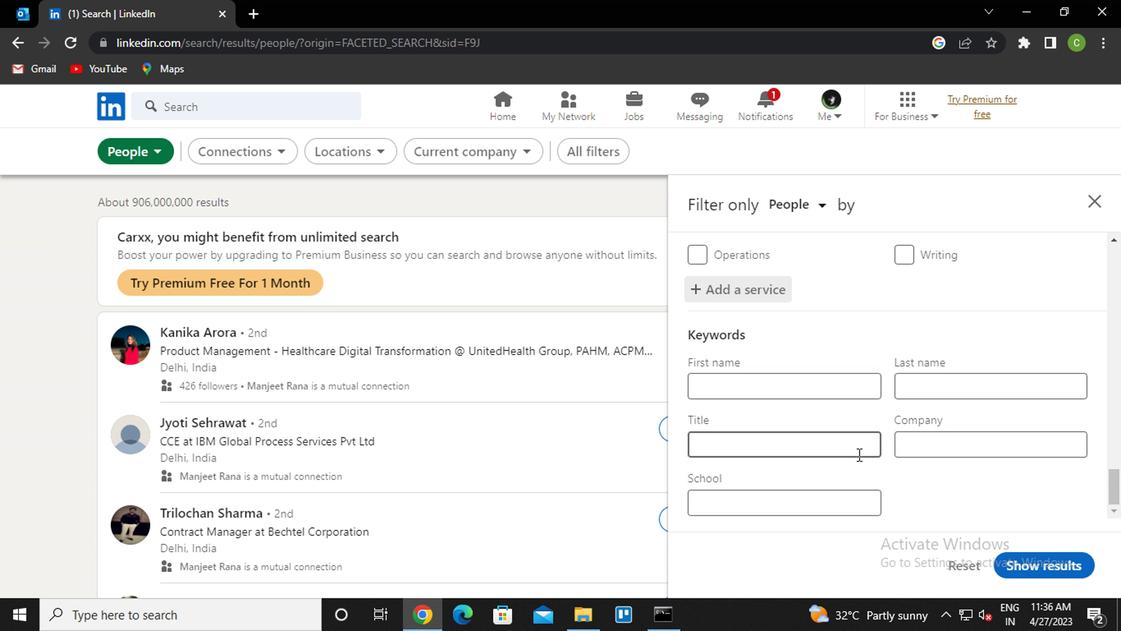 
Action: Mouse pressed left at (841, 451)
Screenshot: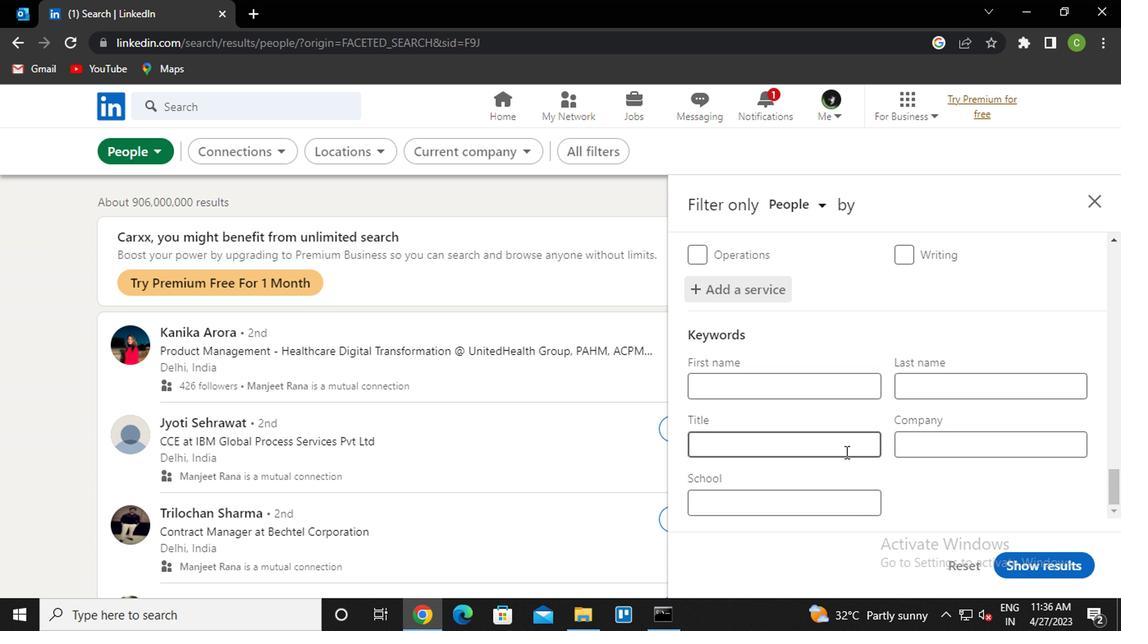 
Action: Key pressed <Key.caps_lock>c<Key.caps_lock>ontroller
Screenshot: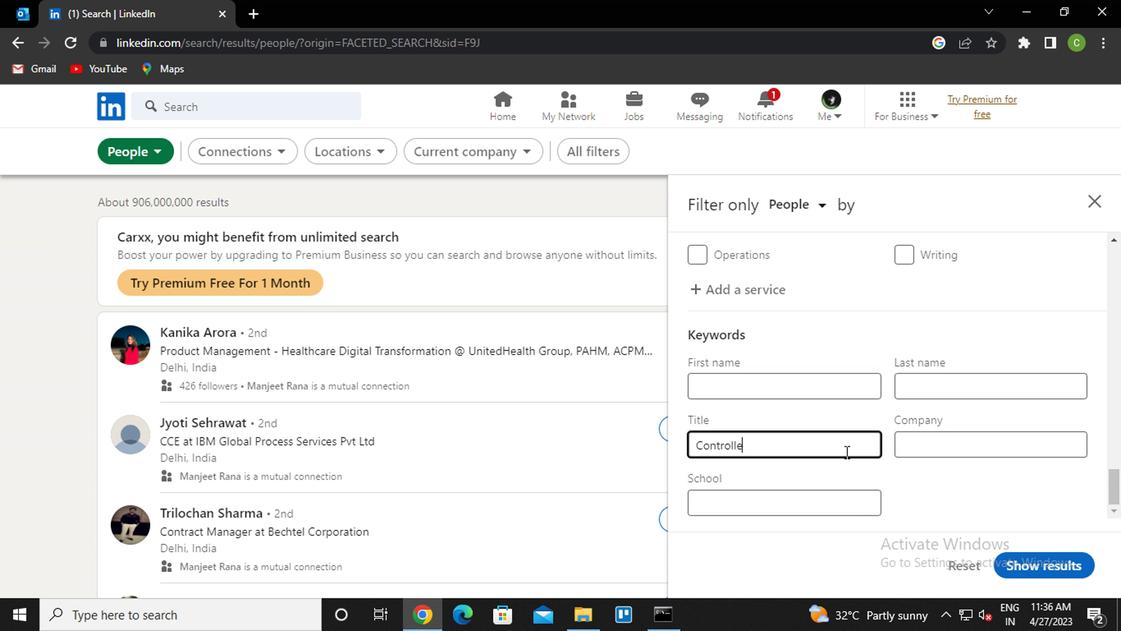 
Action: Mouse moved to (1023, 574)
Screenshot: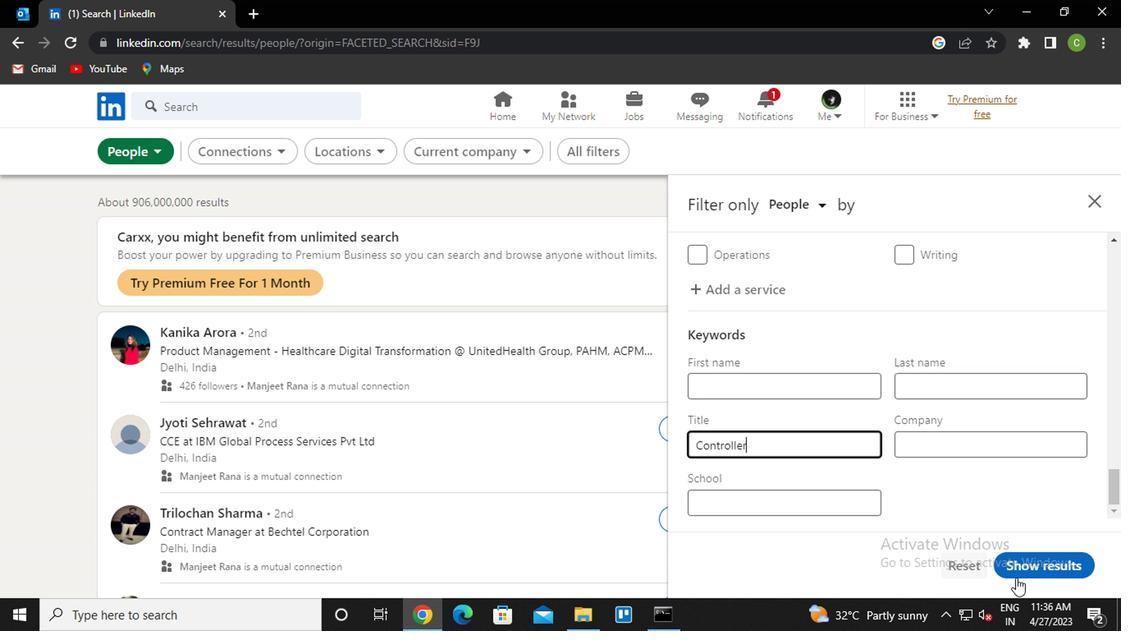 
Action: Mouse pressed left at (1023, 574)
Screenshot: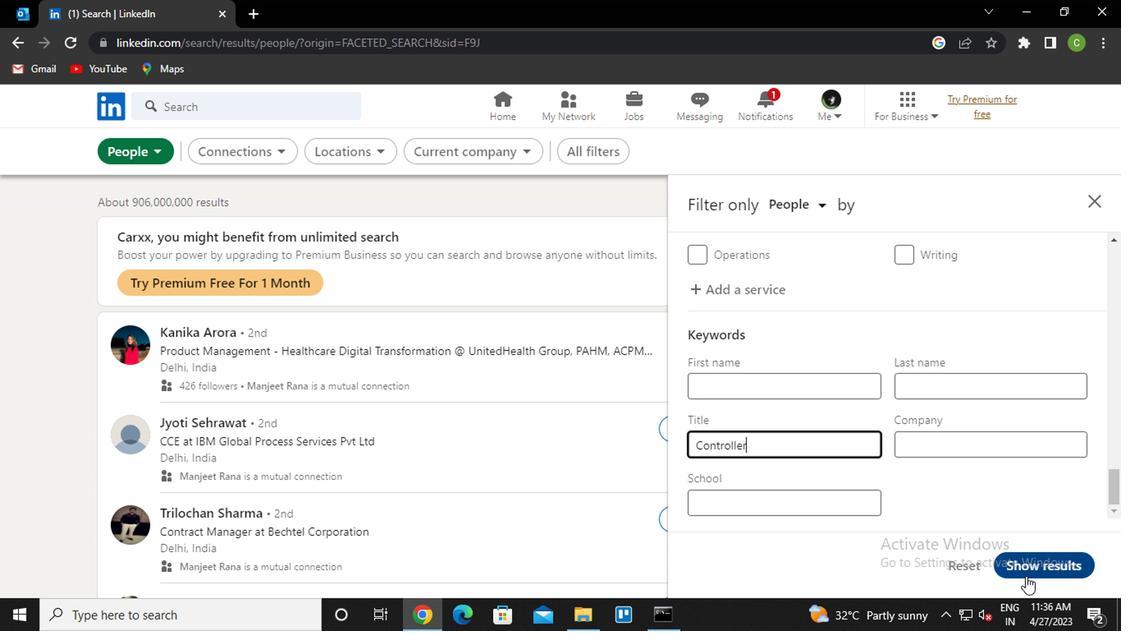 
Action: Mouse moved to (617, 548)
Screenshot: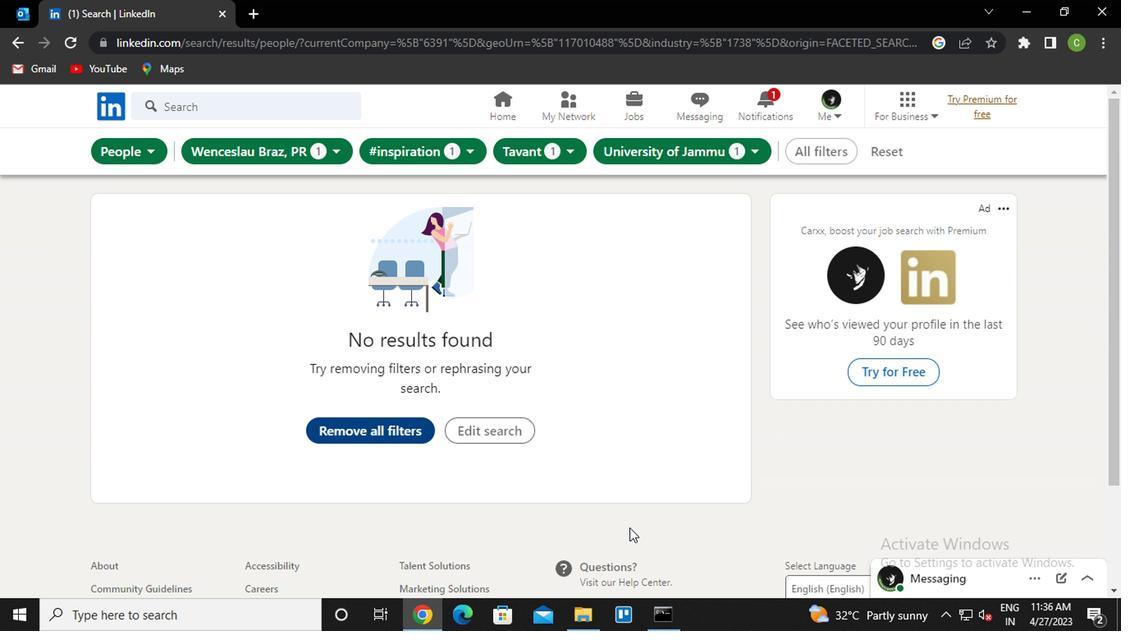 
Action: Key pressed <Key.f8>
Screenshot: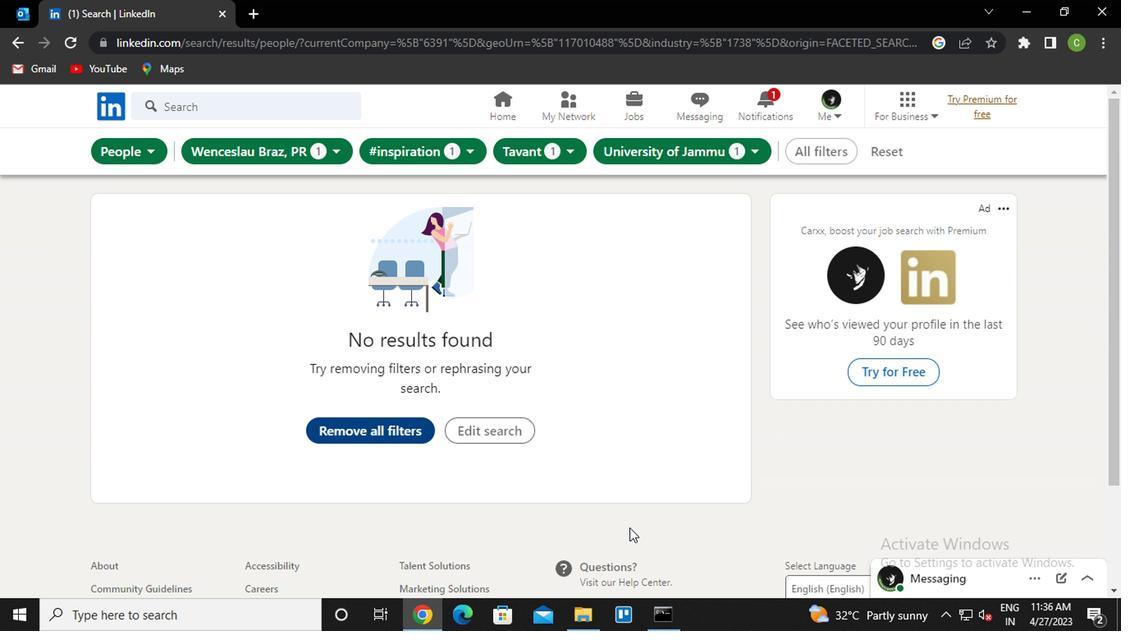 
